 Task: Look for space in Bahla', Oman from 8th August, 2023 to 15th August, 2023 for 9 adults in price range Rs.10000 to Rs.14000. Place can be shared room with 5 bedrooms having 9 beds and 5 bathrooms. Property type can be house, flat, guest house. Amenities needed are: wifi, TV, free parkinig on premises, gym, breakfast. Booking option can be shelf check-in. Required host language is English.
Action: Mouse moved to (539, 126)
Screenshot: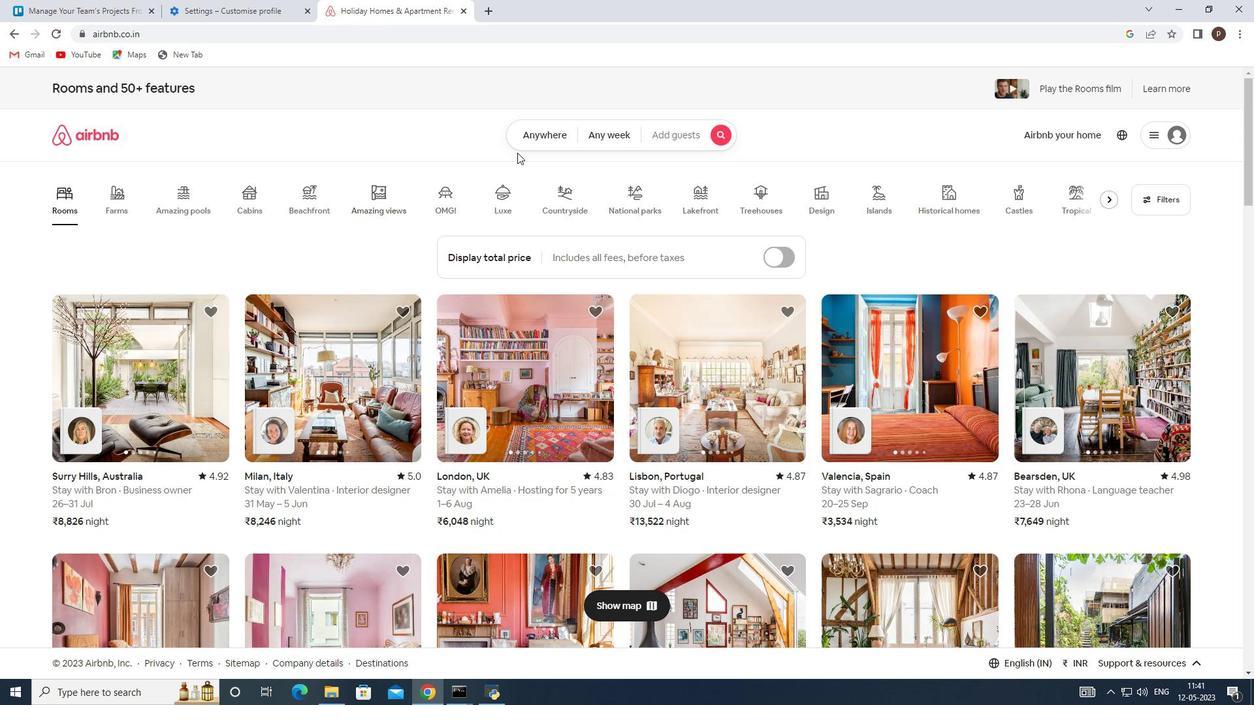 
Action: Mouse pressed left at (539, 126)
Screenshot: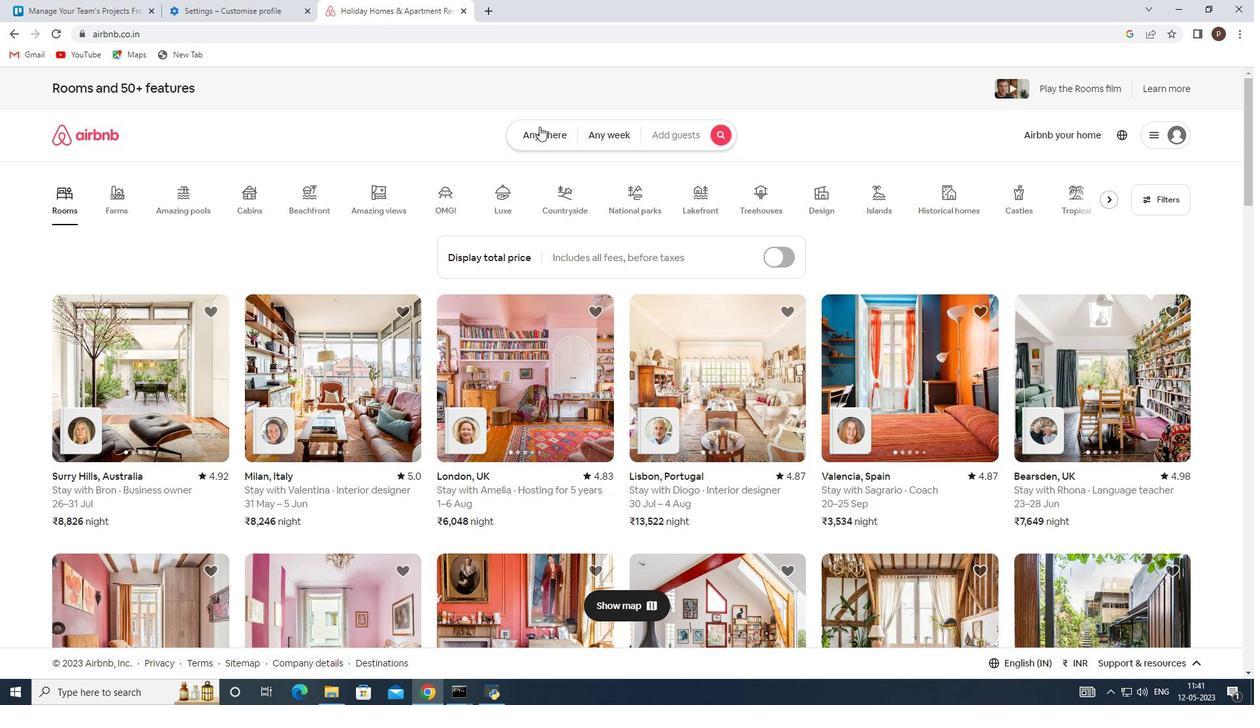 
Action: Mouse moved to (393, 191)
Screenshot: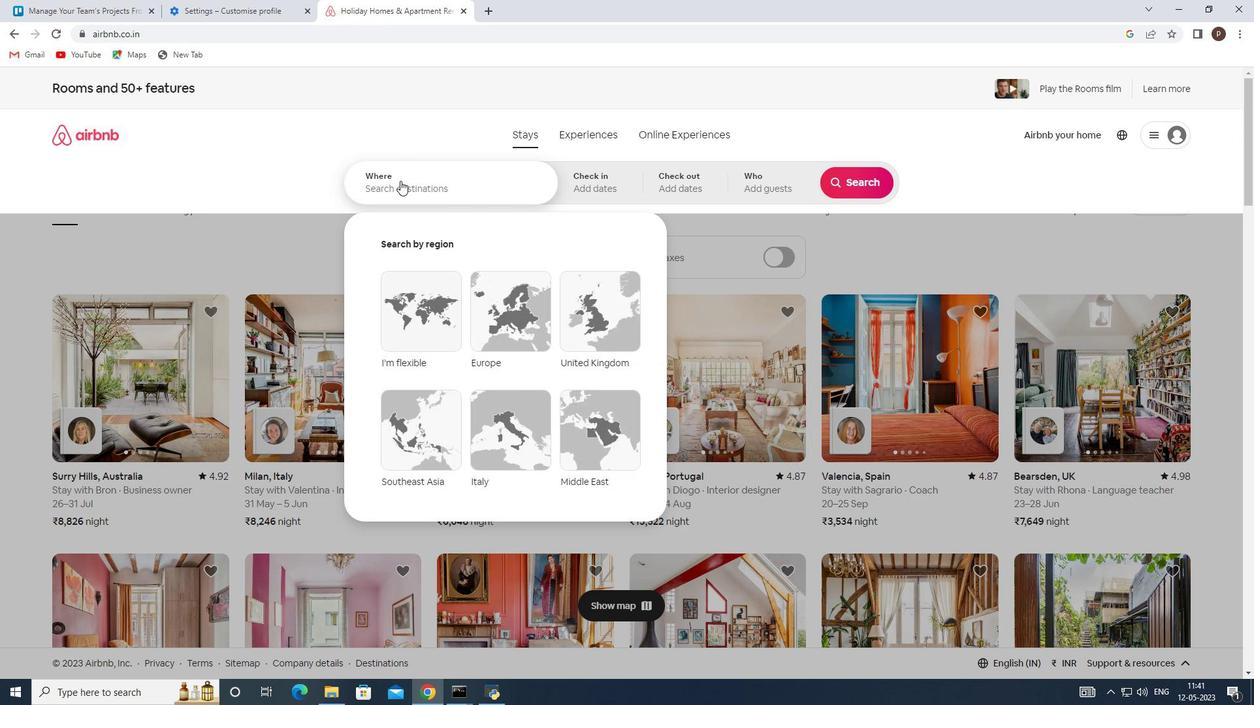 
Action: Mouse pressed left at (393, 191)
Screenshot: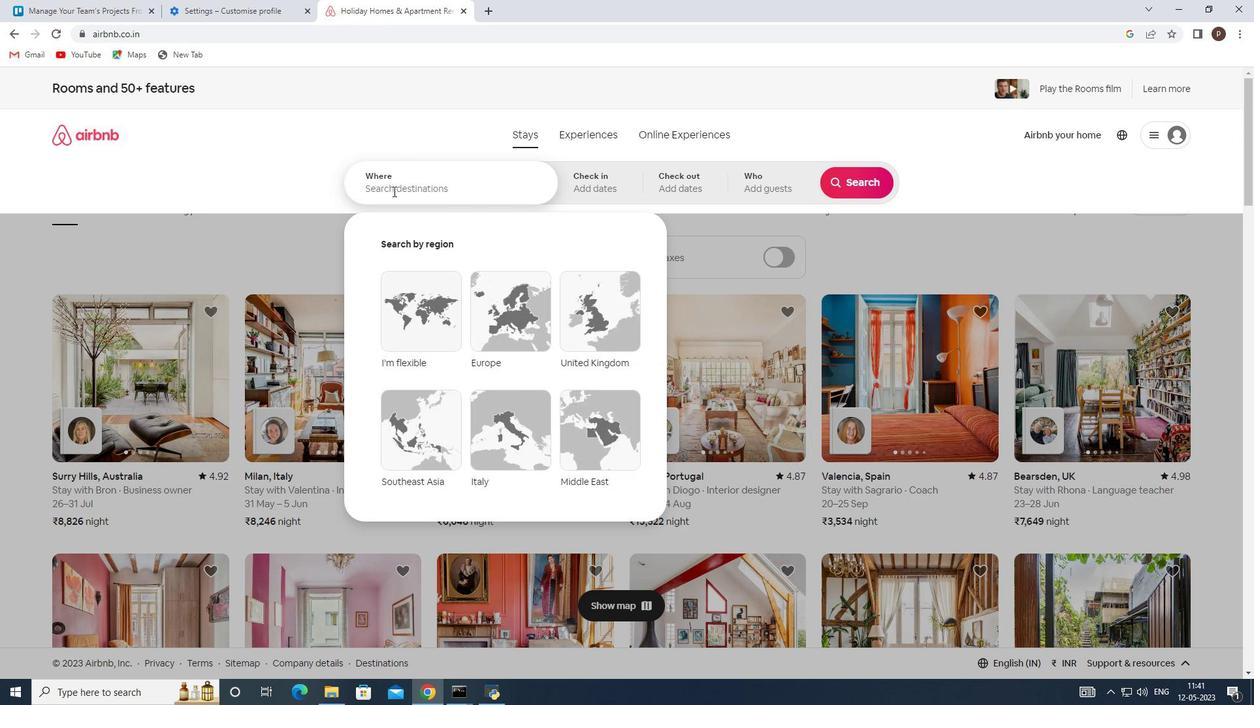 
Action: Key pressed <Key.caps_lock>B<Key.caps_lock>ahla,<Key.space><Key.caps_lock>O<Key.caps_lock>man
Screenshot: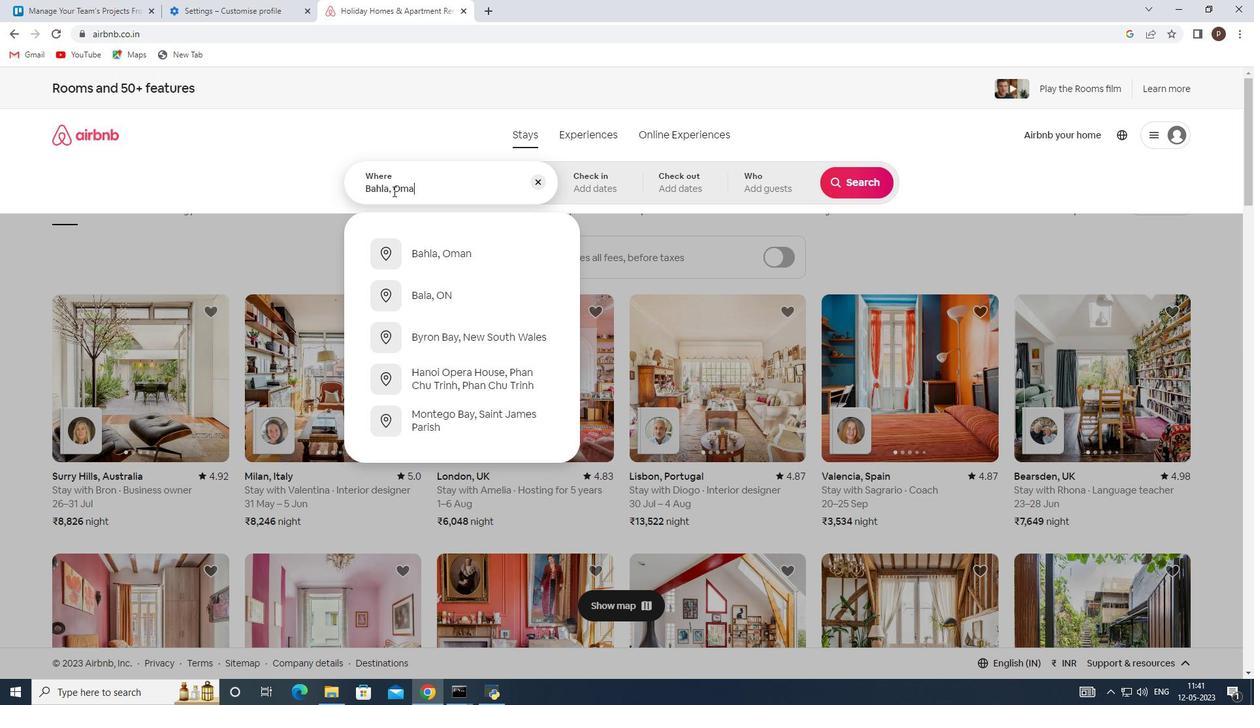 
Action: Mouse moved to (419, 252)
Screenshot: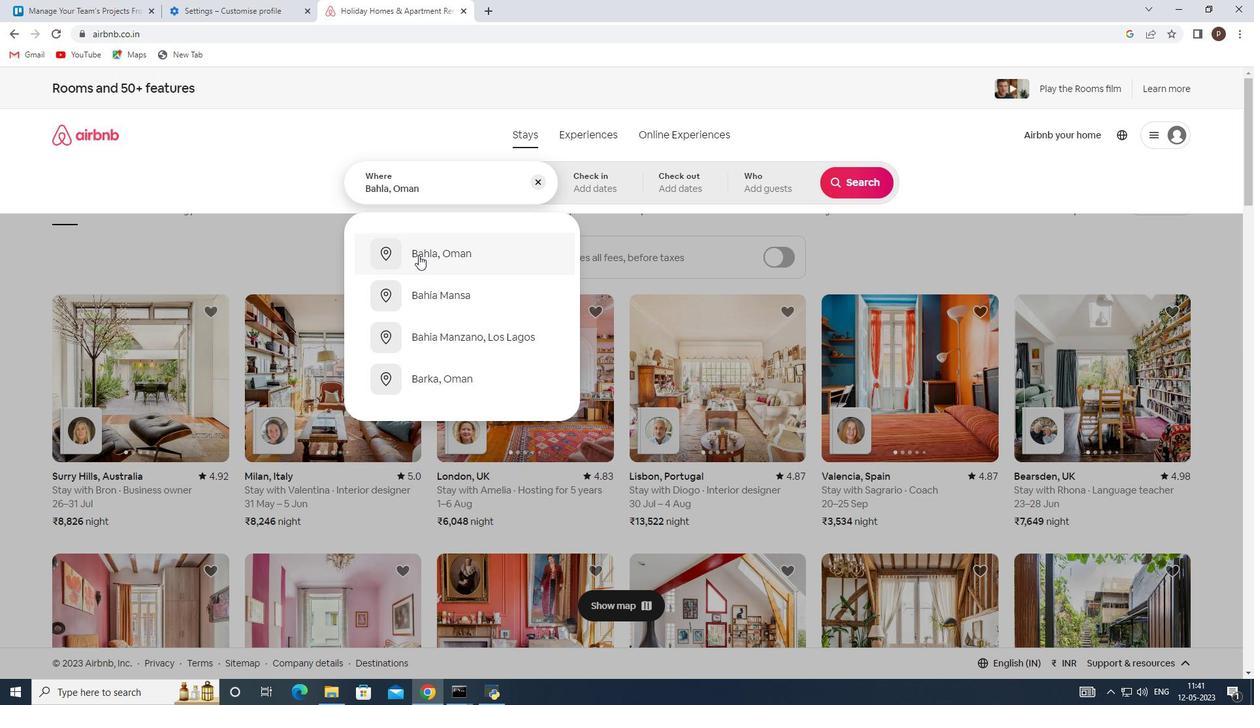 
Action: Mouse pressed left at (419, 252)
Screenshot: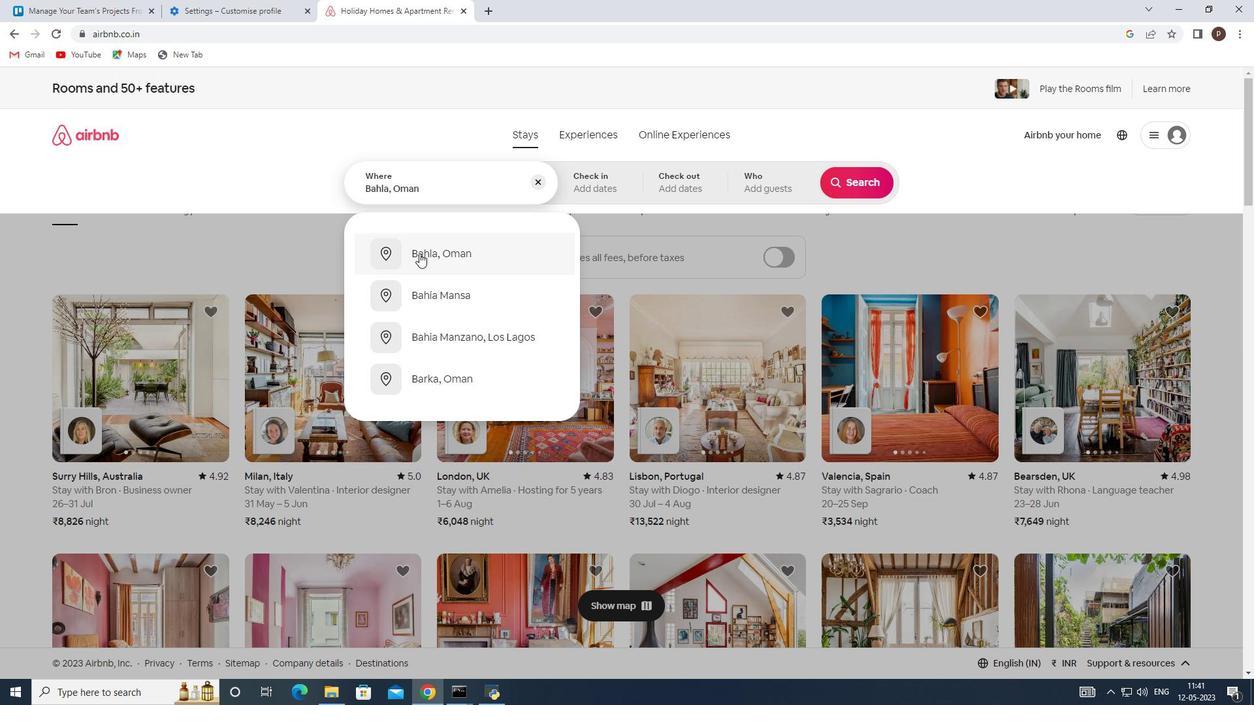 
Action: Mouse moved to (854, 287)
Screenshot: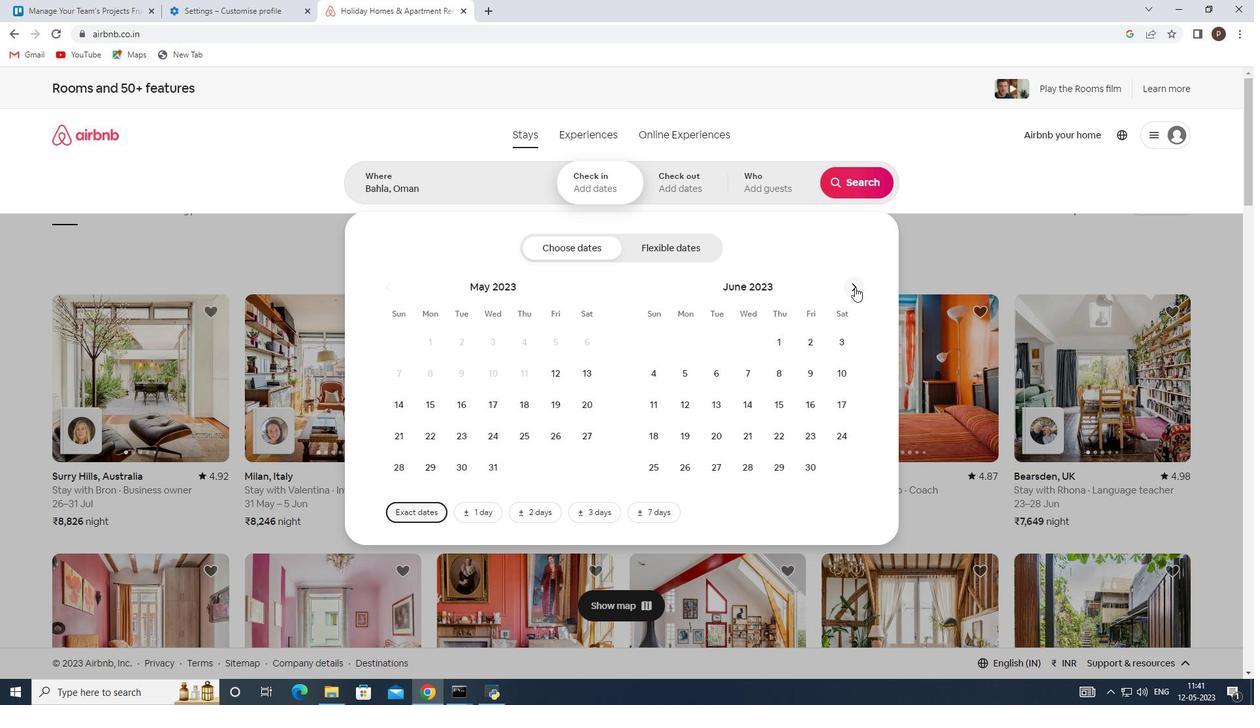 
Action: Mouse pressed left at (854, 287)
Screenshot: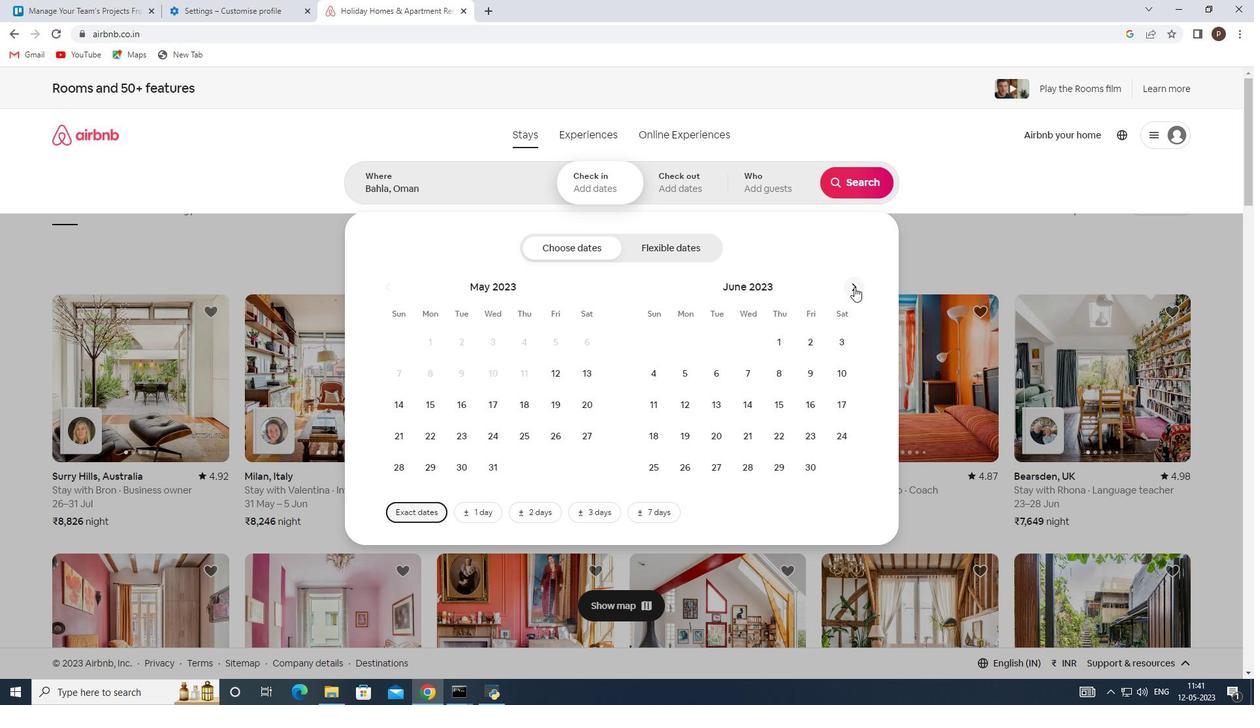 
Action: Mouse pressed left at (854, 287)
Screenshot: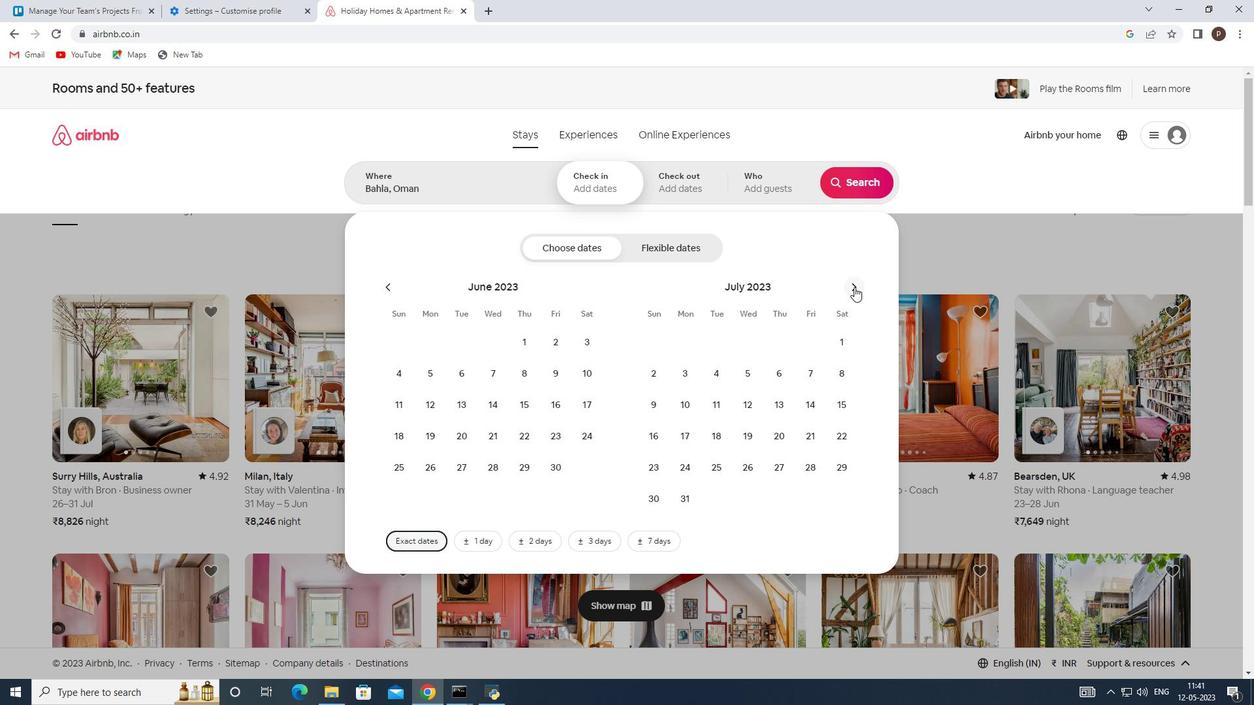 
Action: Mouse moved to (710, 375)
Screenshot: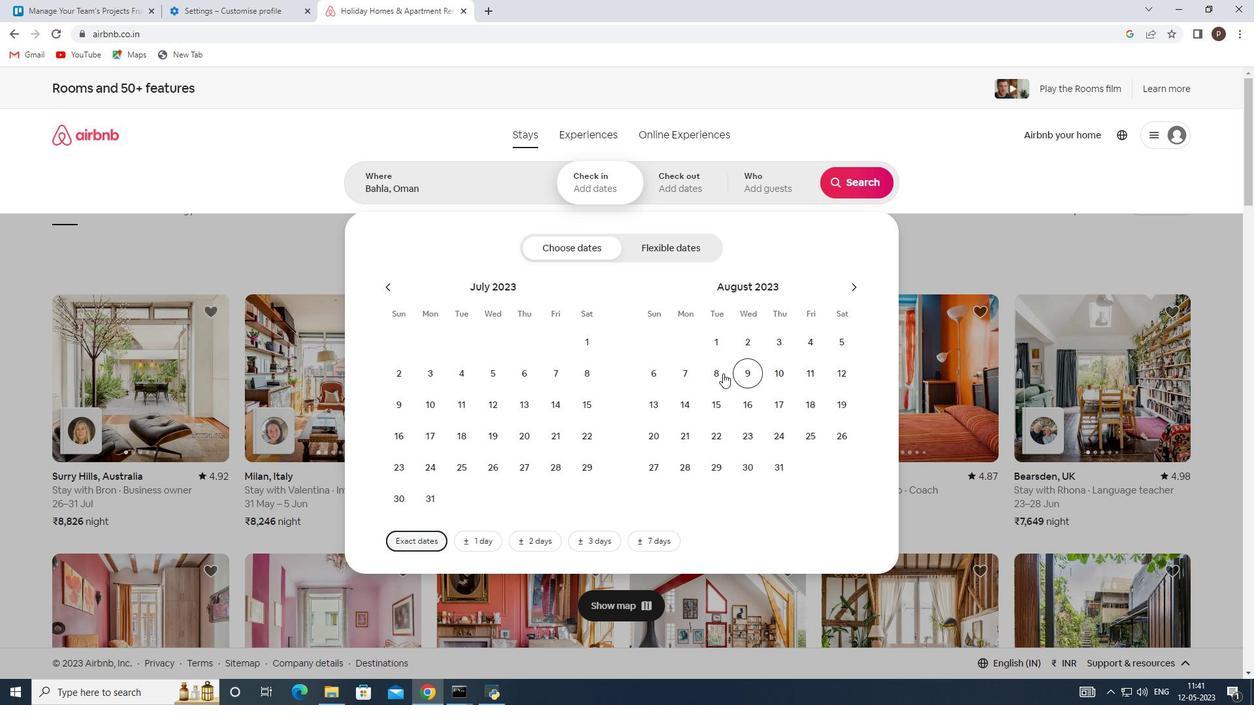 
Action: Mouse pressed left at (710, 375)
Screenshot: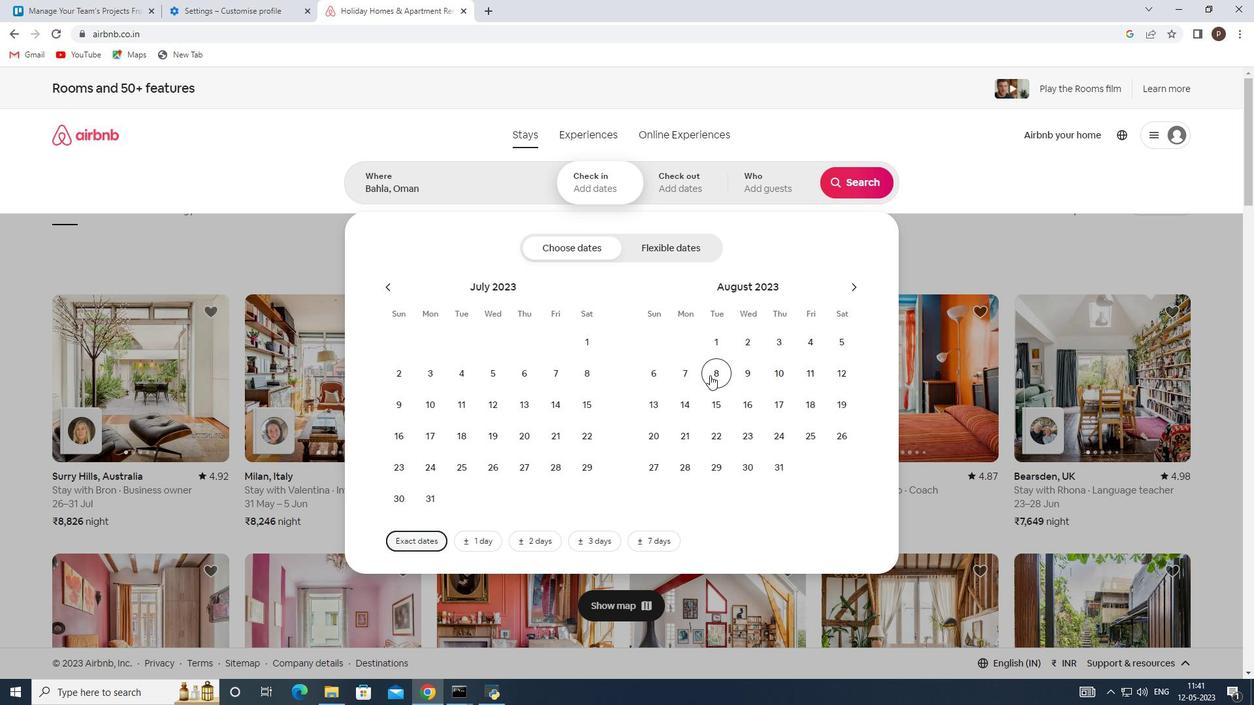 
Action: Mouse moved to (711, 403)
Screenshot: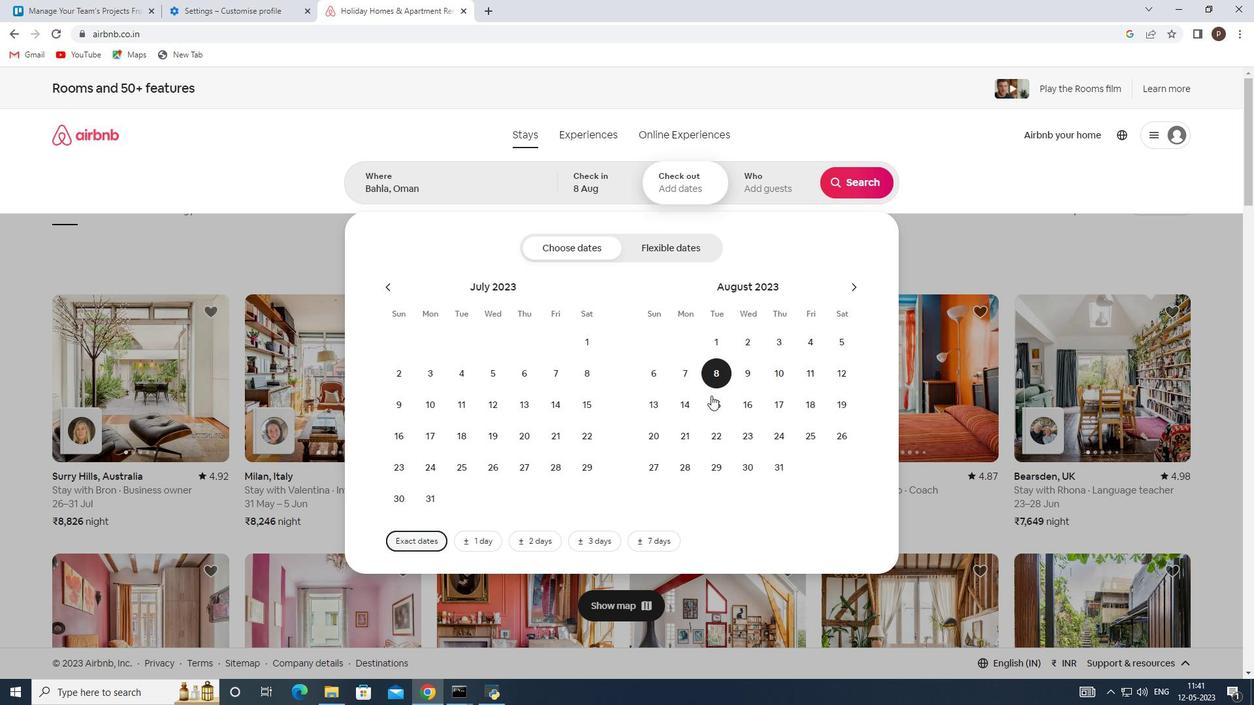 
Action: Mouse pressed left at (711, 403)
Screenshot: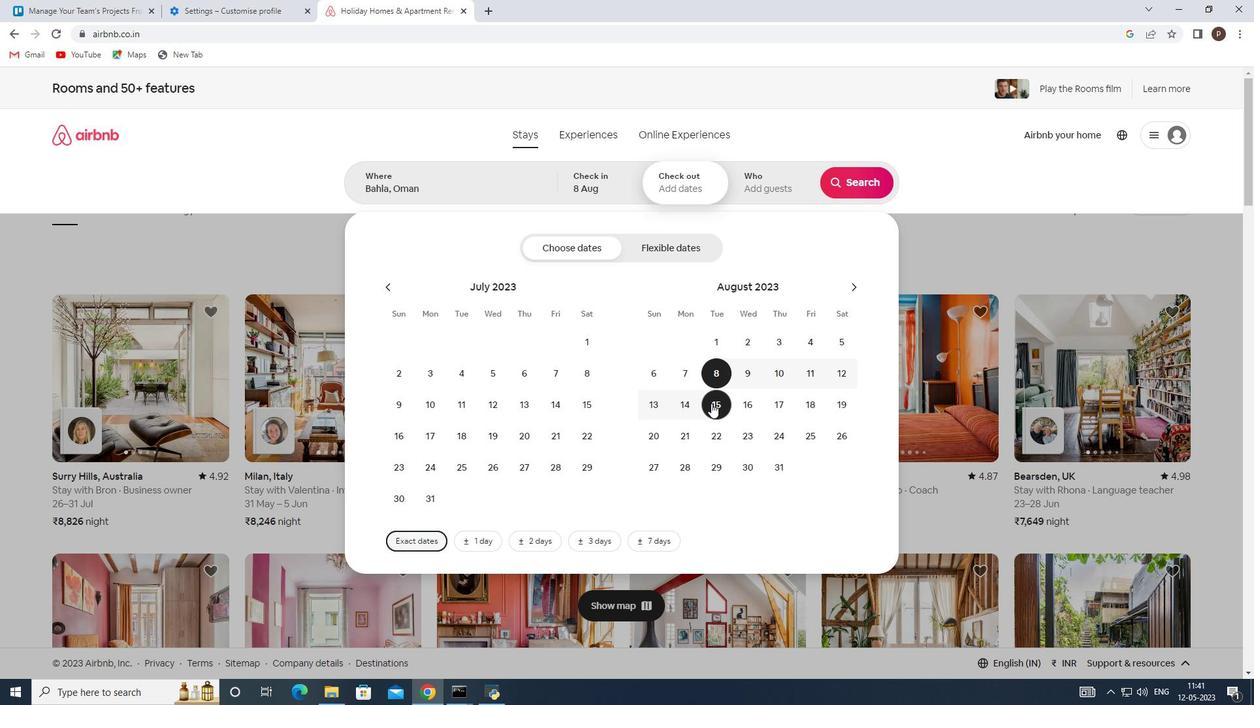 
Action: Mouse moved to (755, 185)
Screenshot: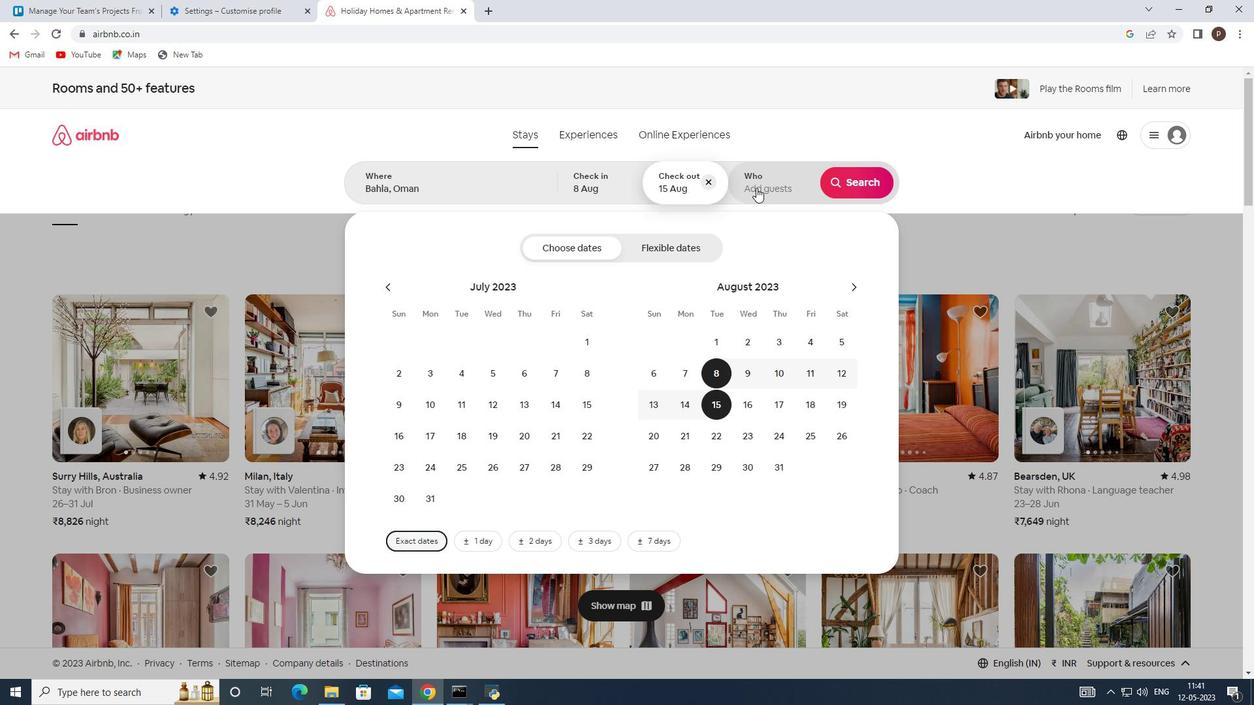 
Action: Mouse pressed left at (755, 185)
Screenshot: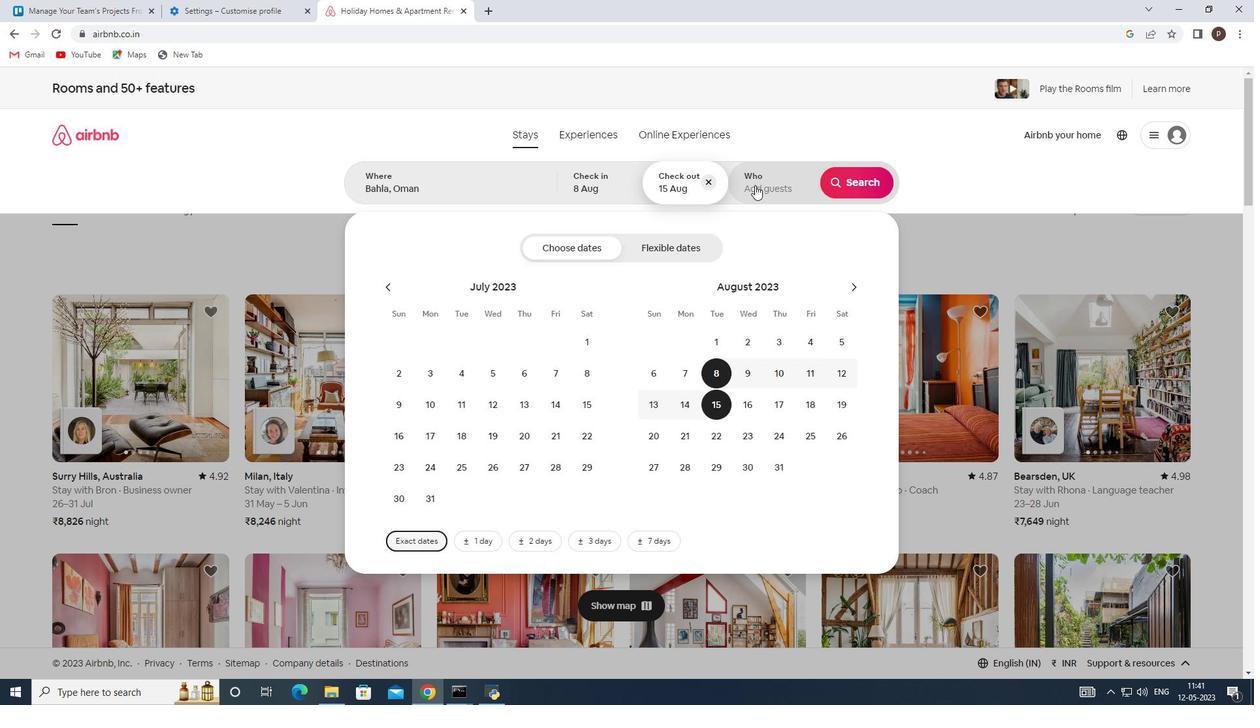 
Action: Mouse moved to (856, 255)
Screenshot: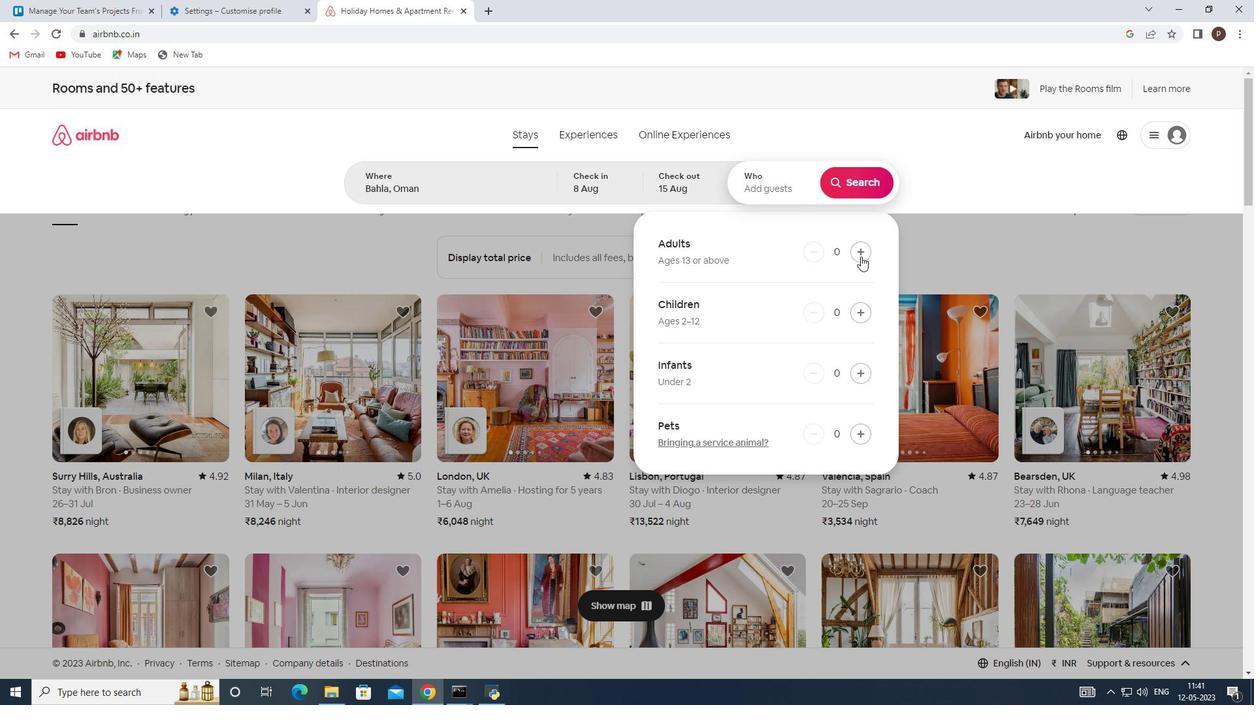 
Action: Mouse pressed left at (856, 255)
Screenshot: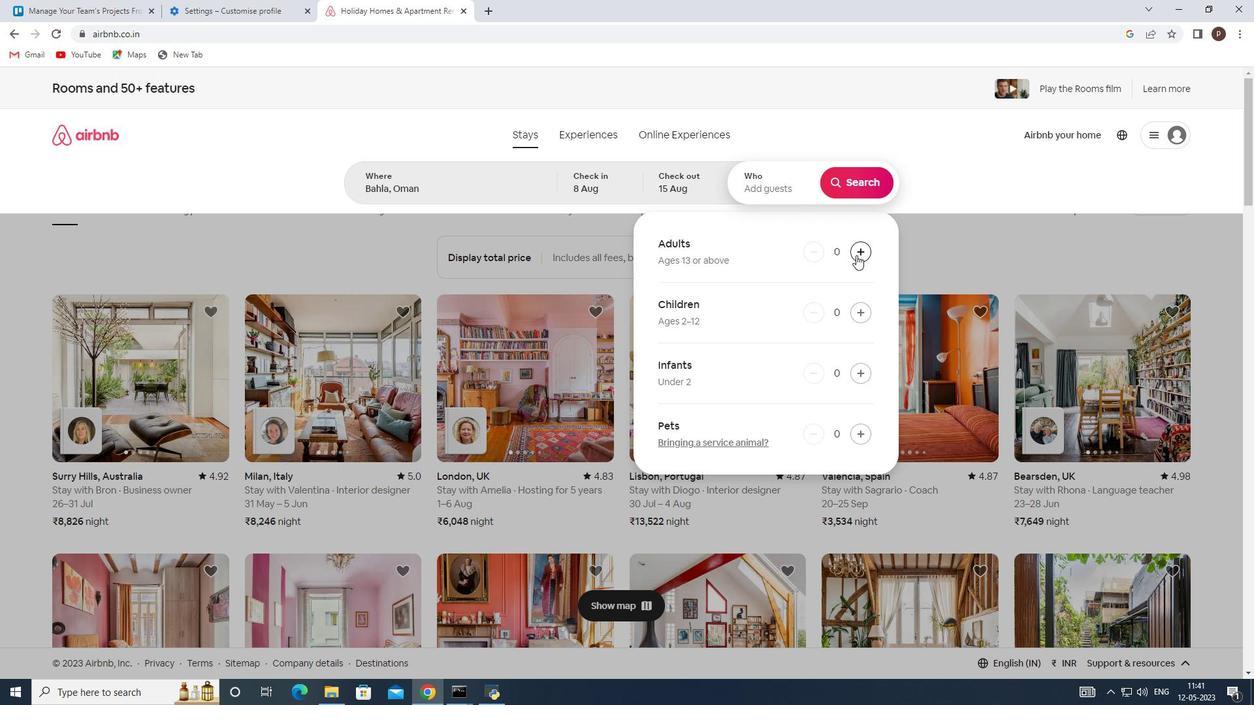 
Action: Mouse pressed left at (856, 255)
Screenshot: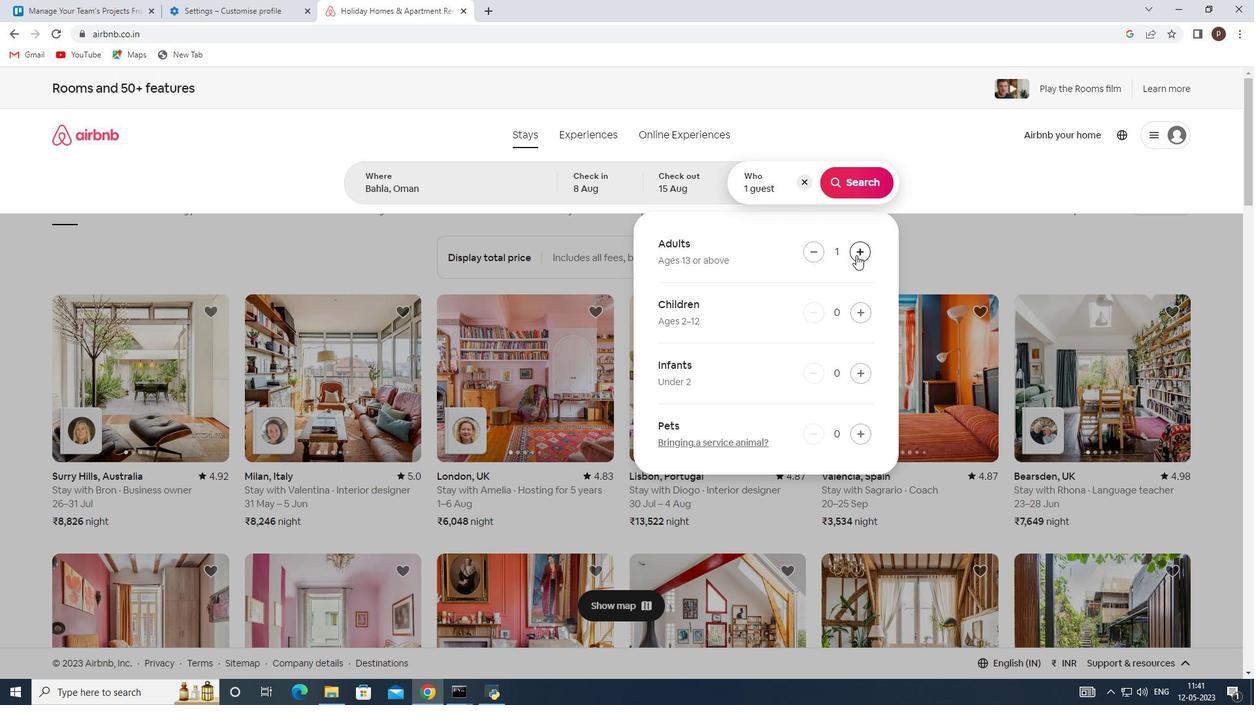 
Action: Mouse pressed left at (856, 255)
Screenshot: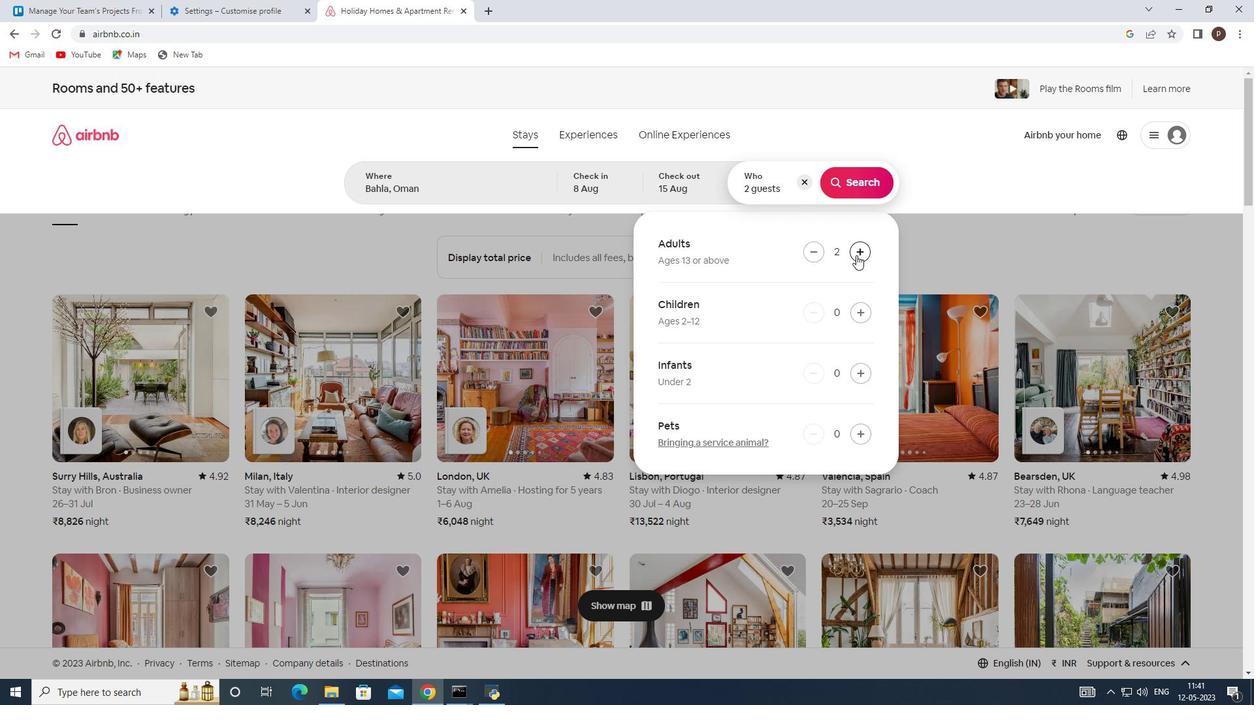 
Action: Mouse pressed left at (856, 255)
Screenshot: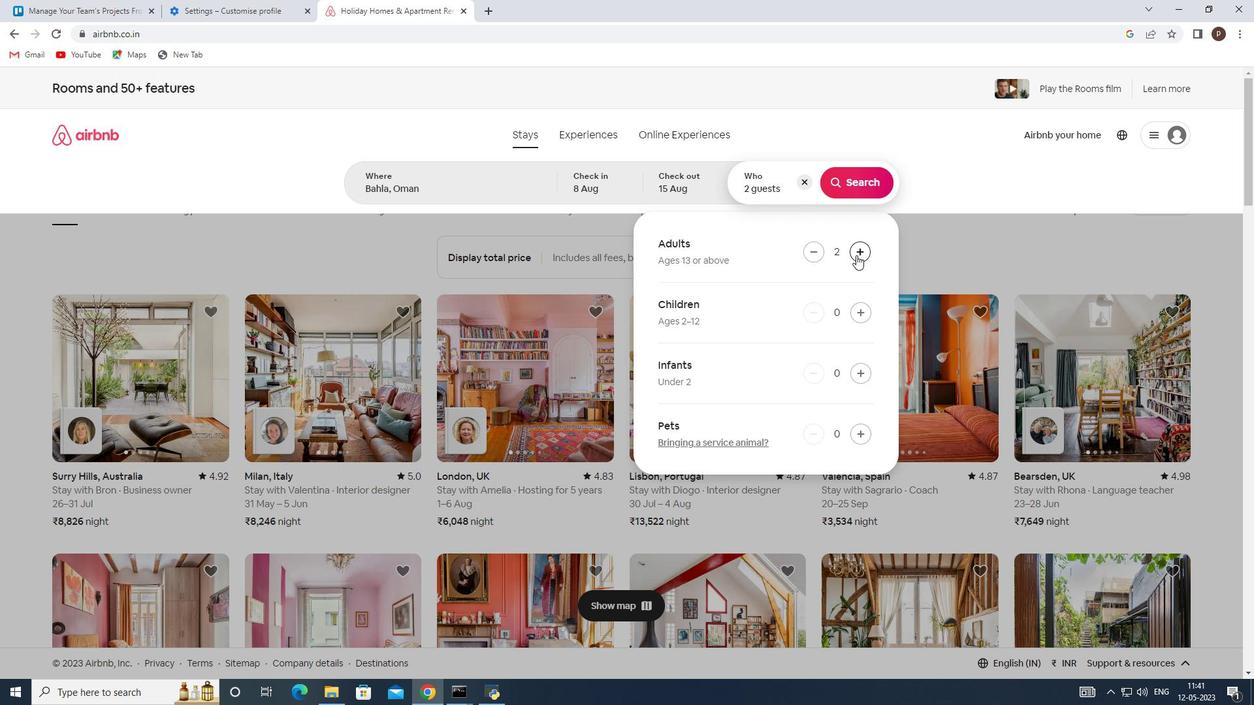 
Action: Mouse pressed left at (856, 255)
Screenshot: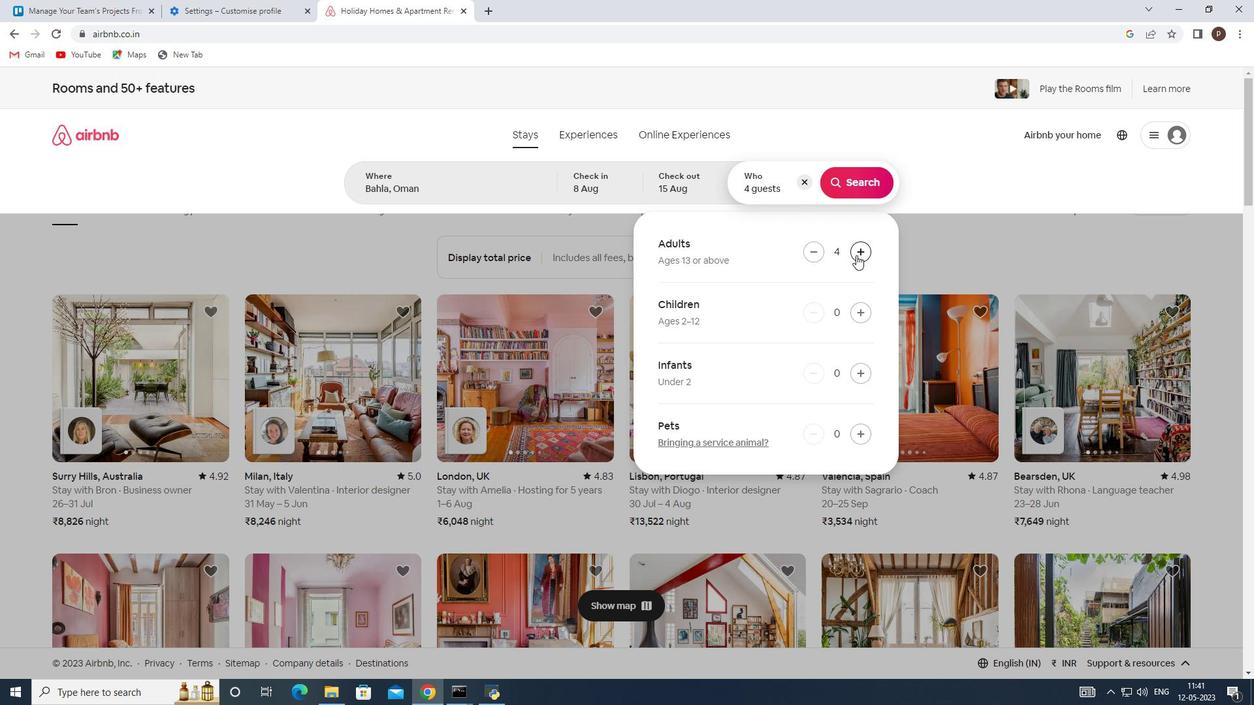 
Action: Mouse pressed left at (856, 255)
Screenshot: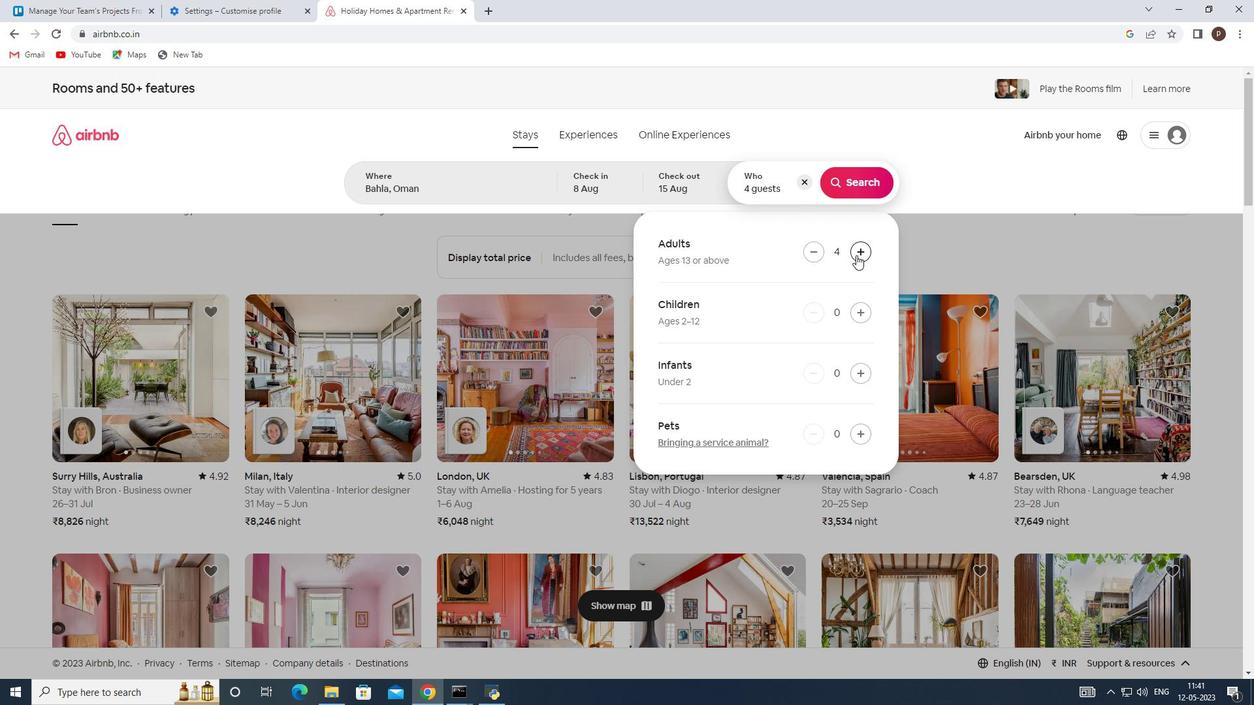 
Action: Mouse pressed left at (856, 255)
Screenshot: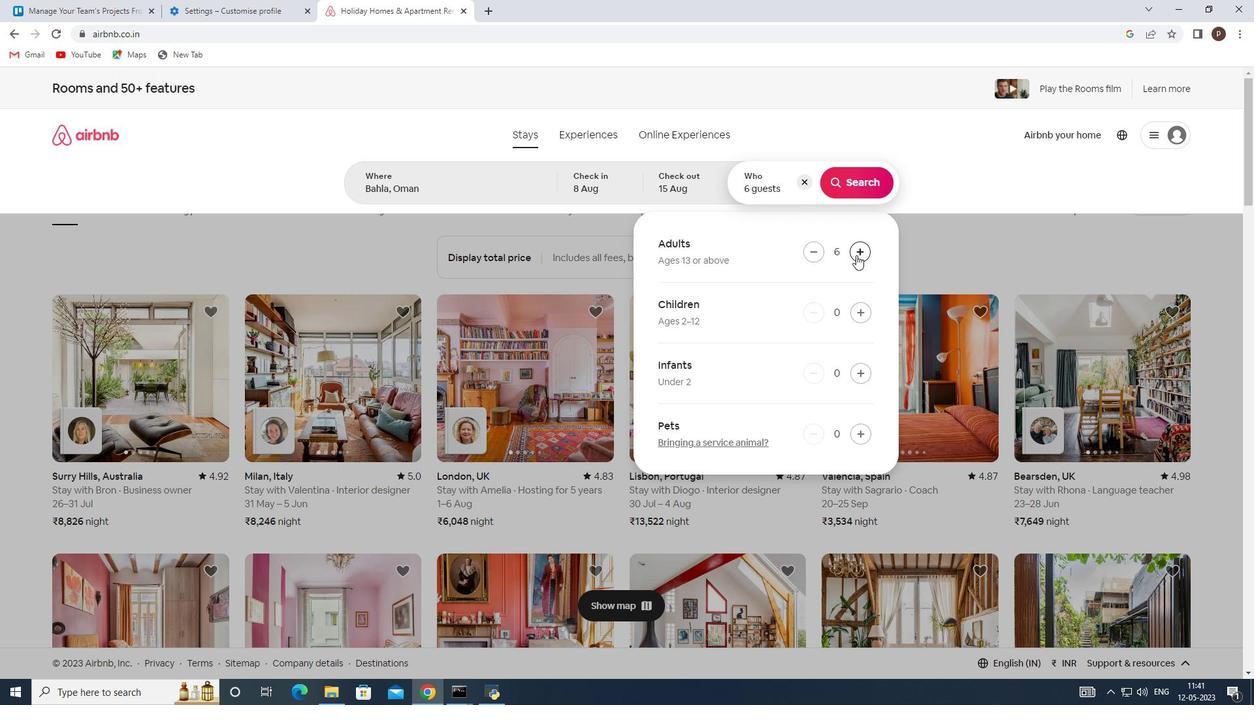 
Action: Mouse pressed left at (856, 255)
Screenshot: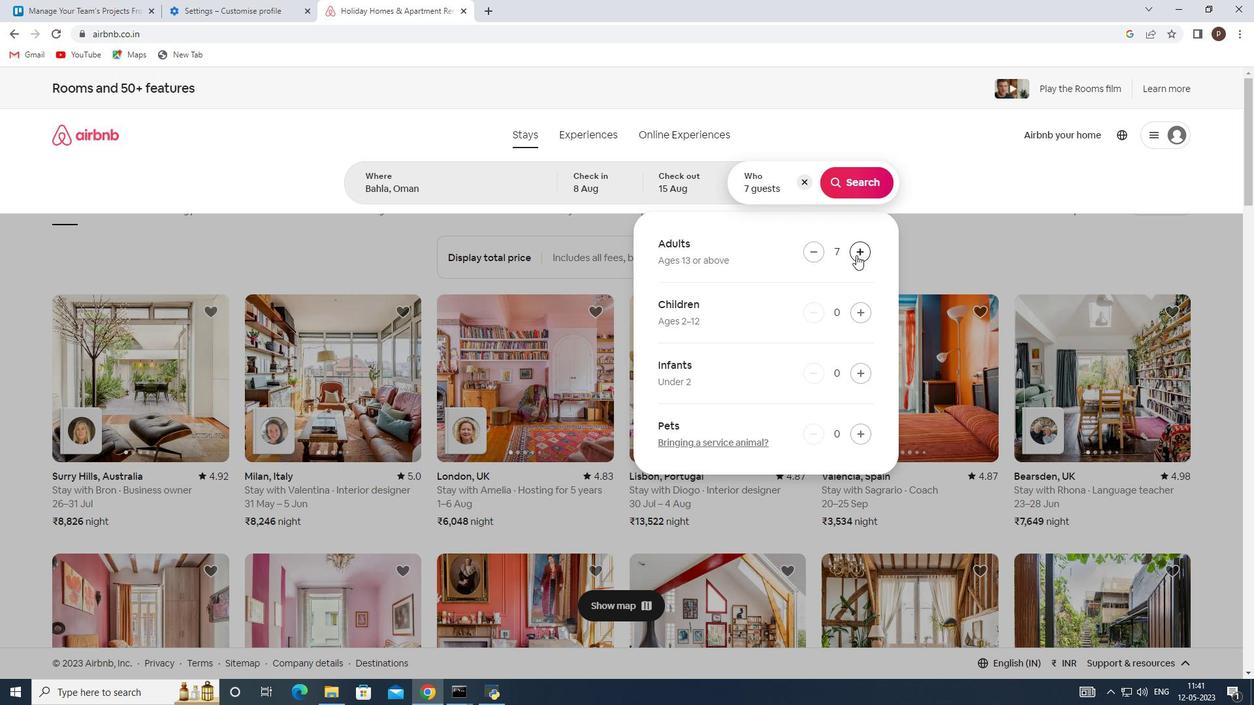 
Action: Mouse pressed left at (856, 255)
Screenshot: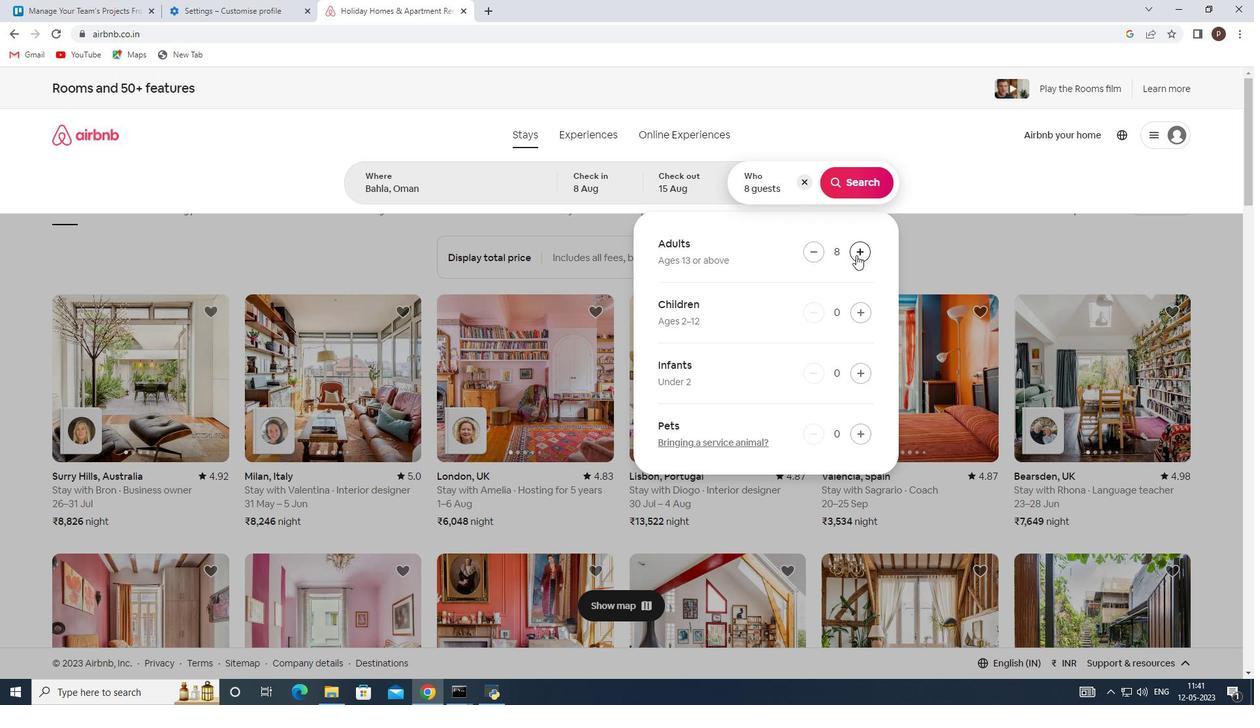 
Action: Mouse moved to (859, 180)
Screenshot: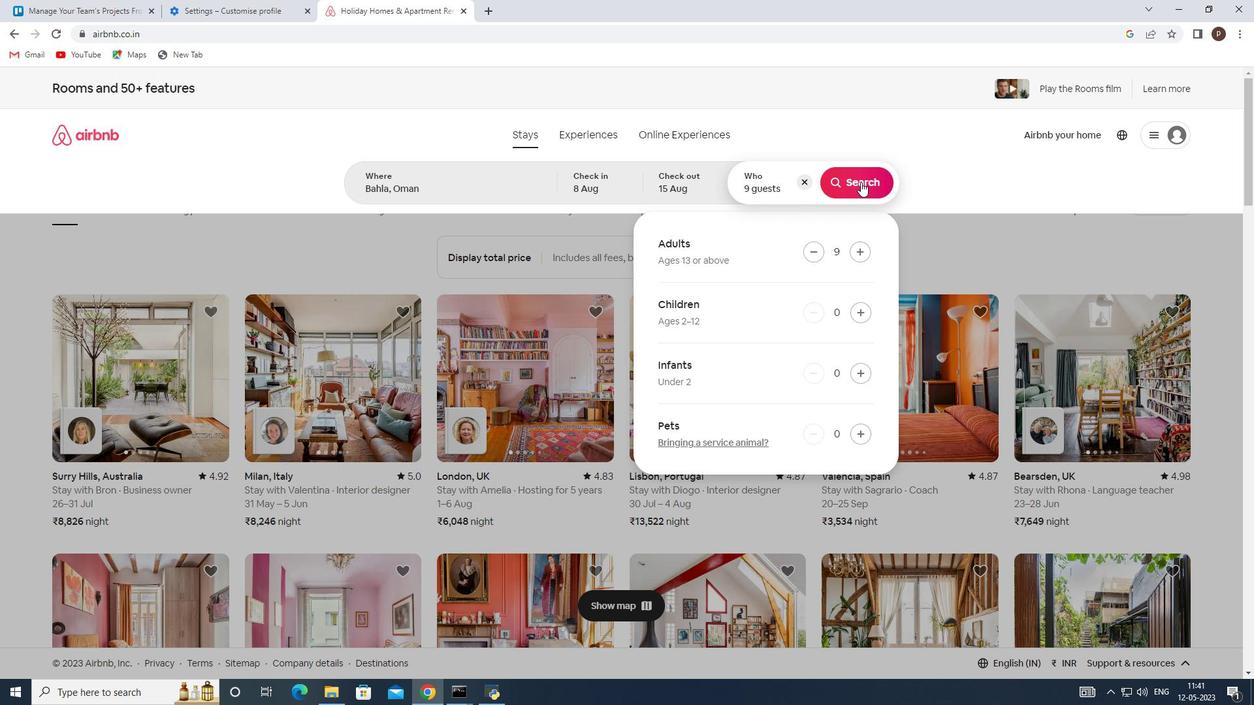 
Action: Mouse pressed left at (859, 180)
Screenshot: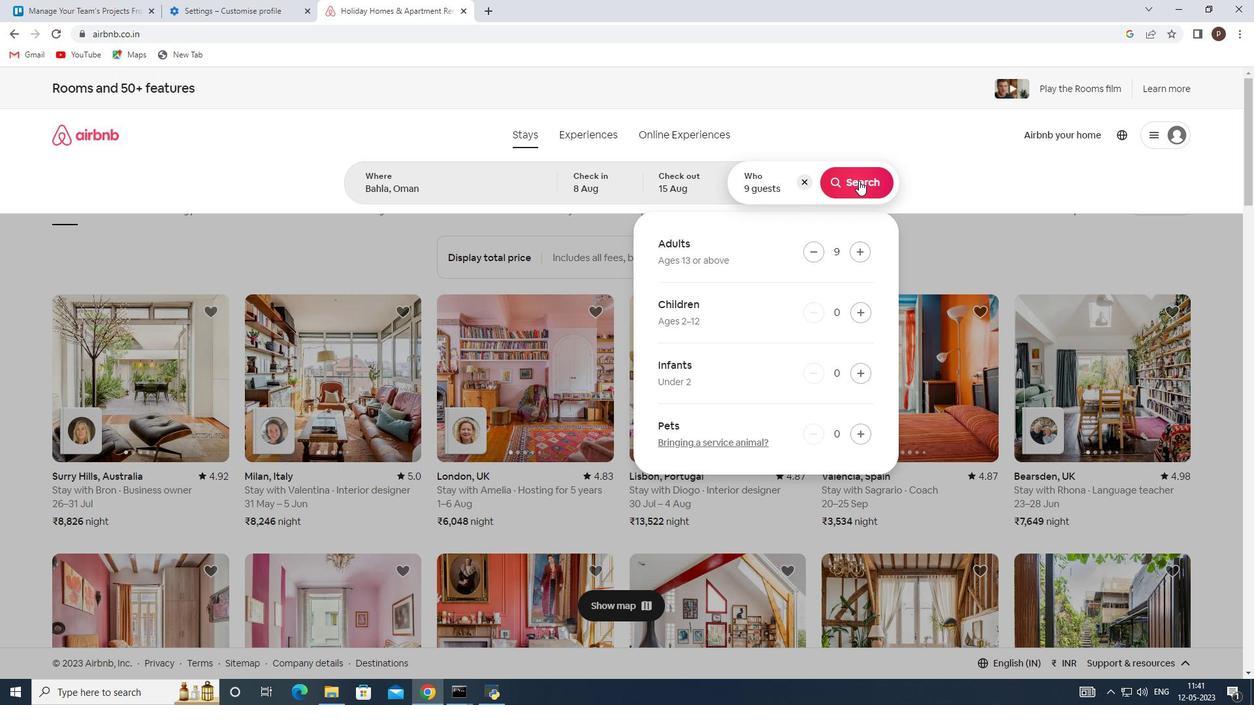 
Action: Mouse moved to (1181, 148)
Screenshot: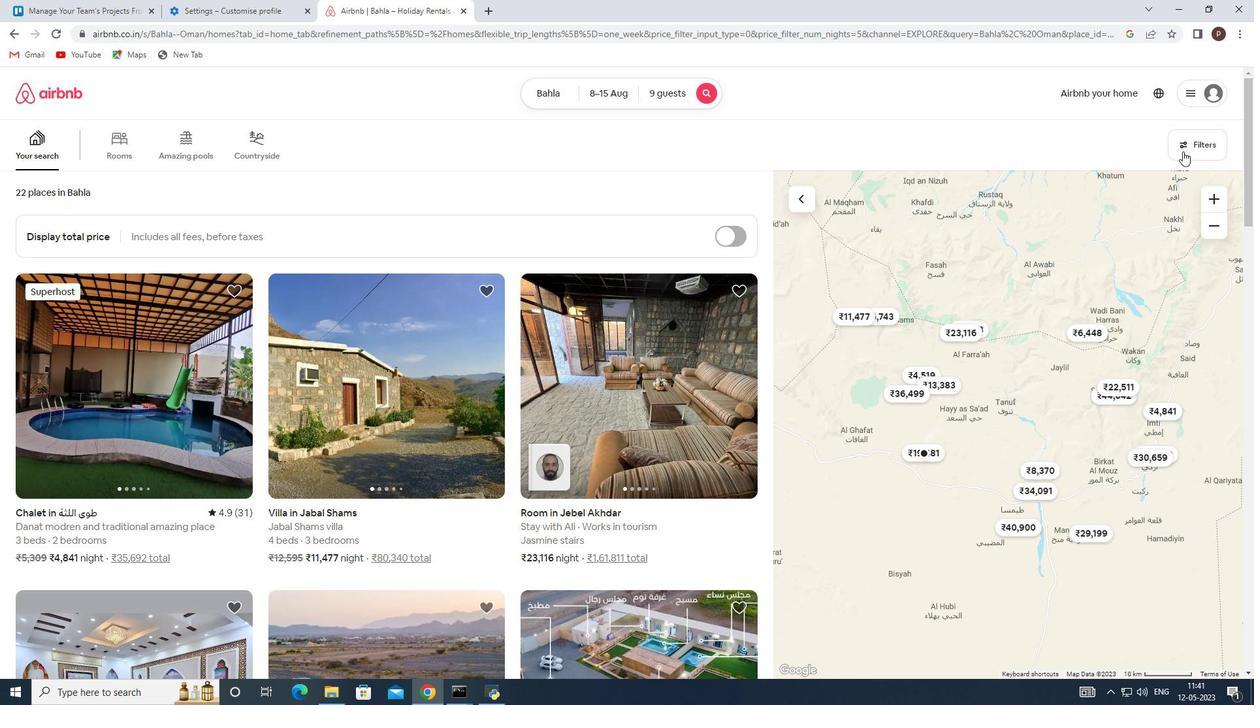 
Action: Mouse pressed left at (1181, 148)
Screenshot: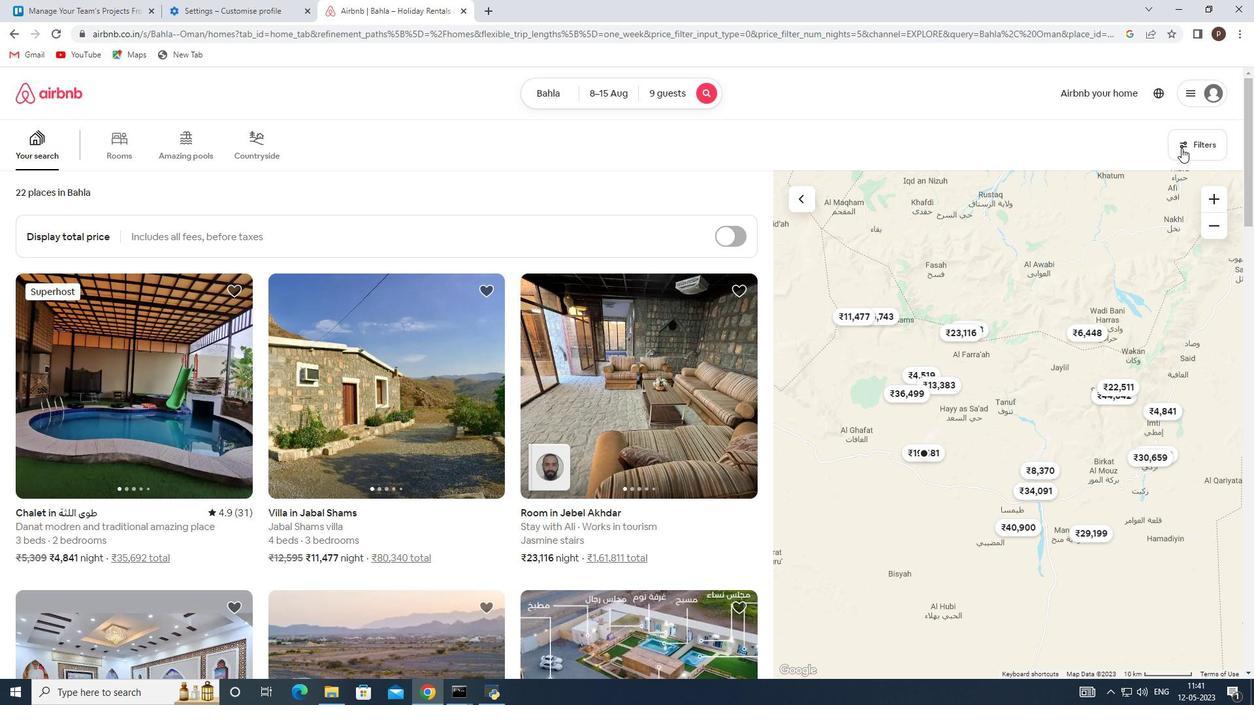 
Action: Mouse moved to (431, 465)
Screenshot: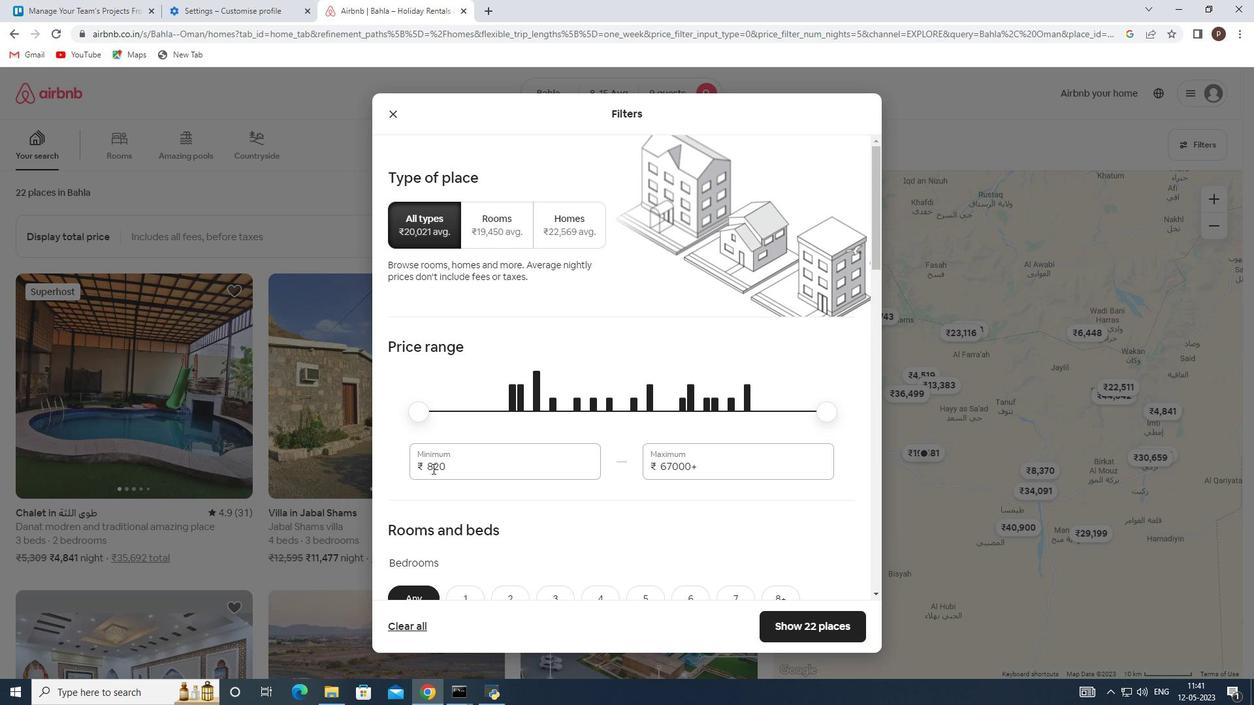 
Action: Mouse pressed left at (431, 465)
Screenshot: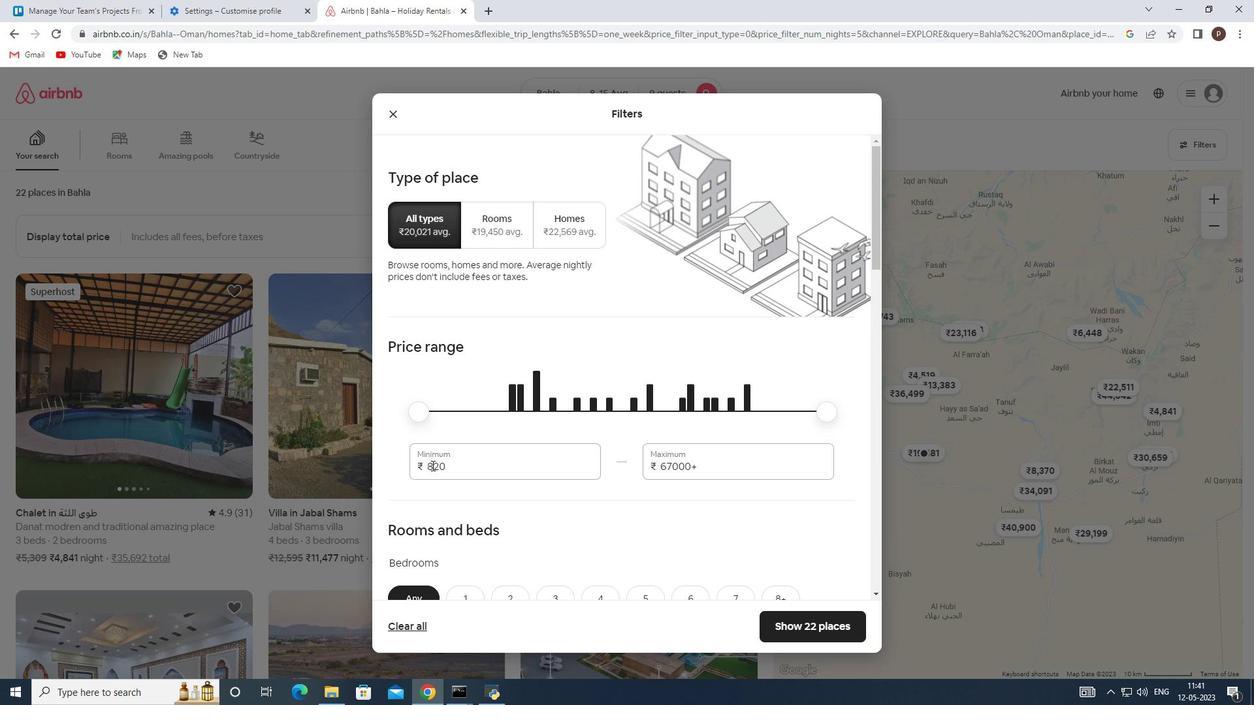 
Action: Mouse pressed left at (431, 465)
Screenshot: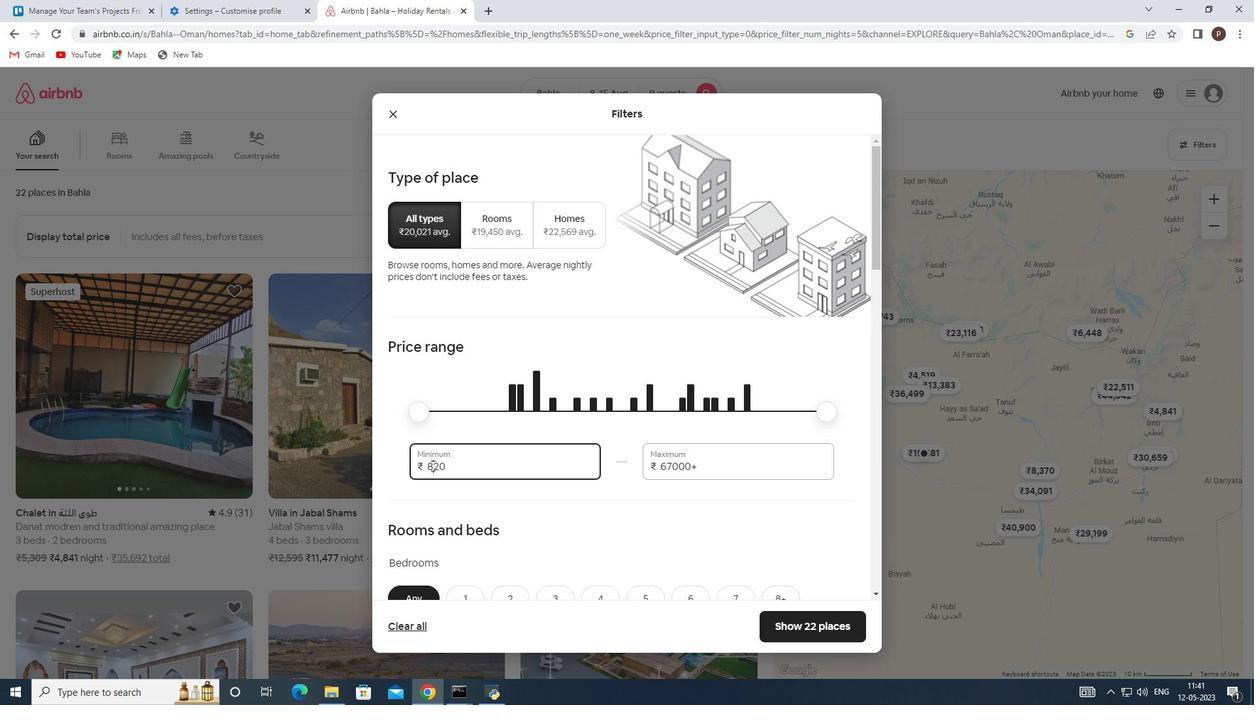 
Action: Key pressed 10000<Key.tab>14000
Screenshot: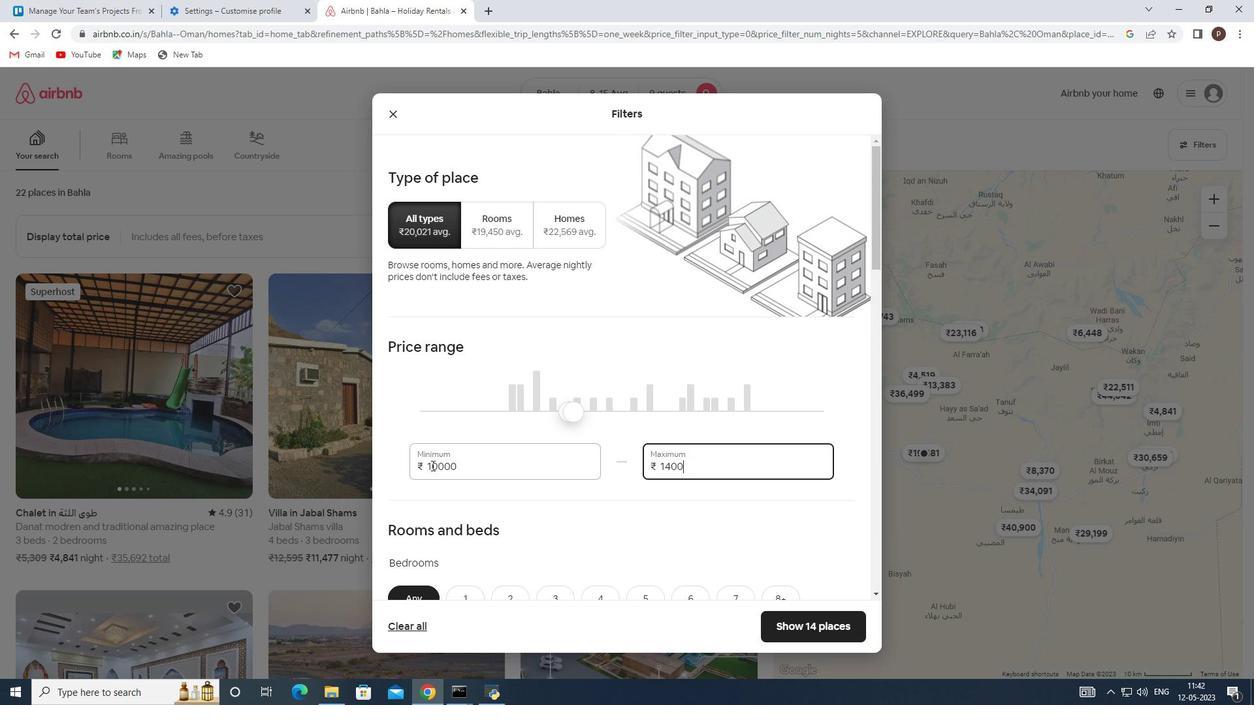 
Action: Mouse moved to (469, 505)
Screenshot: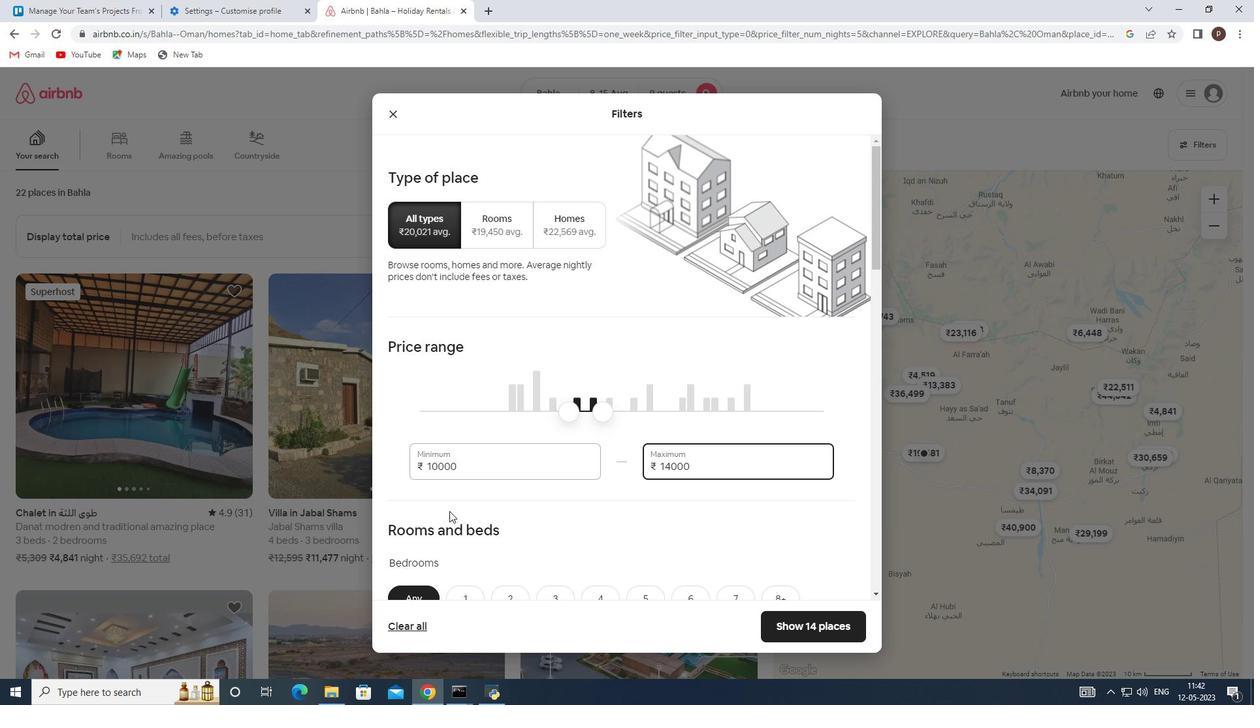 
Action: Mouse scrolled (469, 504) with delta (0, 0)
Screenshot: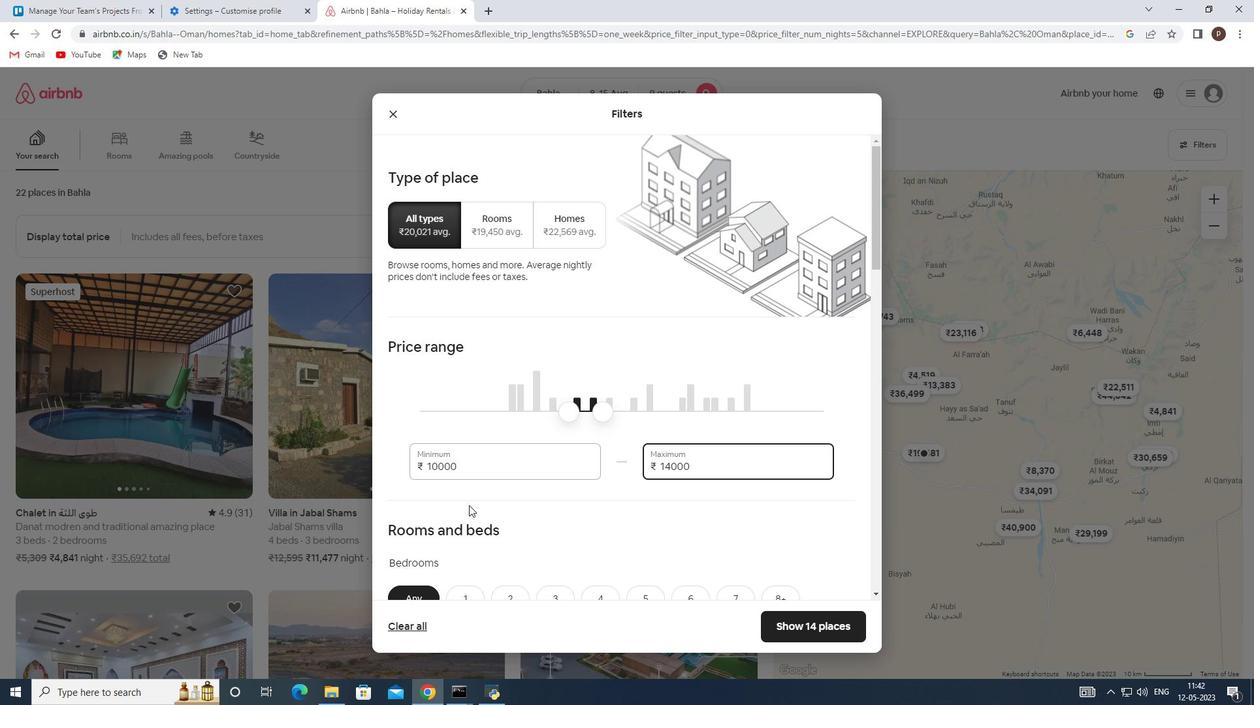 
Action: Mouse moved to (467, 484)
Screenshot: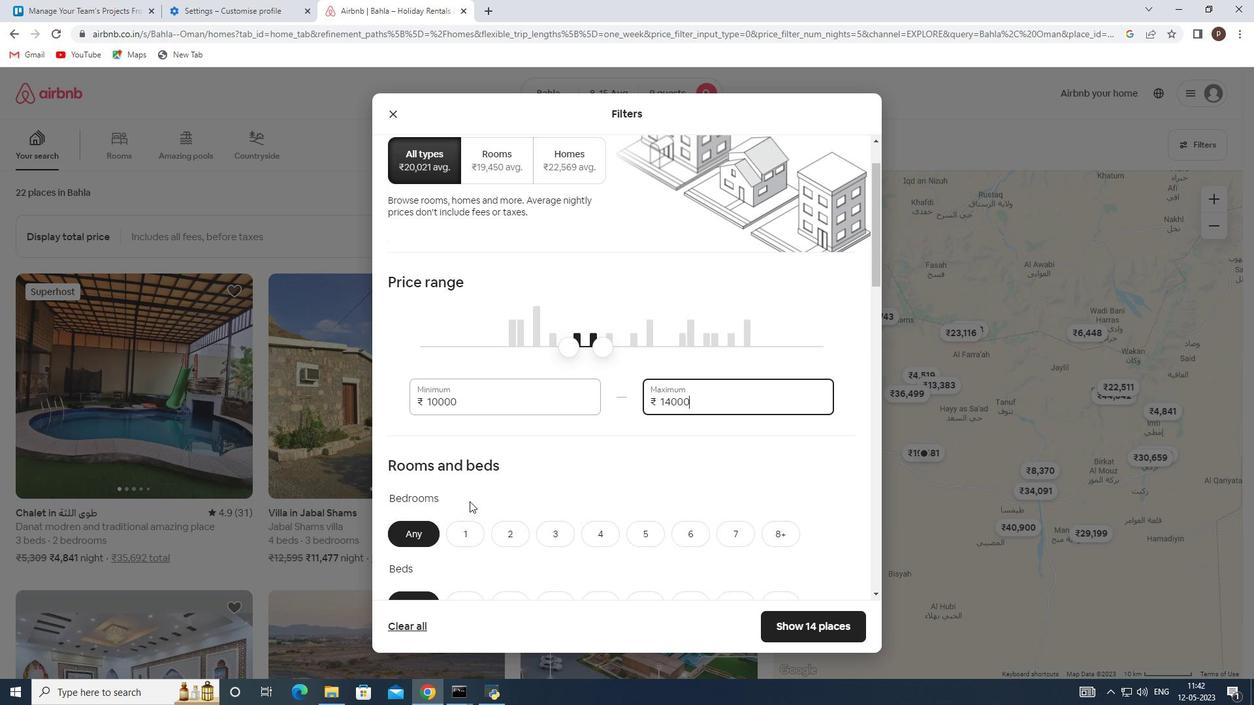 
Action: Mouse scrolled (467, 484) with delta (0, 0)
Screenshot: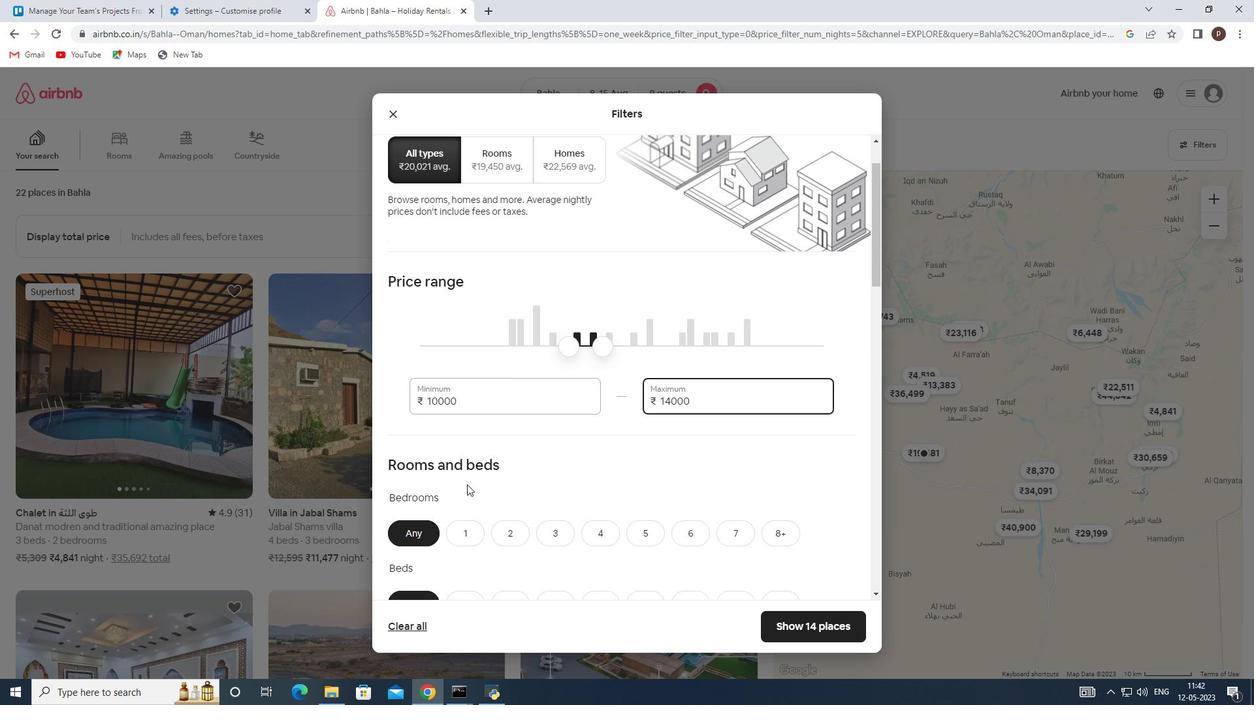 
Action: Mouse moved to (641, 468)
Screenshot: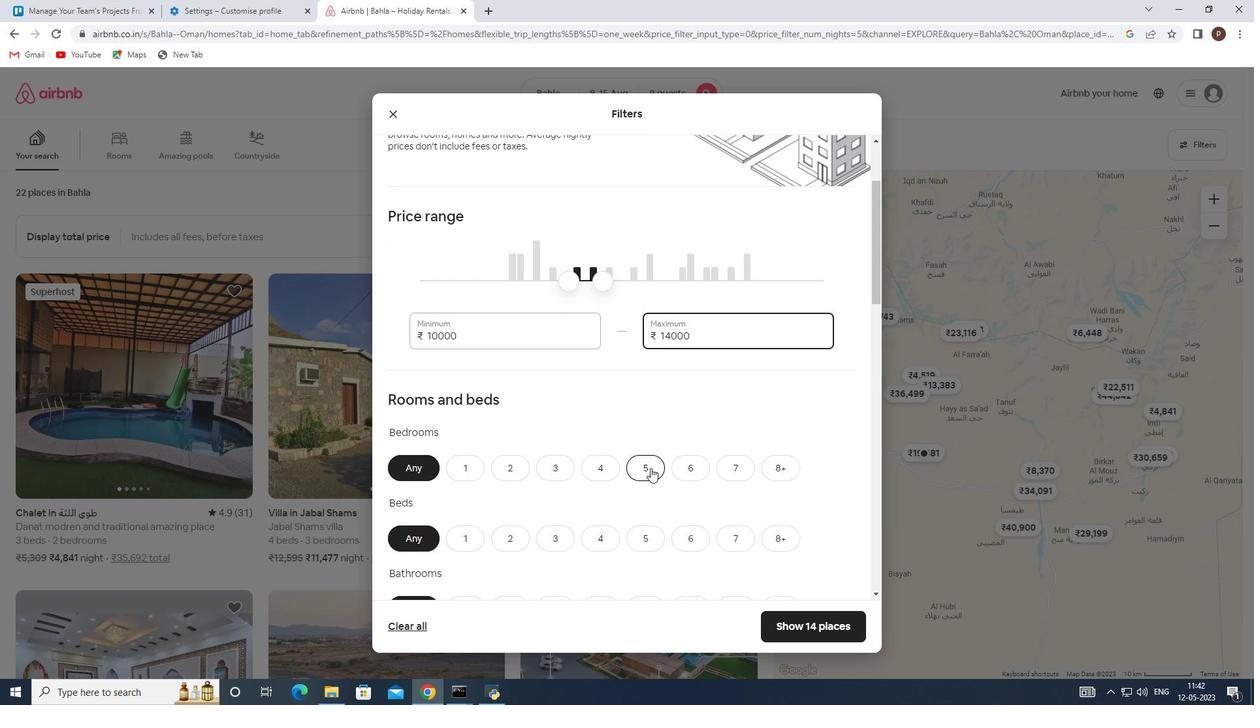 
Action: Mouse pressed left at (641, 468)
Screenshot: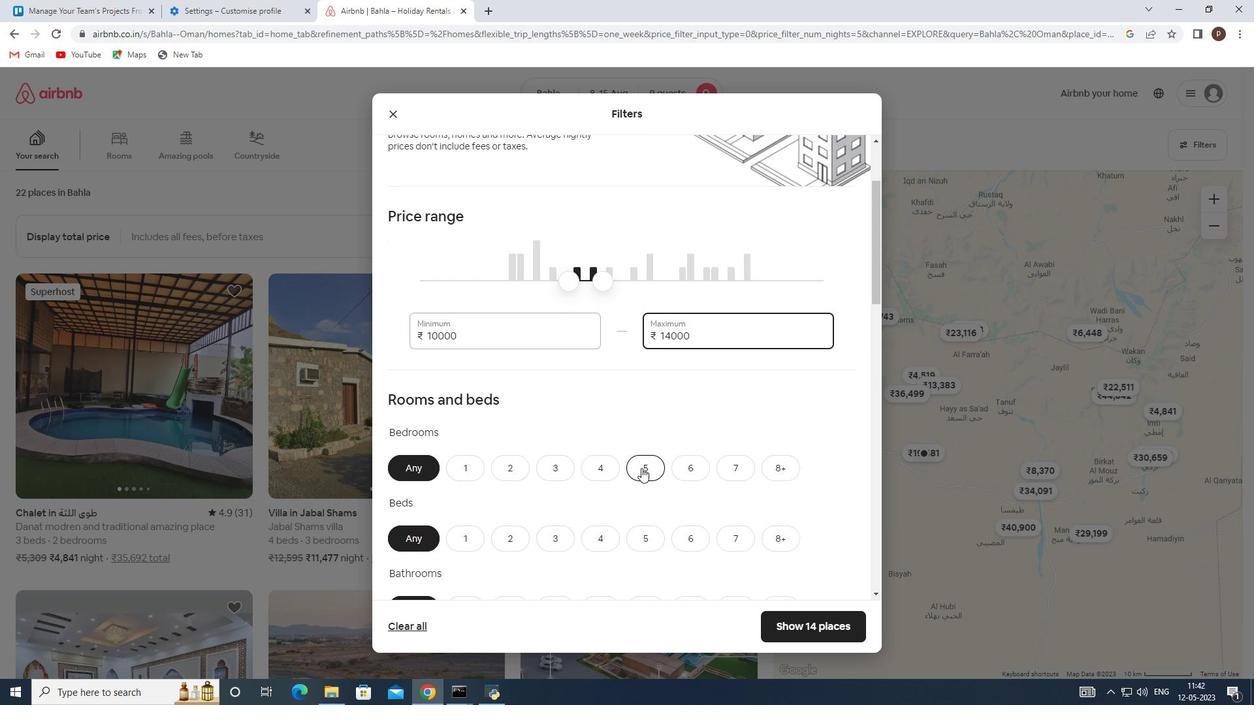 
Action: Mouse moved to (773, 533)
Screenshot: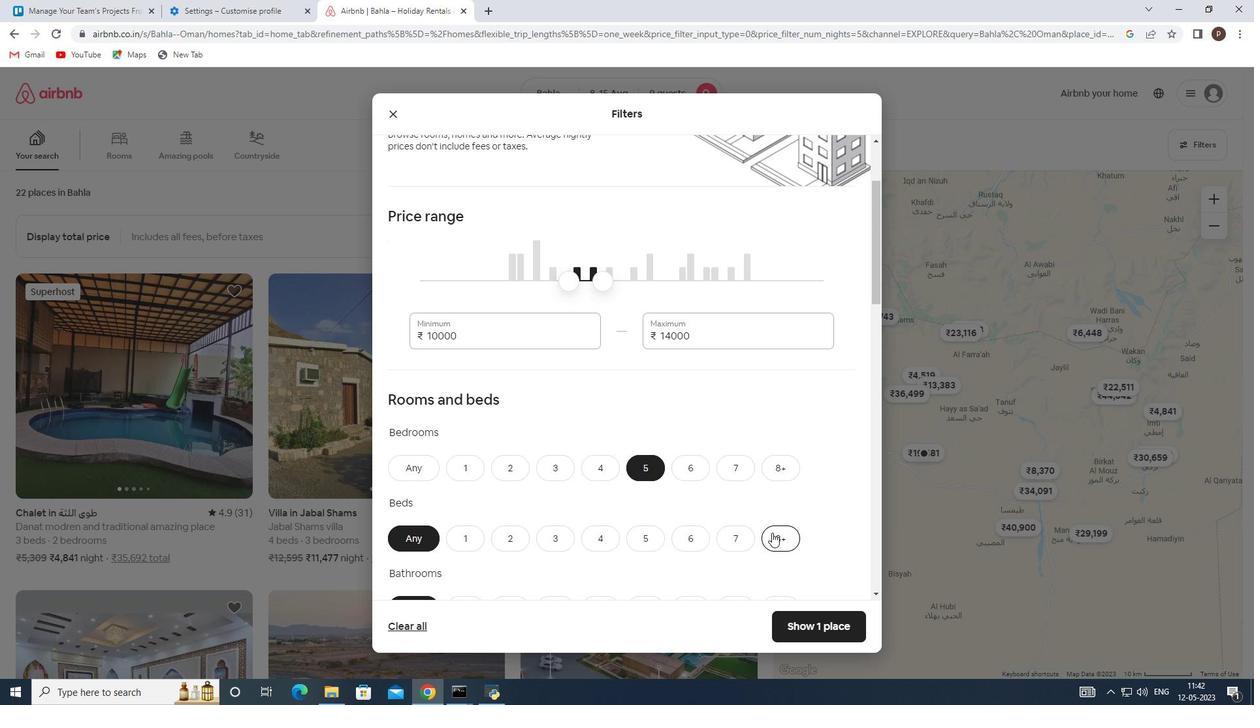
Action: Mouse pressed left at (773, 533)
Screenshot: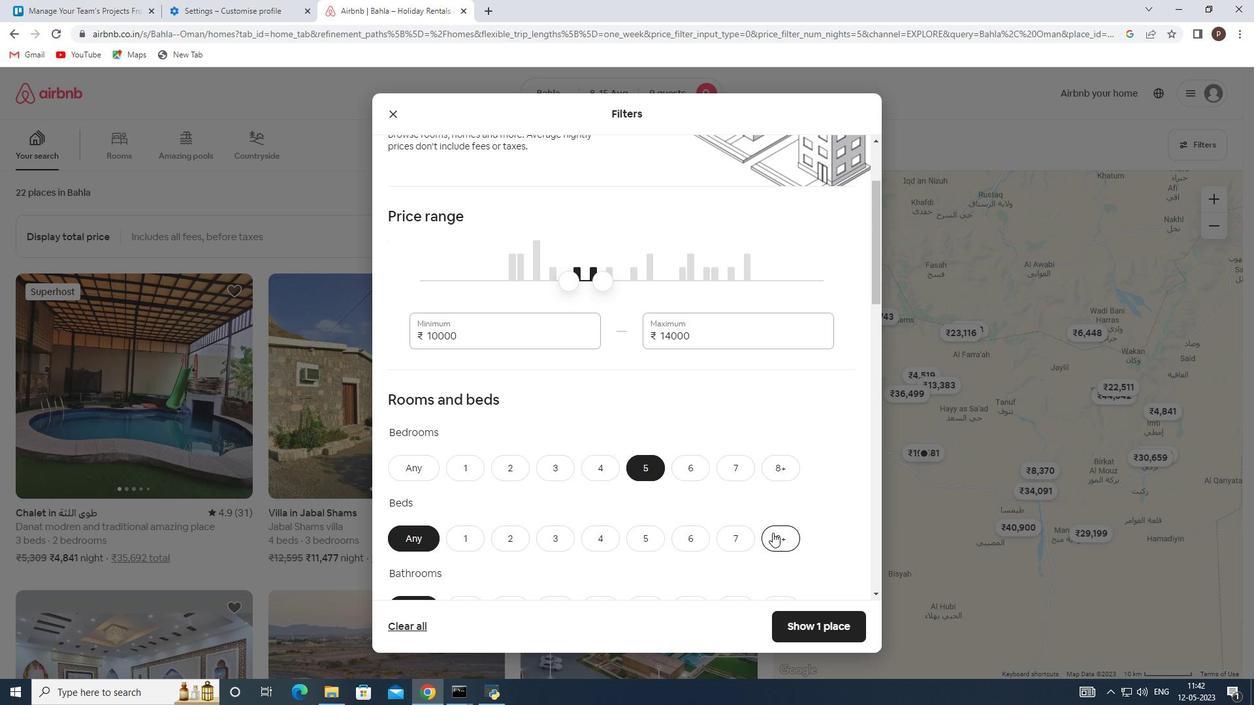 
Action: Mouse moved to (740, 522)
Screenshot: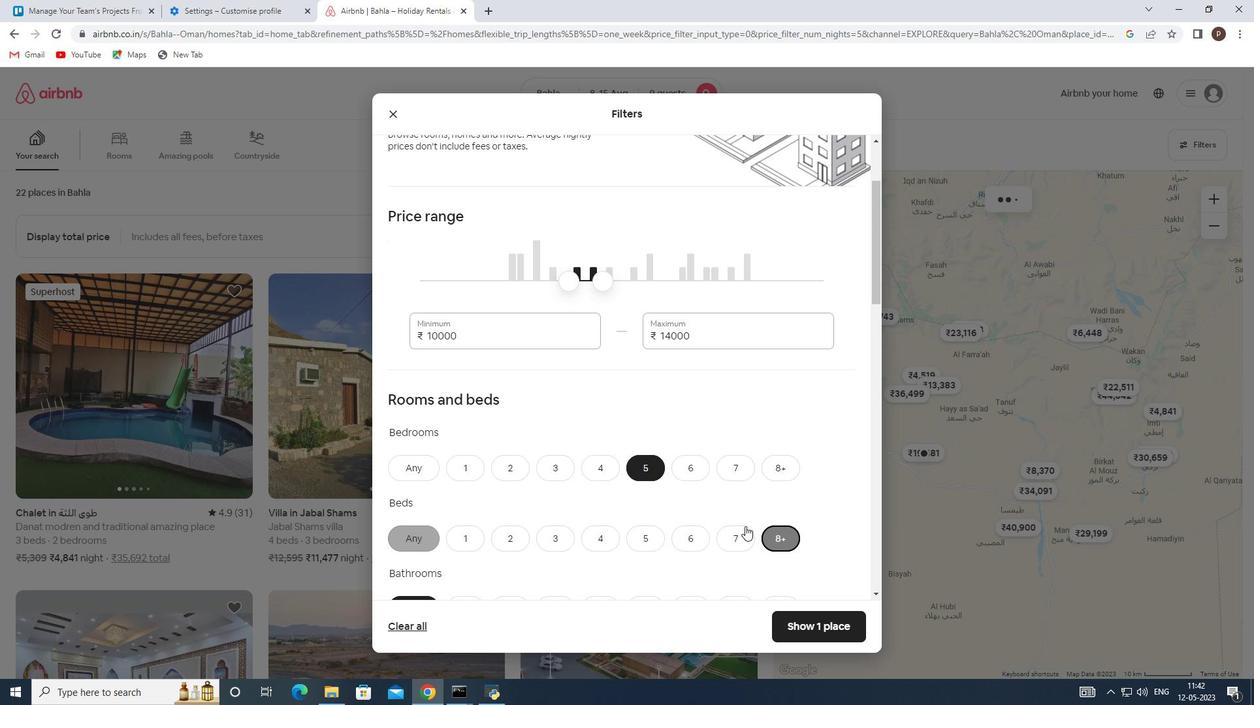 
Action: Mouse scrolled (740, 521) with delta (0, 0)
Screenshot: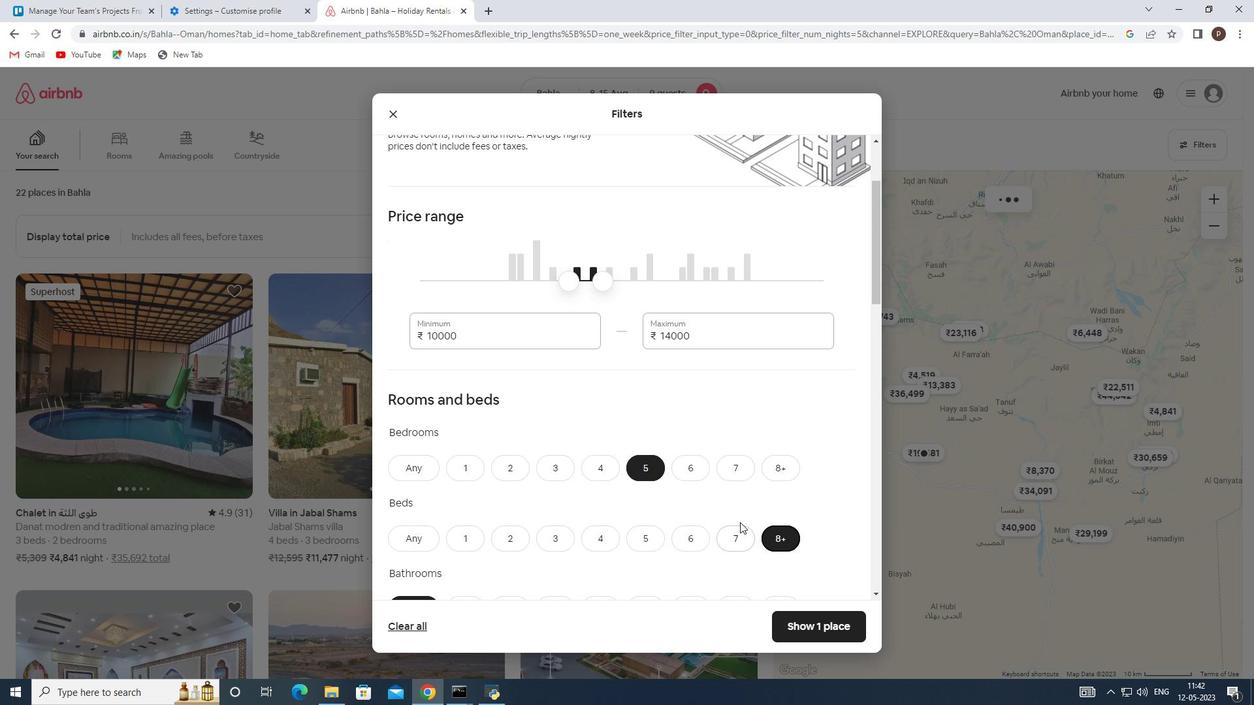 
Action: Mouse moved to (739, 521)
Screenshot: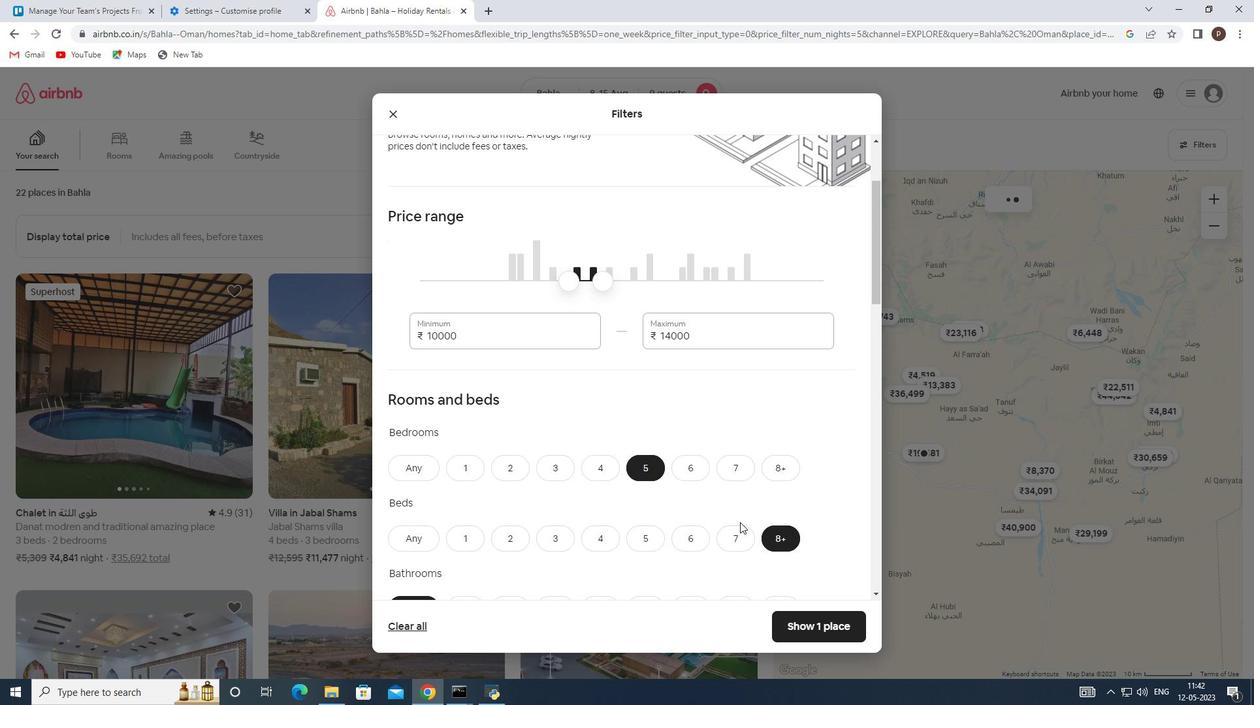 
Action: Mouse scrolled (739, 521) with delta (0, 0)
Screenshot: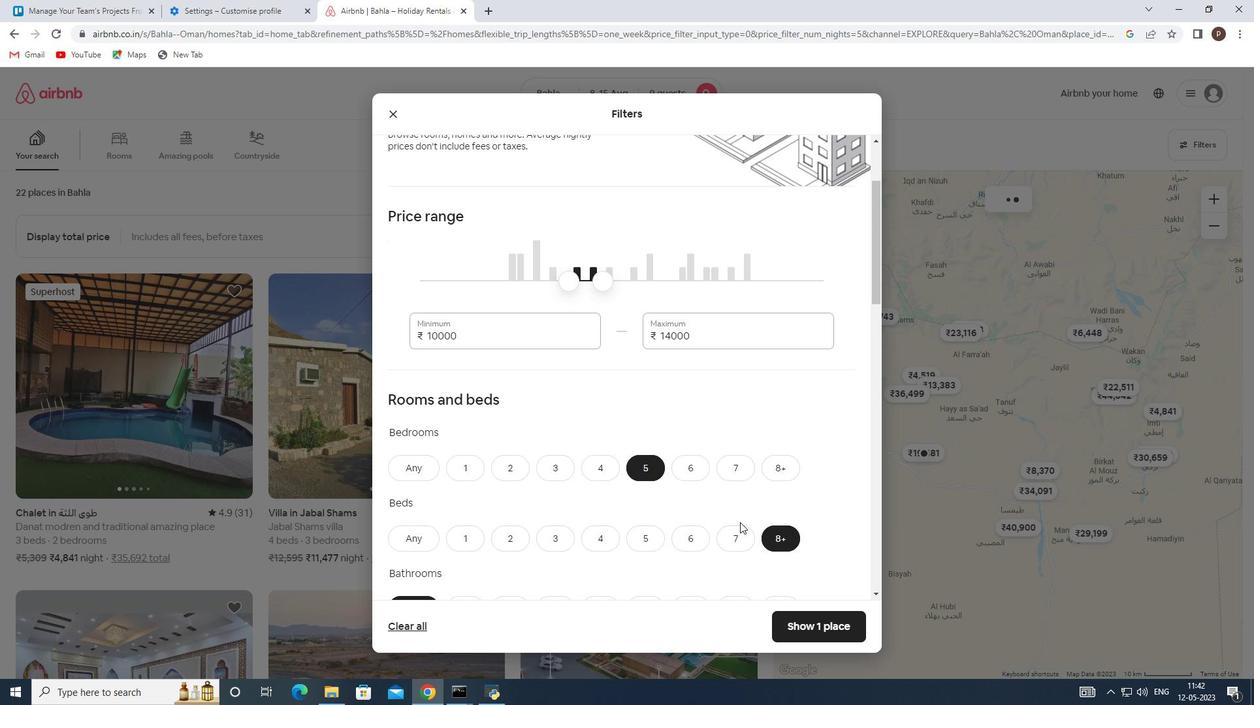 
Action: Mouse moved to (648, 478)
Screenshot: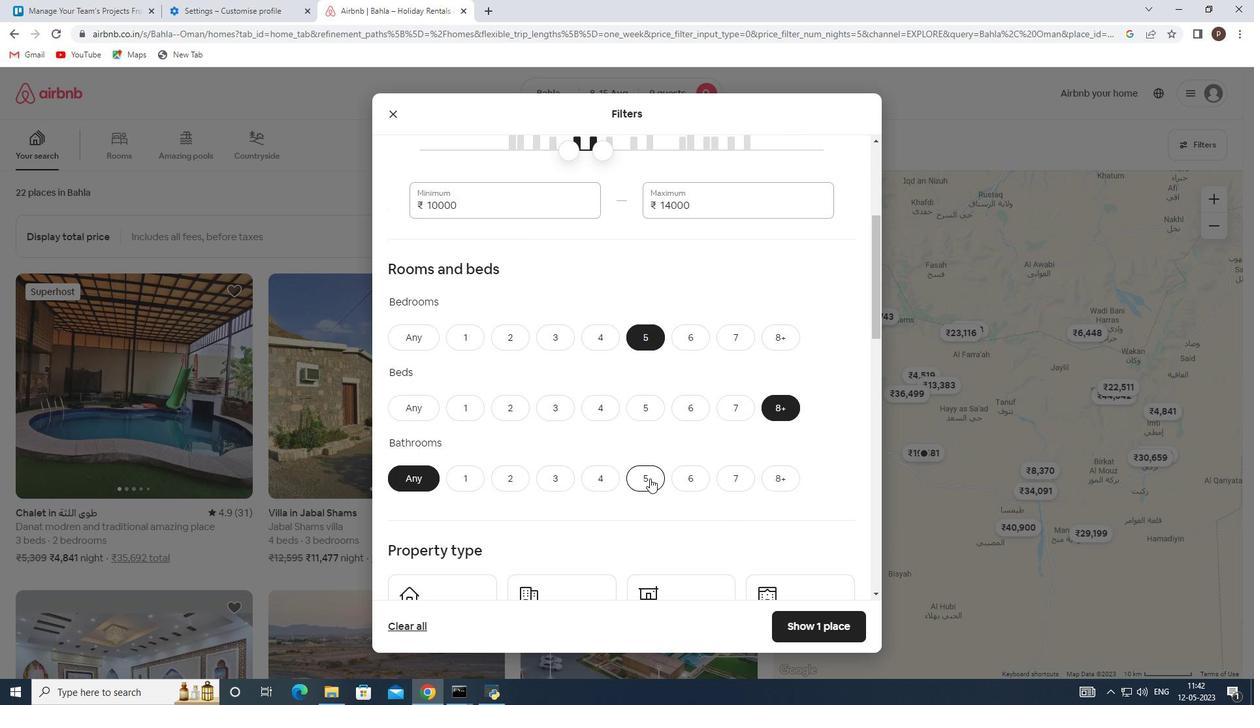 
Action: Mouse pressed left at (648, 478)
Screenshot: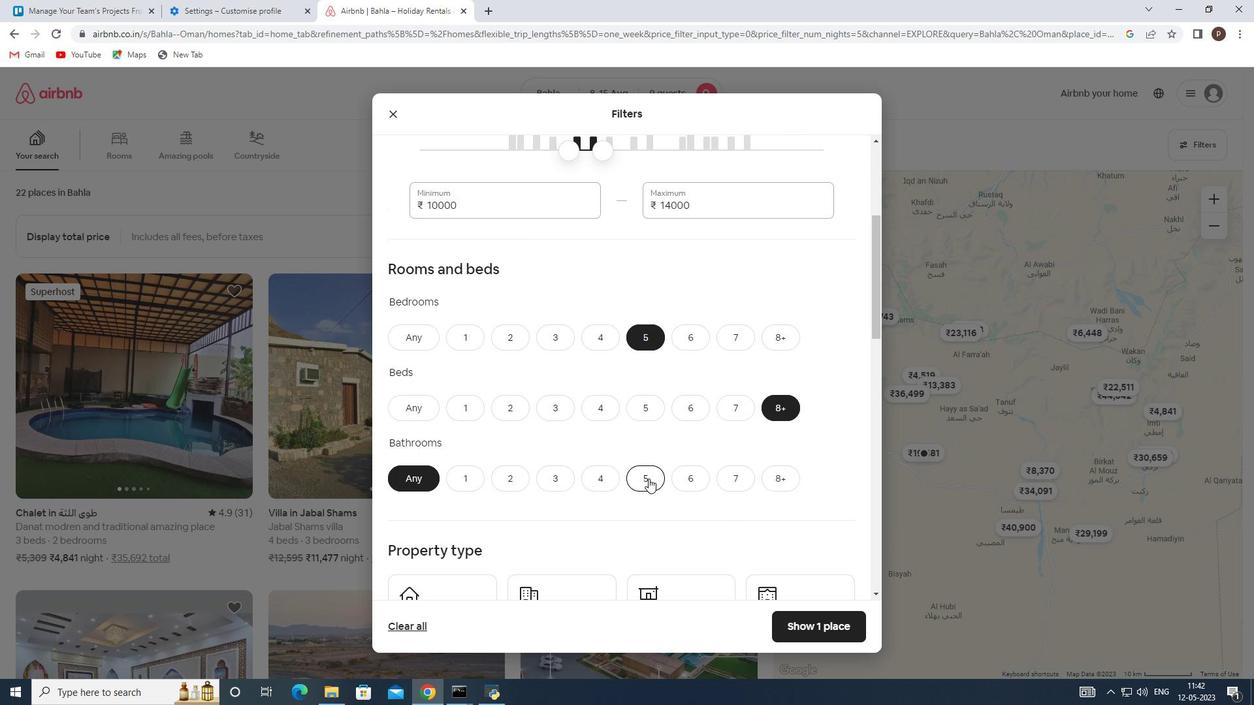 
Action: Mouse moved to (648, 476)
Screenshot: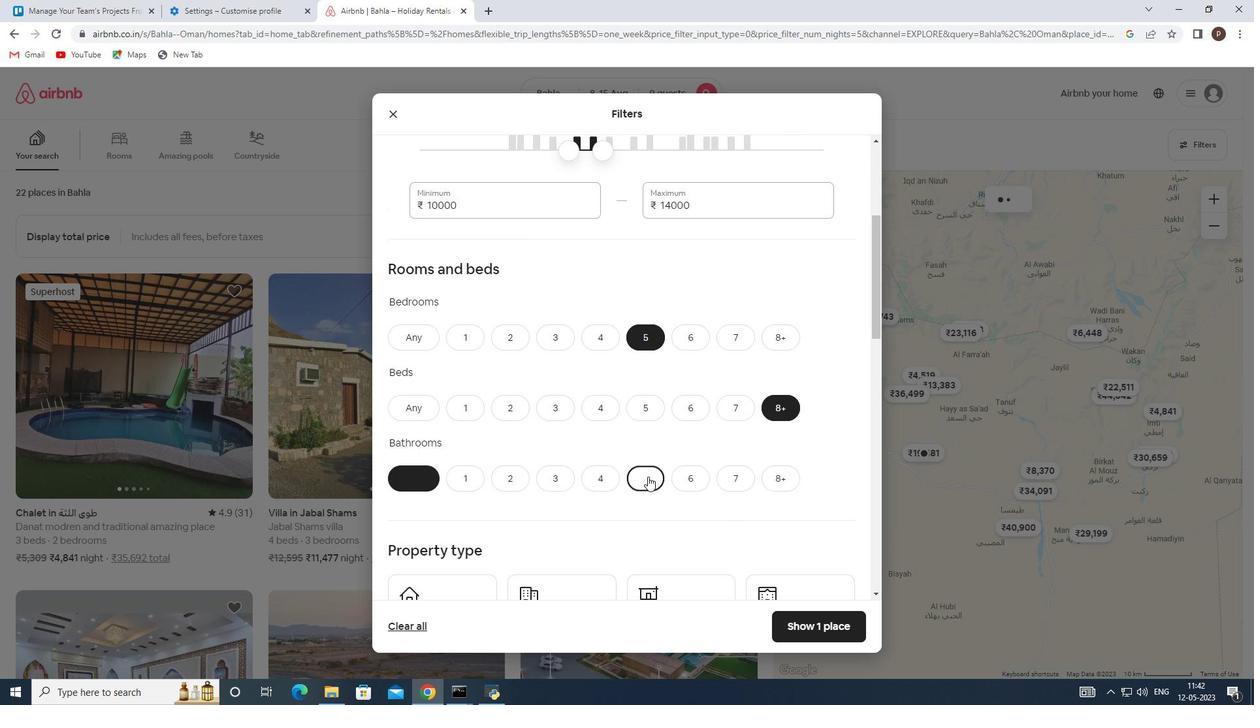 
Action: Mouse scrolled (648, 476) with delta (0, 0)
Screenshot: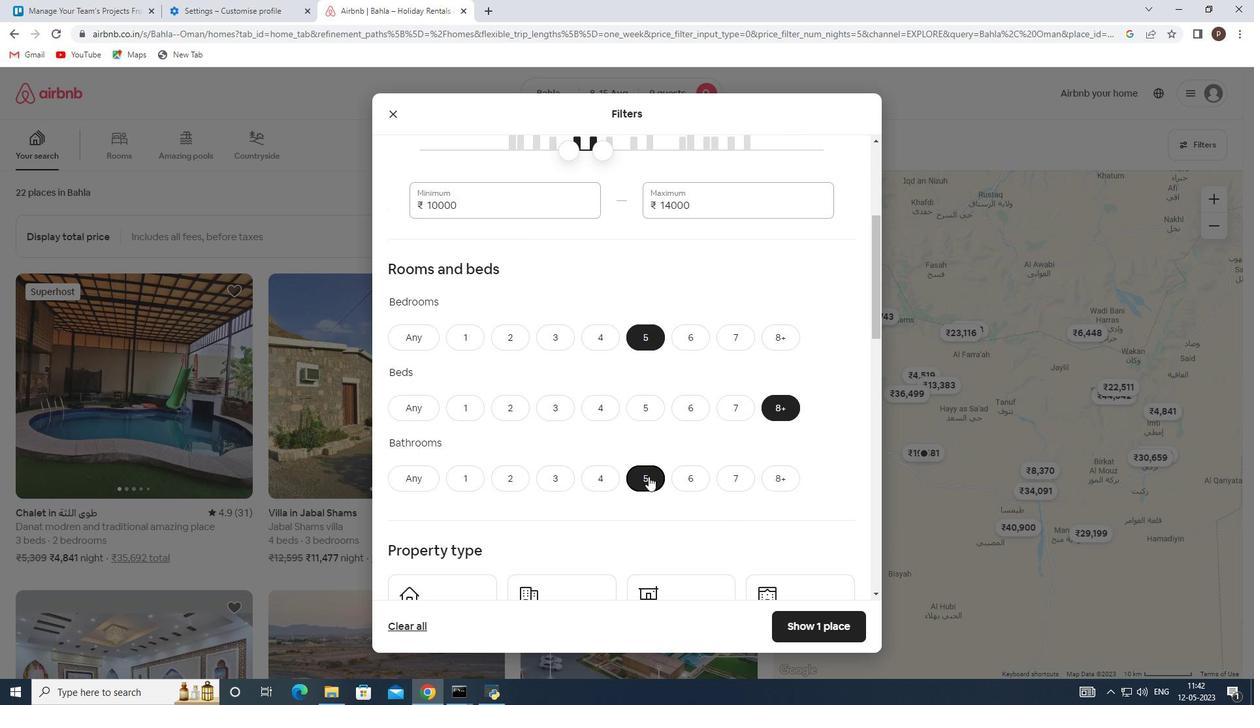 
Action: Mouse moved to (648, 474)
Screenshot: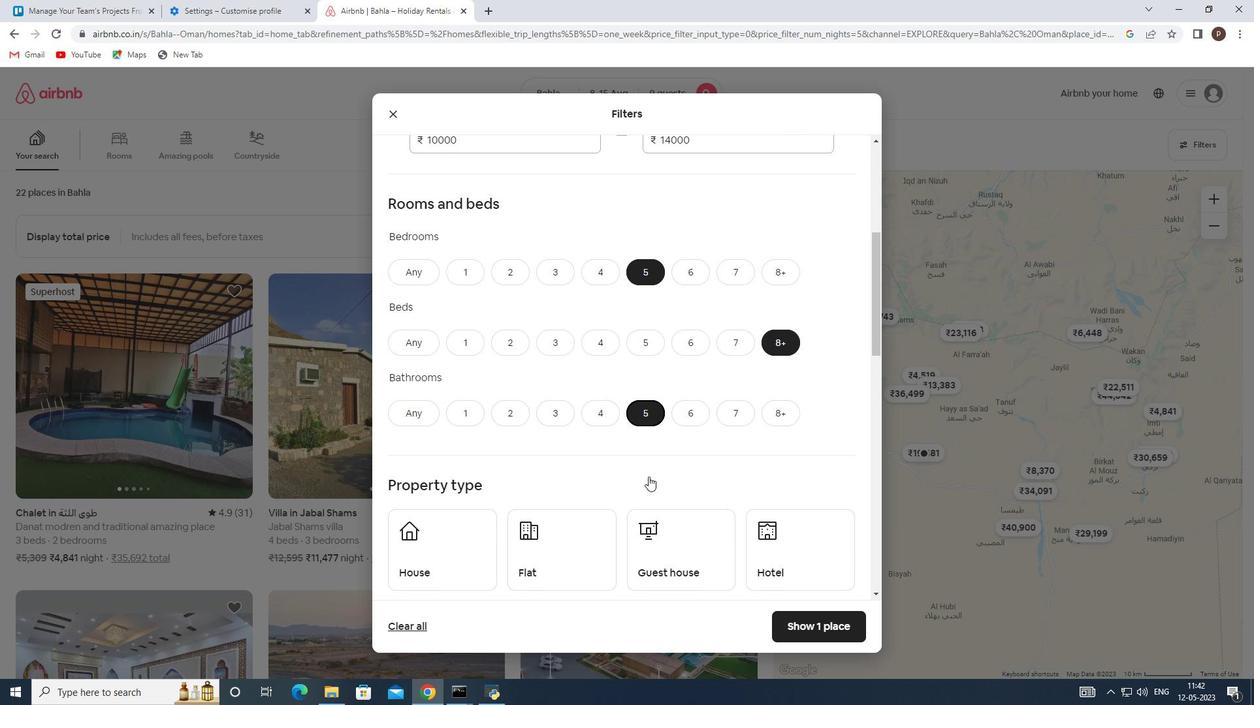 
Action: Mouse scrolled (648, 474) with delta (0, 0)
Screenshot: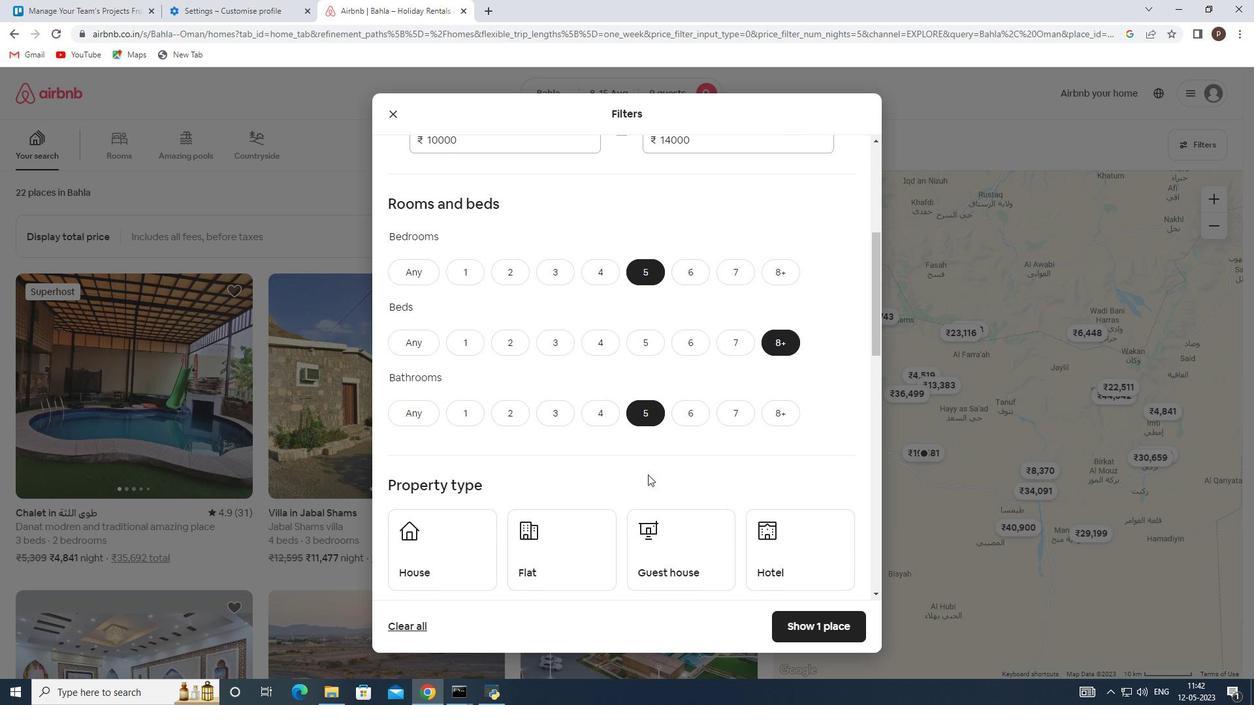 
Action: Mouse moved to (496, 492)
Screenshot: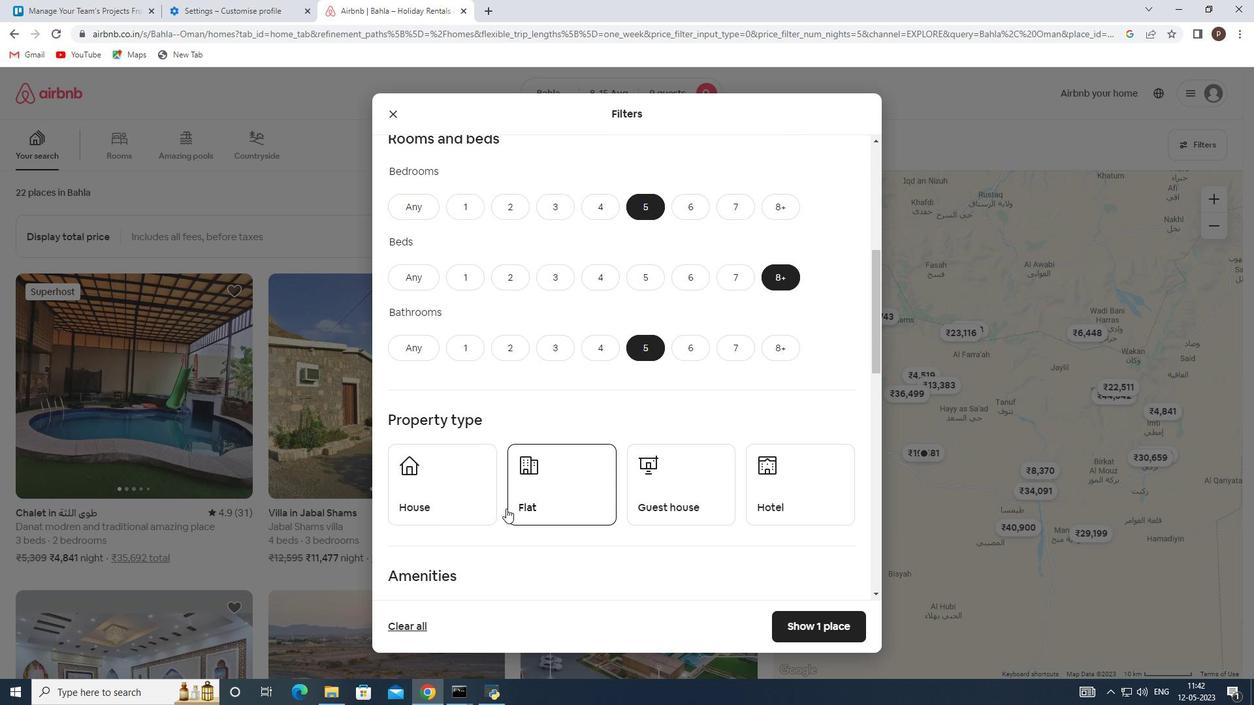 
Action: Mouse pressed left at (496, 492)
Screenshot: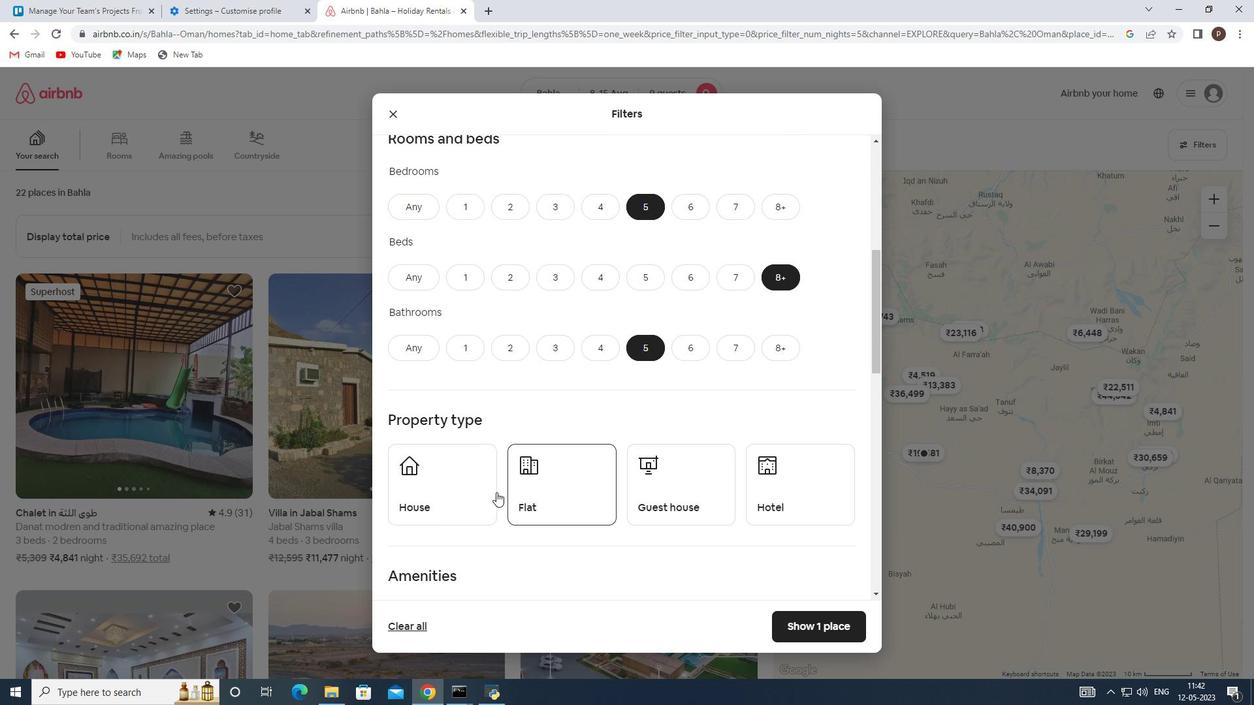 
Action: Mouse moved to (567, 486)
Screenshot: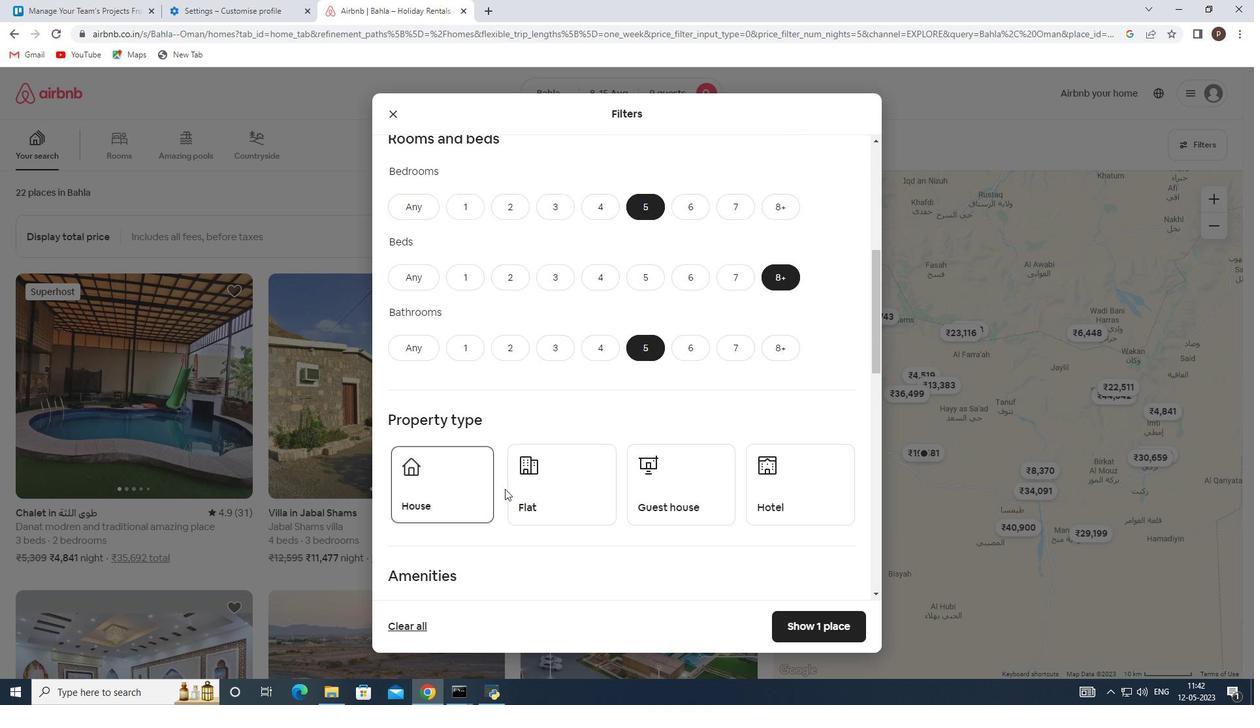 
Action: Mouse pressed left at (567, 486)
Screenshot: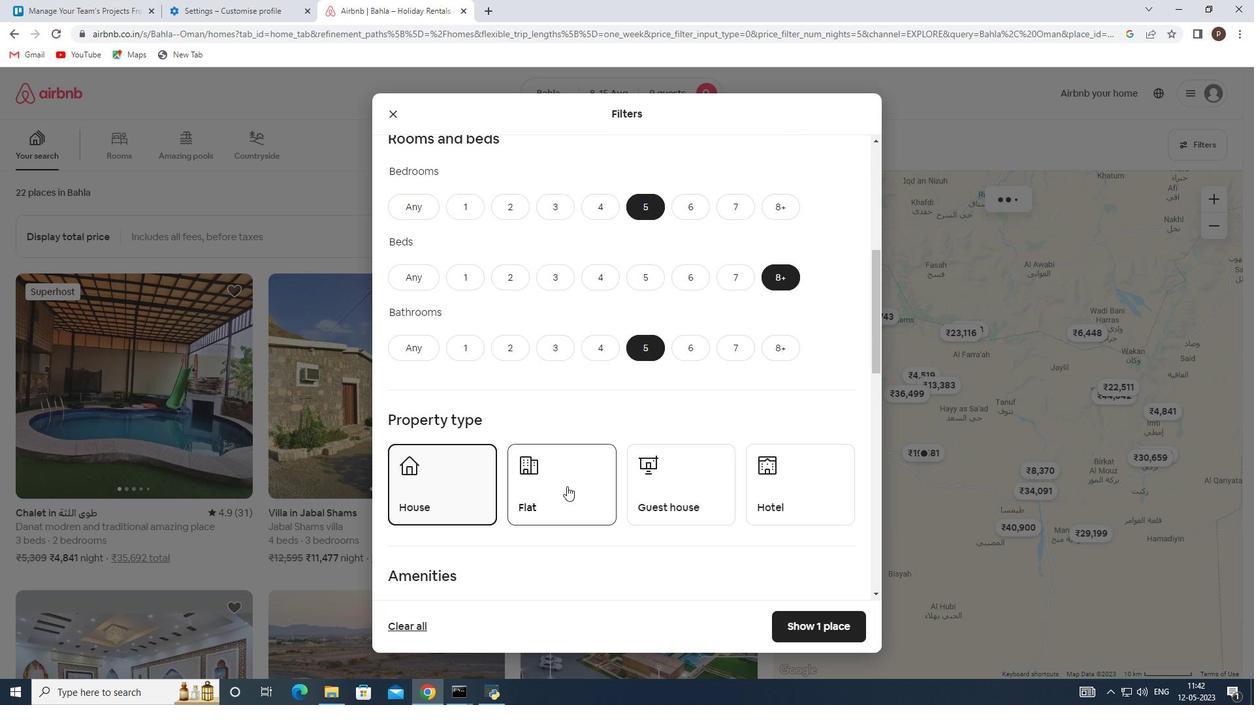 
Action: Mouse moved to (678, 486)
Screenshot: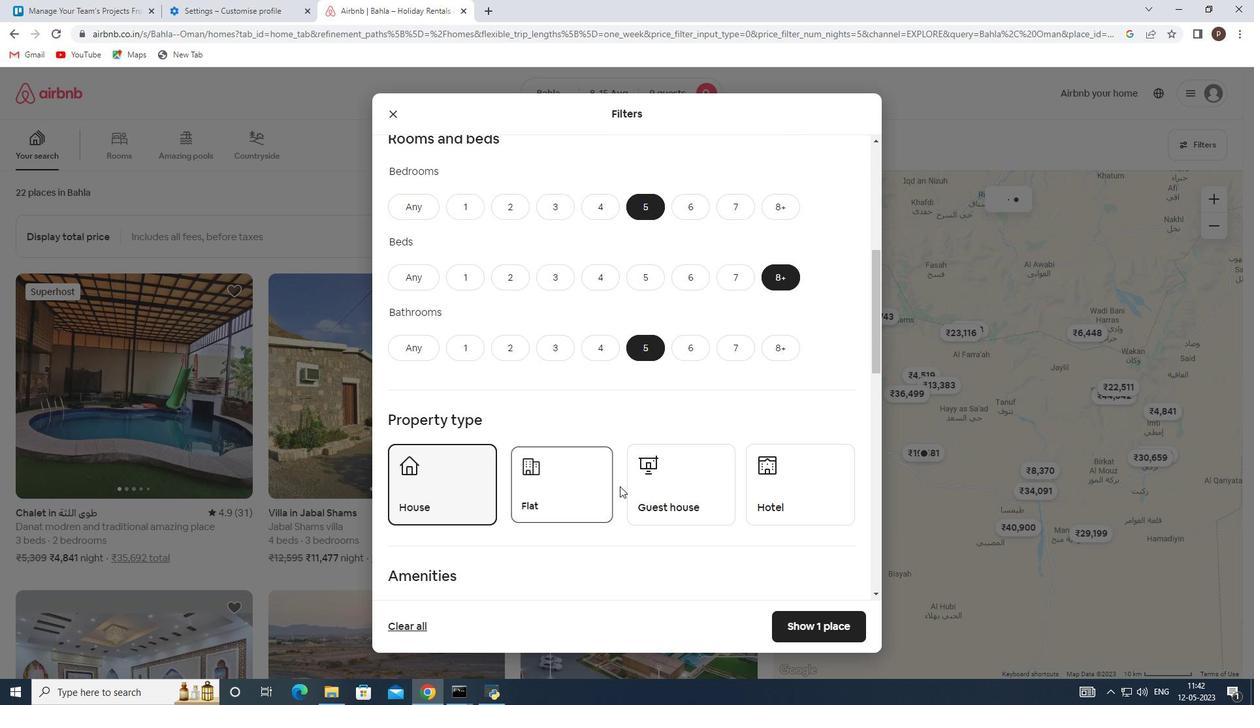 
Action: Mouse pressed left at (678, 486)
Screenshot: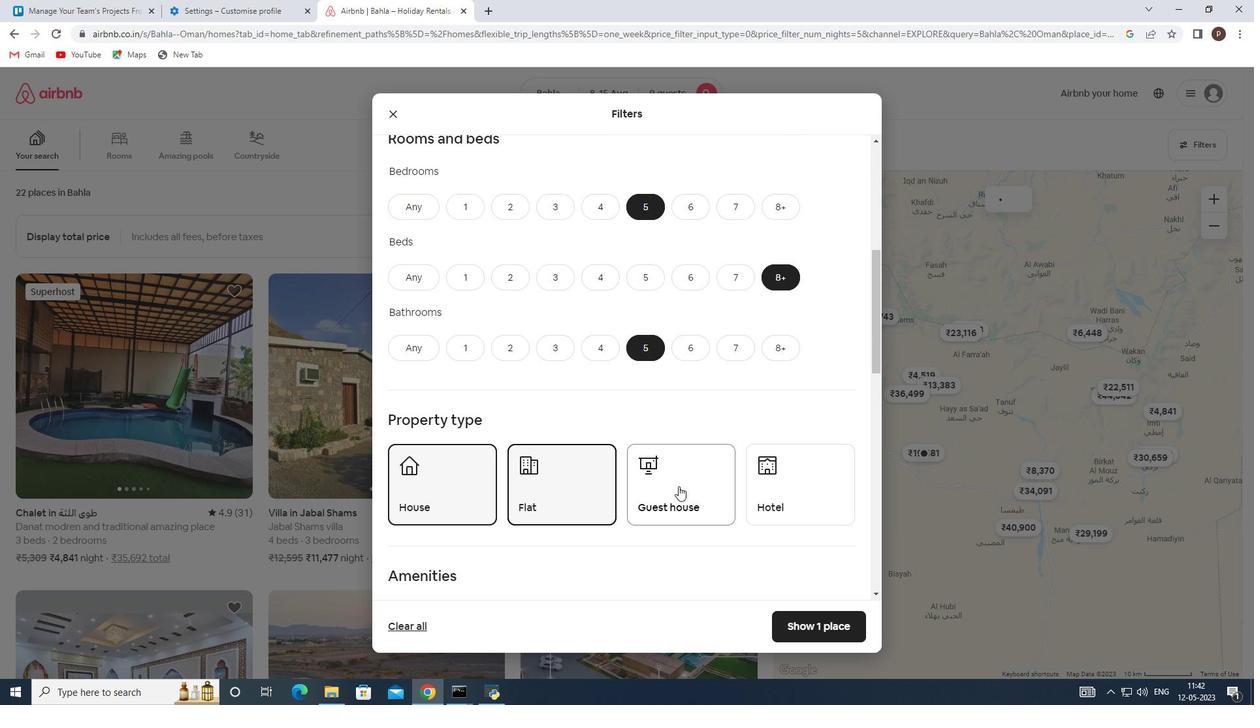
Action: Mouse moved to (630, 486)
Screenshot: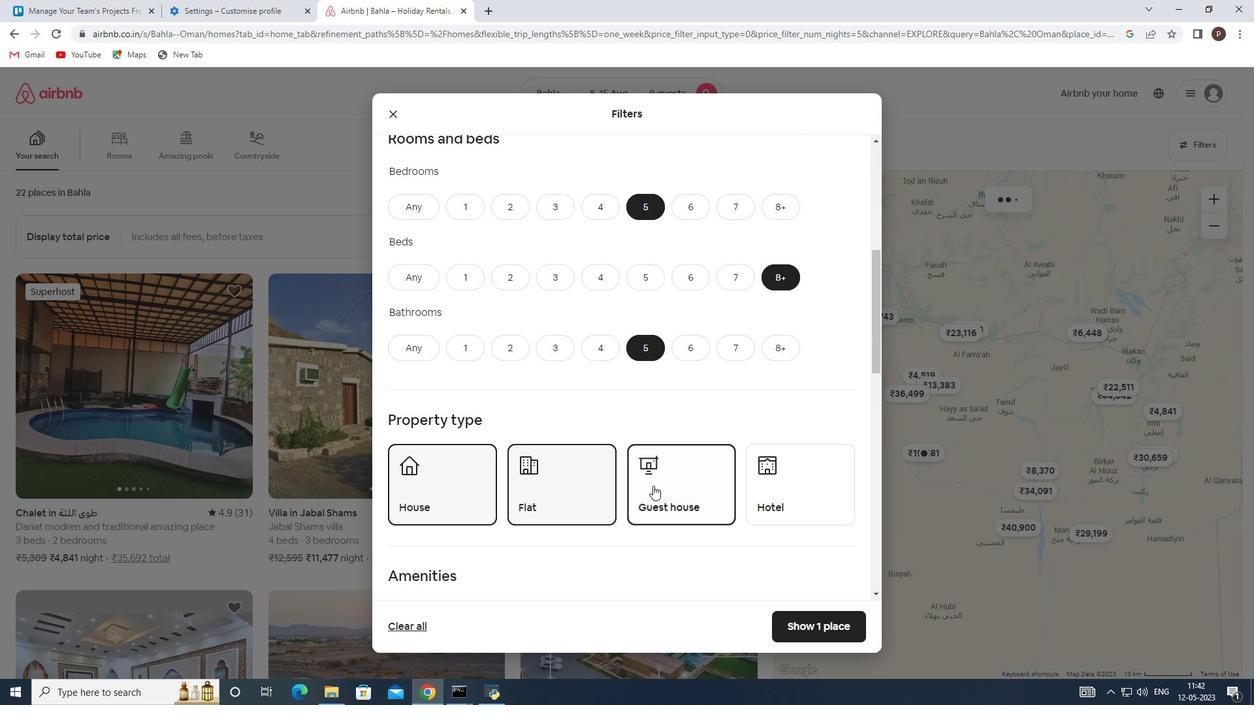 
Action: Mouse scrolled (630, 485) with delta (0, 0)
Screenshot: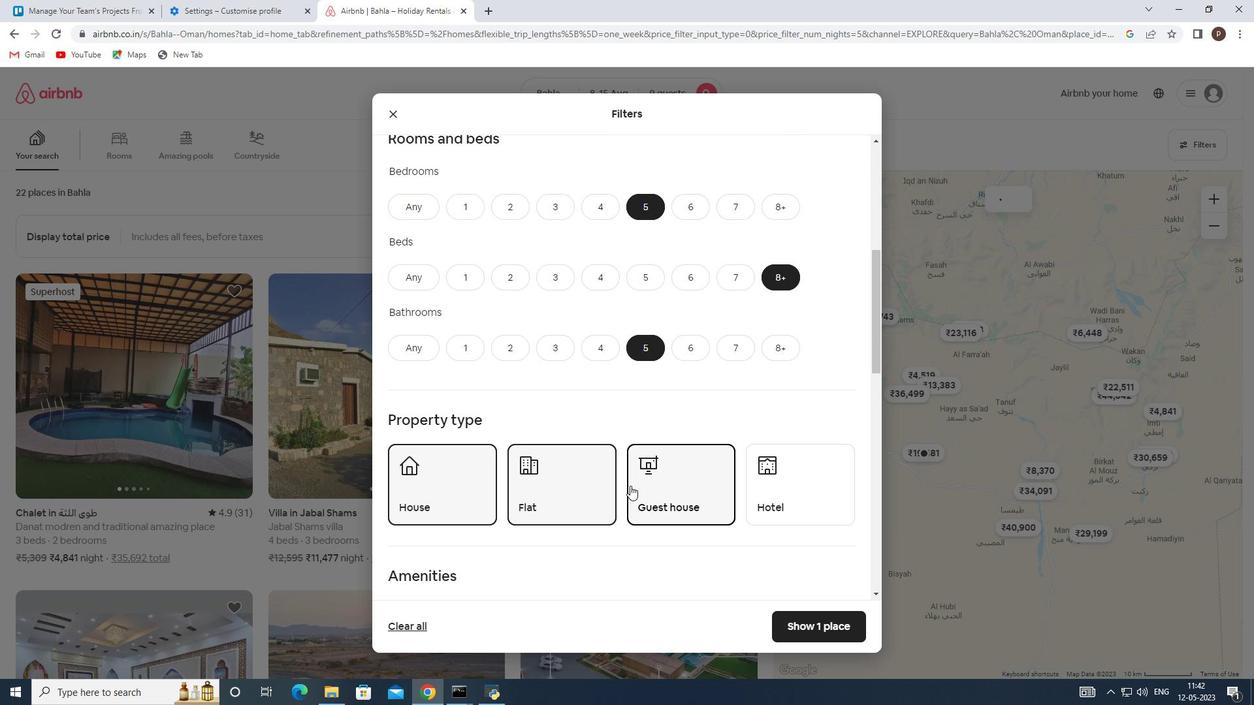 
Action: Mouse moved to (606, 478)
Screenshot: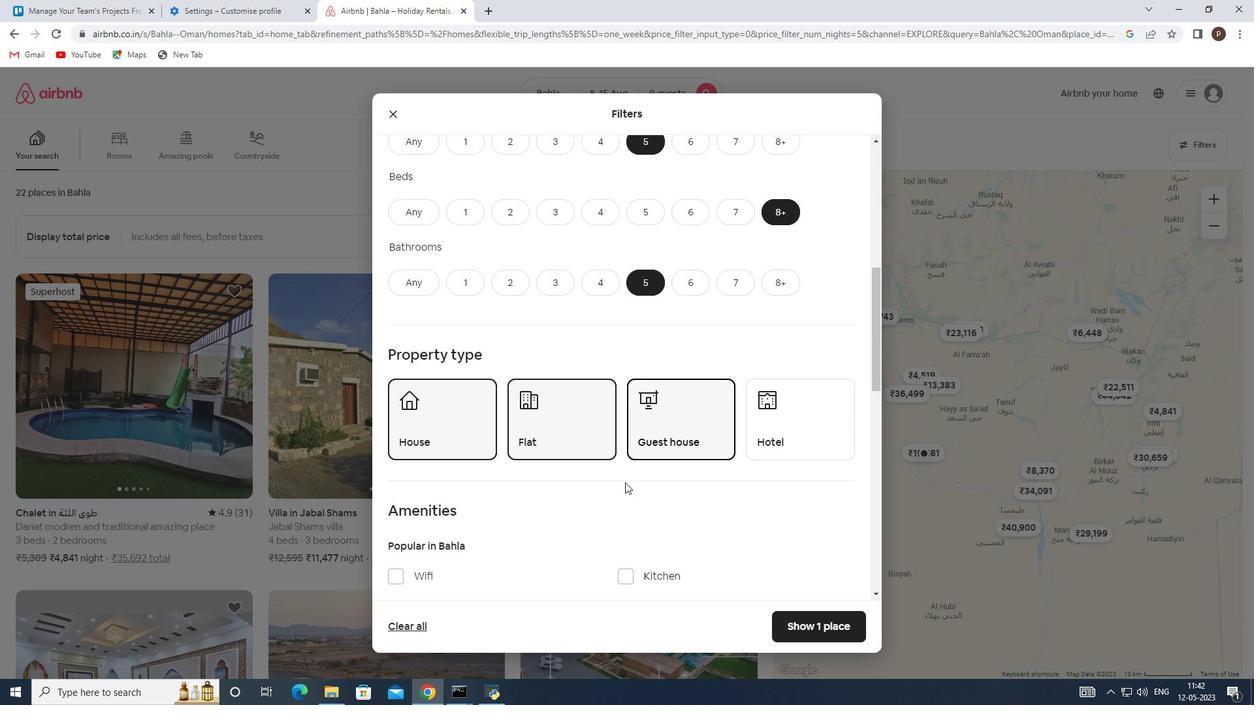 
Action: Mouse scrolled (606, 477) with delta (0, 0)
Screenshot: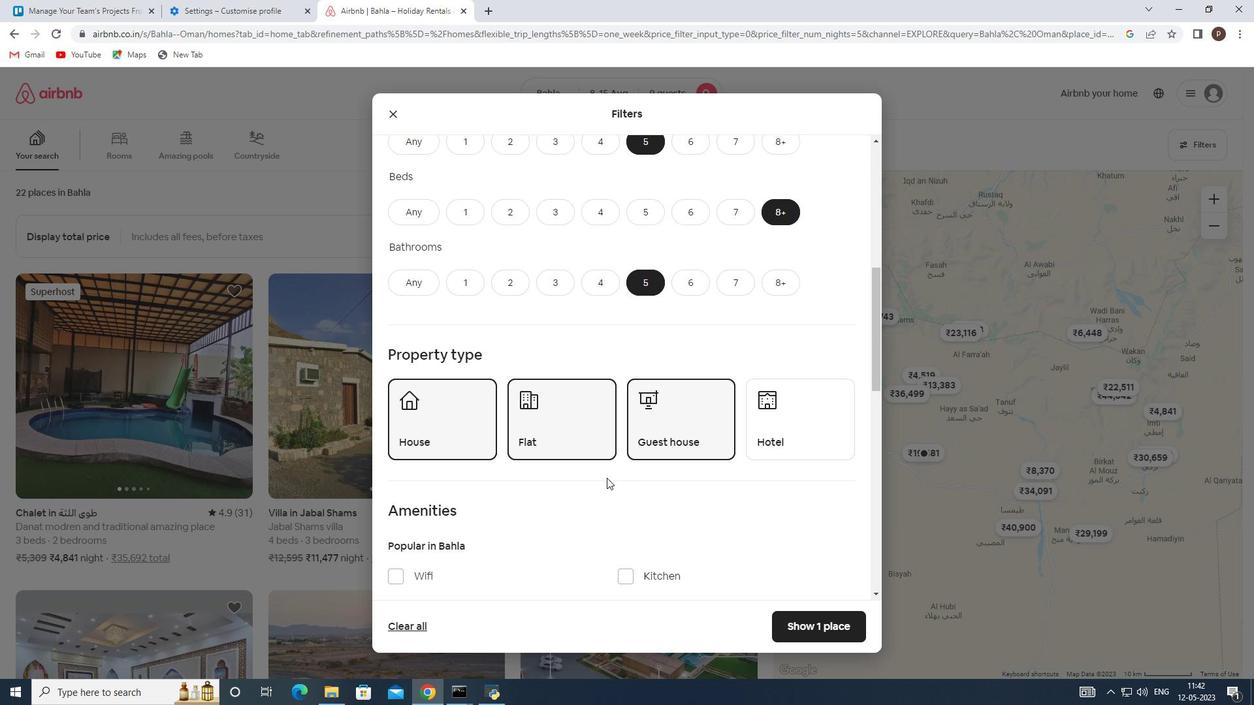 
Action: Mouse scrolled (606, 477) with delta (0, 0)
Screenshot: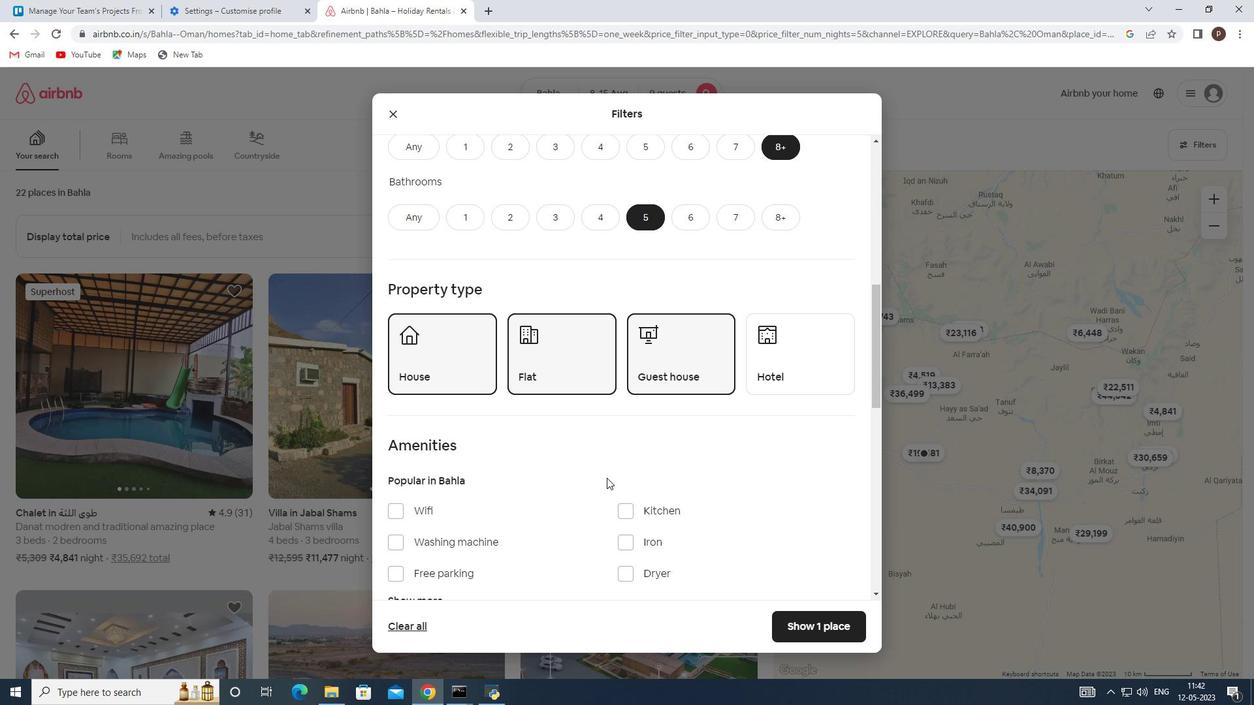 
Action: Mouse moved to (399, 442)
Screenshot: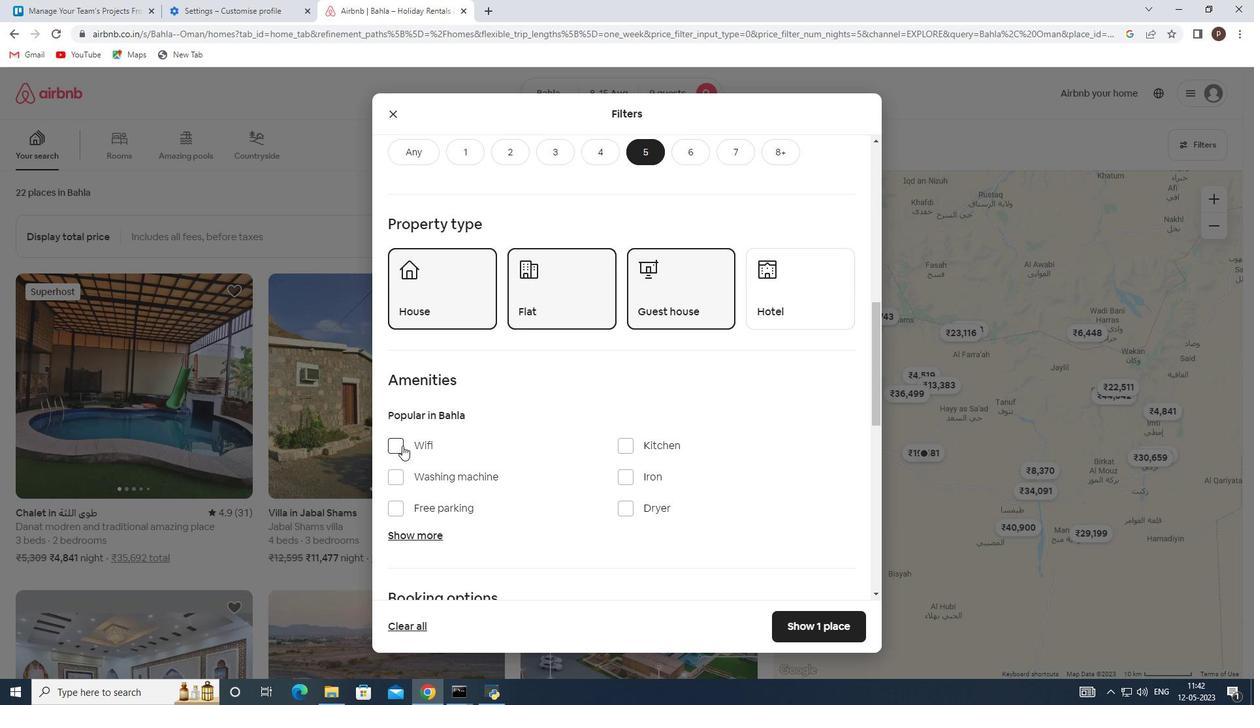 
Action: Mouse pressed left at (399, 442)
Screenshot: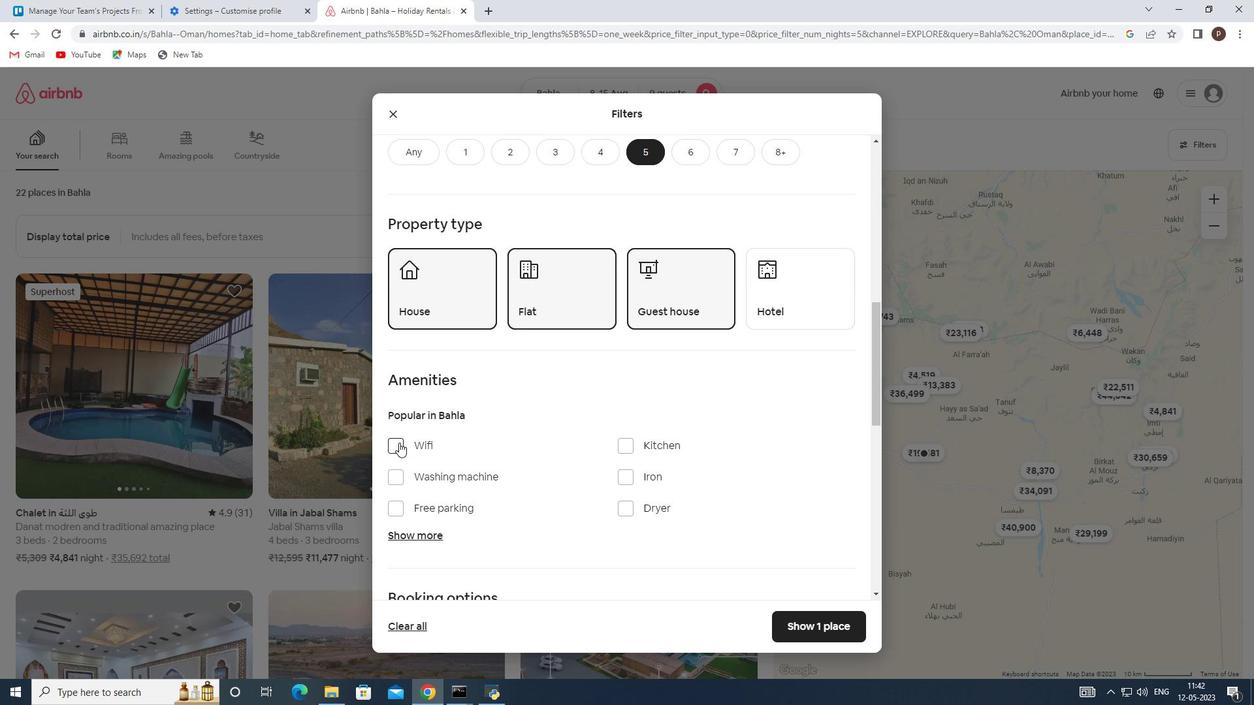 
Action: Mouse moved to (397, 504)
Screenshot: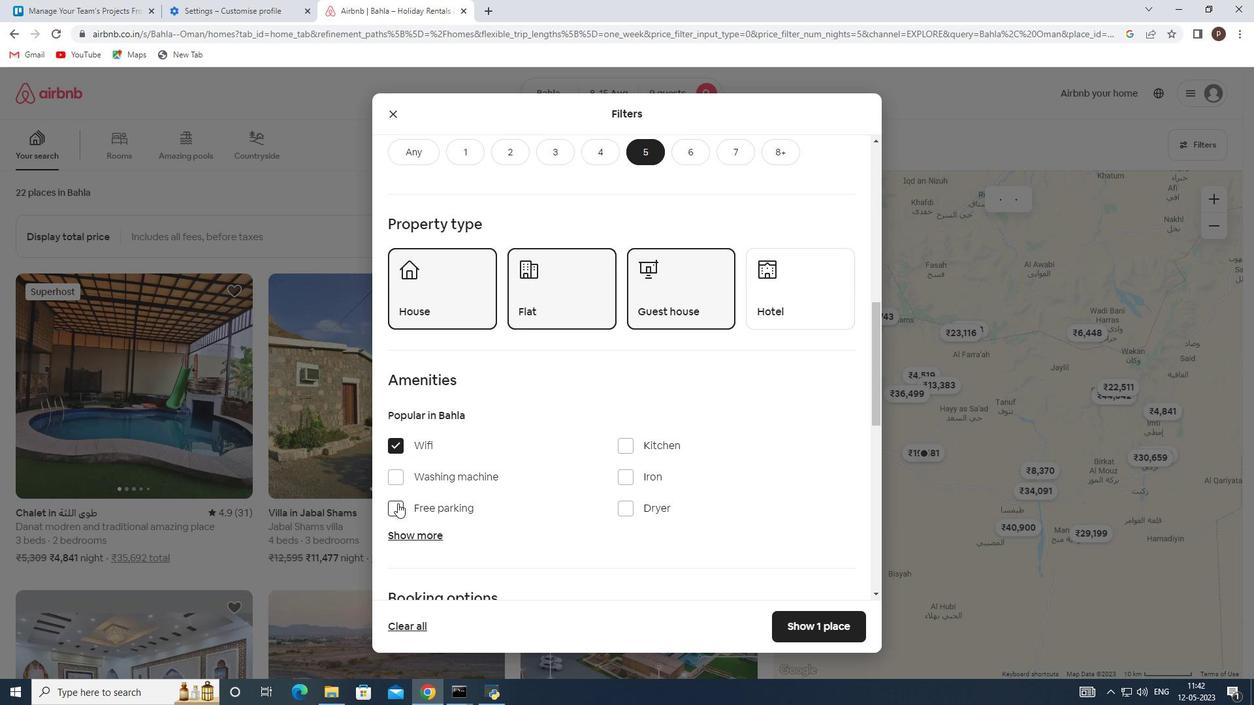 
Action: Mouse pressed left at (397, 504)
Screenshot: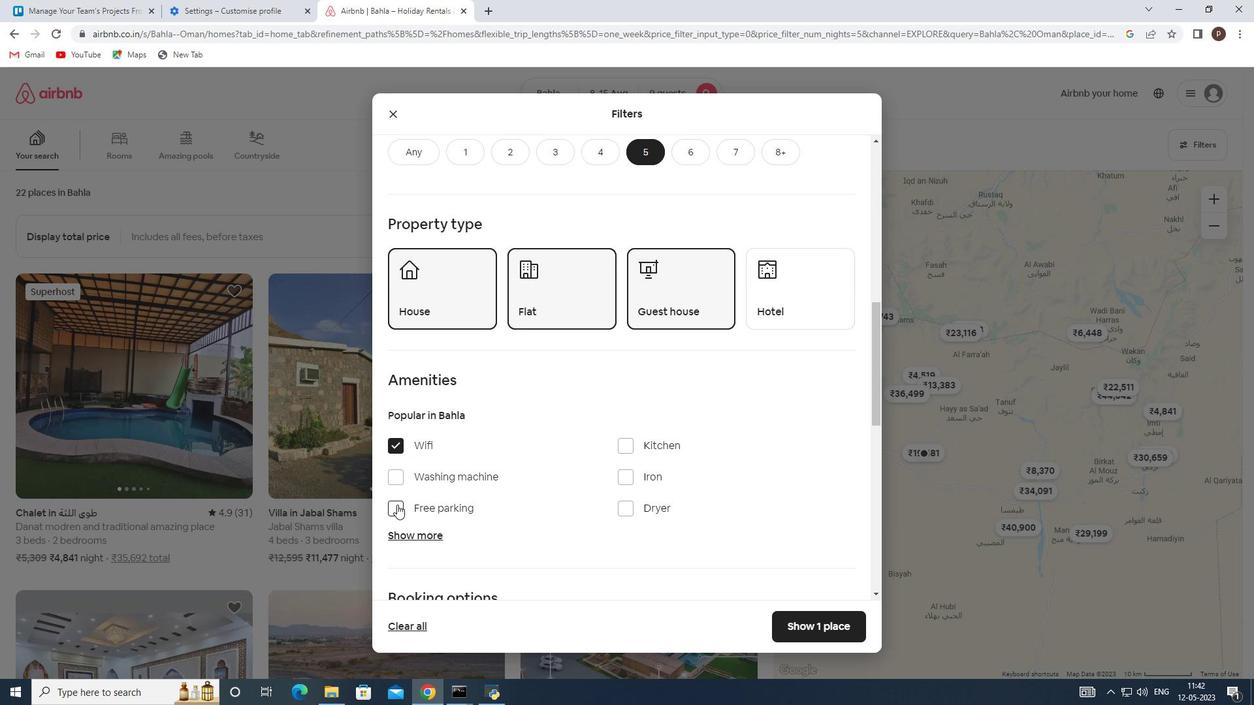 
Action: Mouse moved to (403, 539)
Screenshot: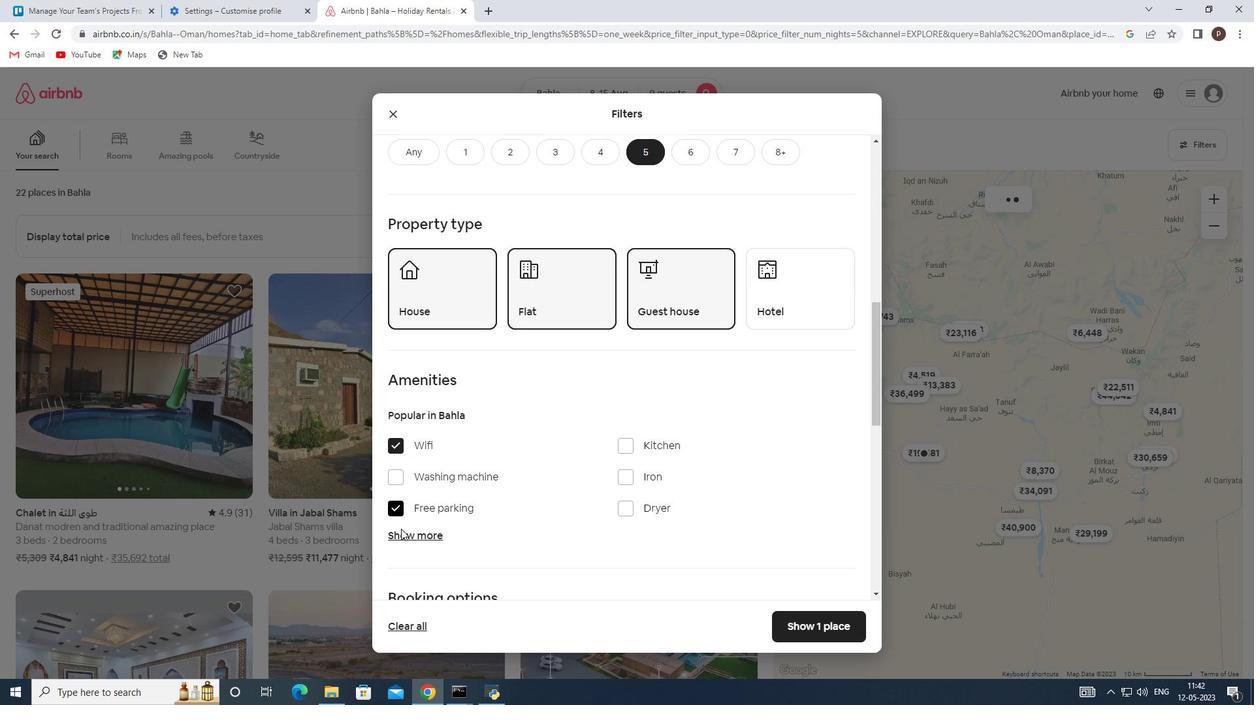 
Action: Mouse pressed left at (403, 539)
Screenshot: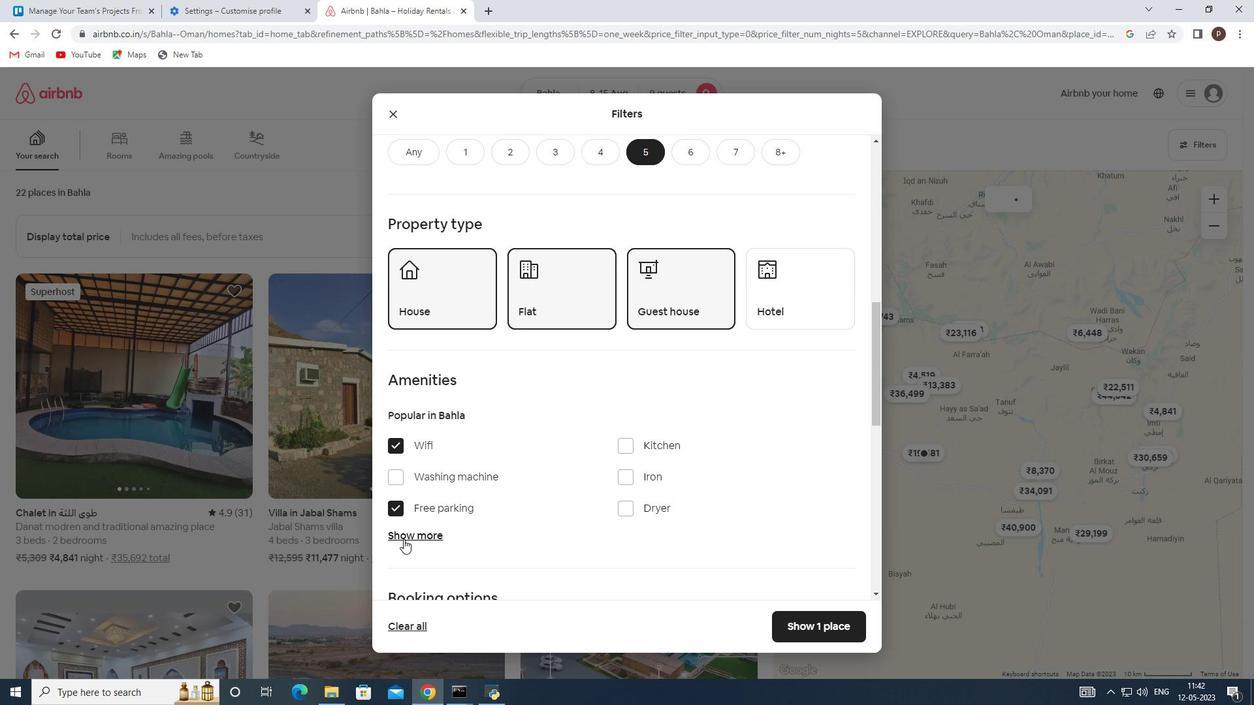 
Action: Mouse moved to (492, 527)
Screenshot: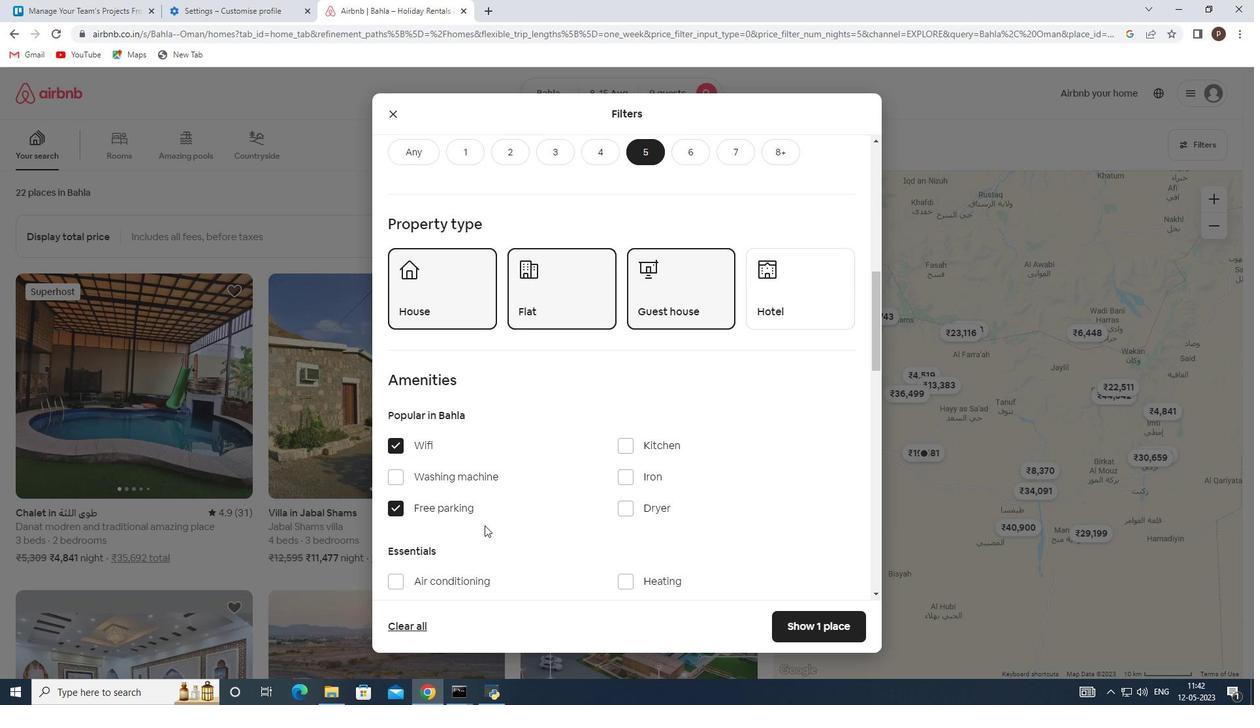 
Action: Mouse scrolled (492, 527) with delta (0, 0)
Screenshot: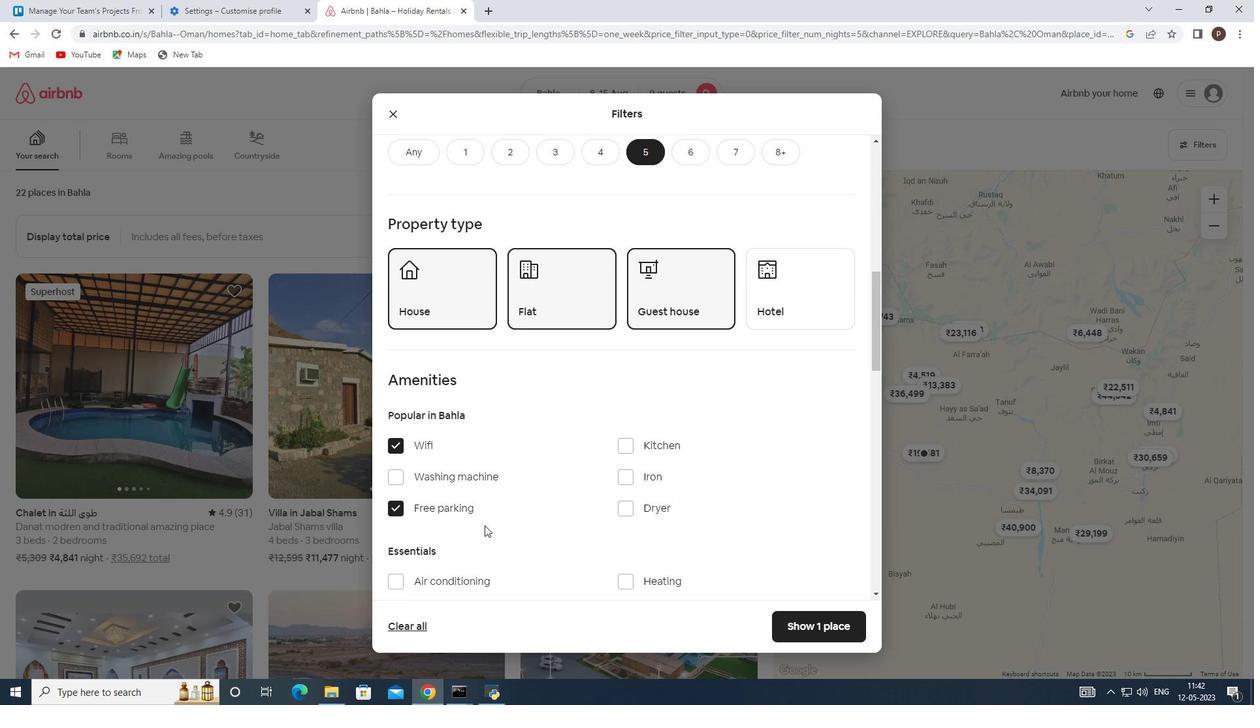 
Action: Mouse moved to (500, 527)
Screenshot: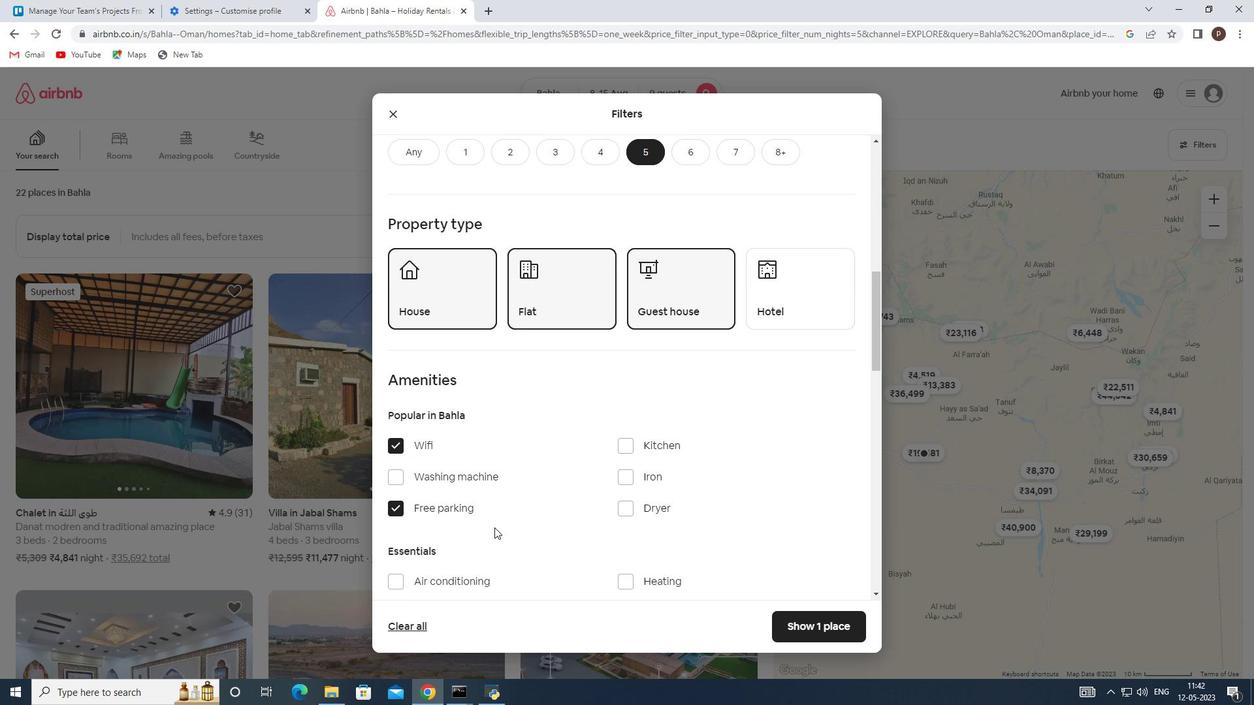 
Action: Mouse scrolled (499, 527) with delta (0, 0)
Screenshot: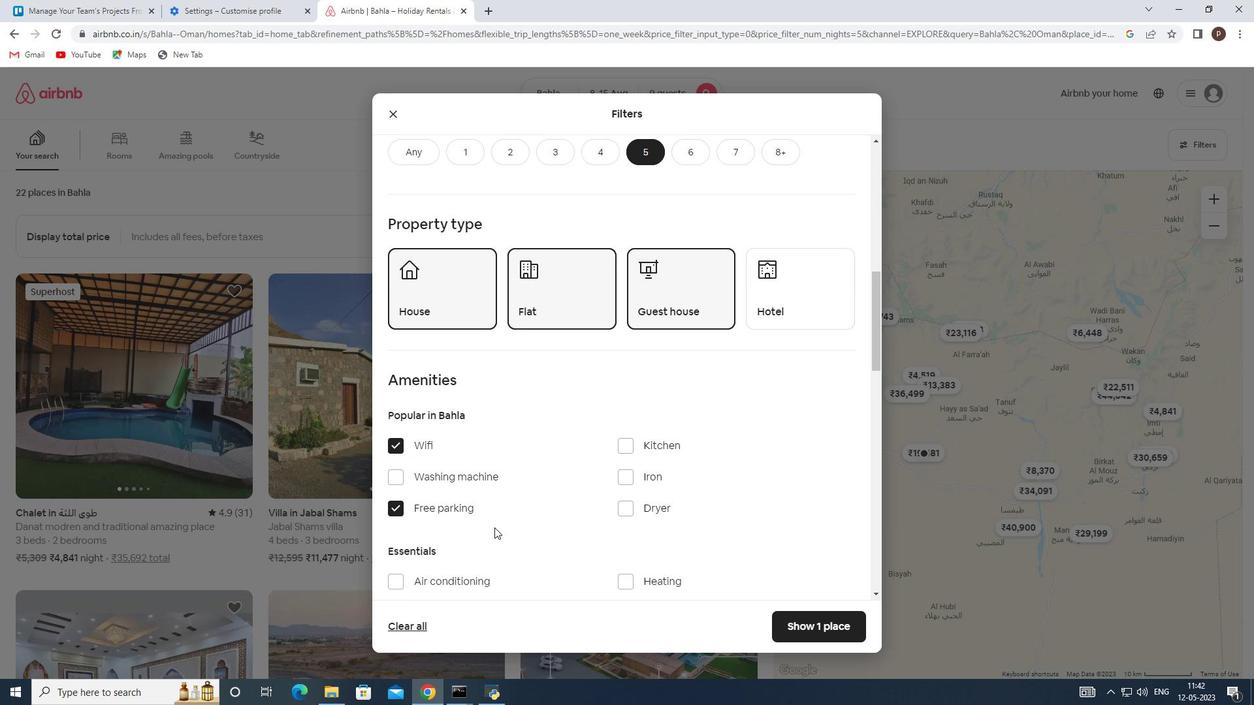 
Action: Mouse moved to (621, 483)
Screenshot: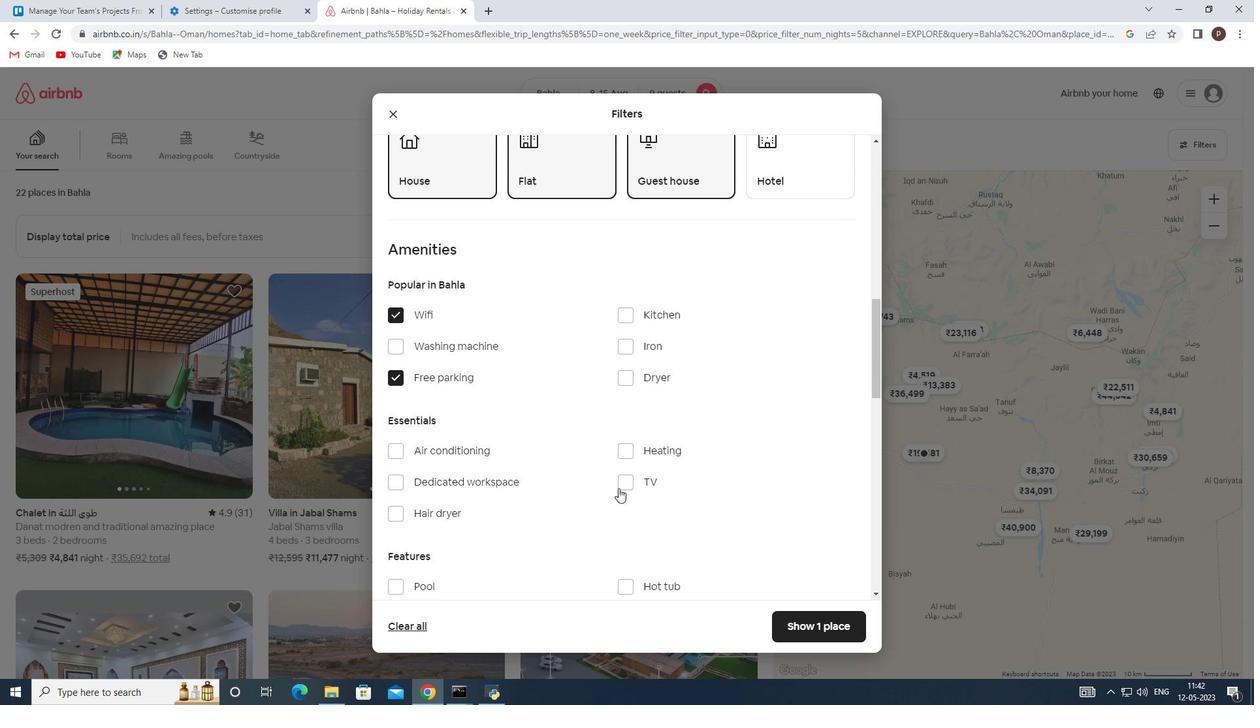 
Action: Mouse pressed left at (621, 483)
Screenshot: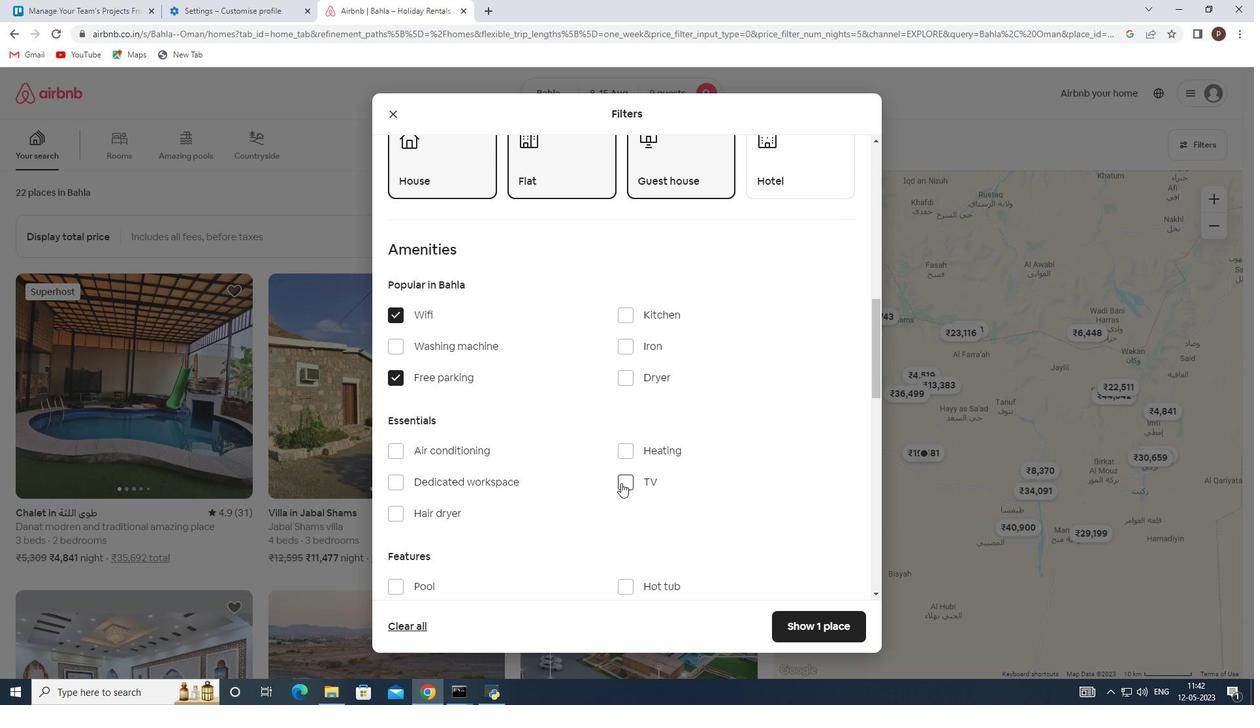 
Action: Mouse moved to (535, 489)
Screenshot: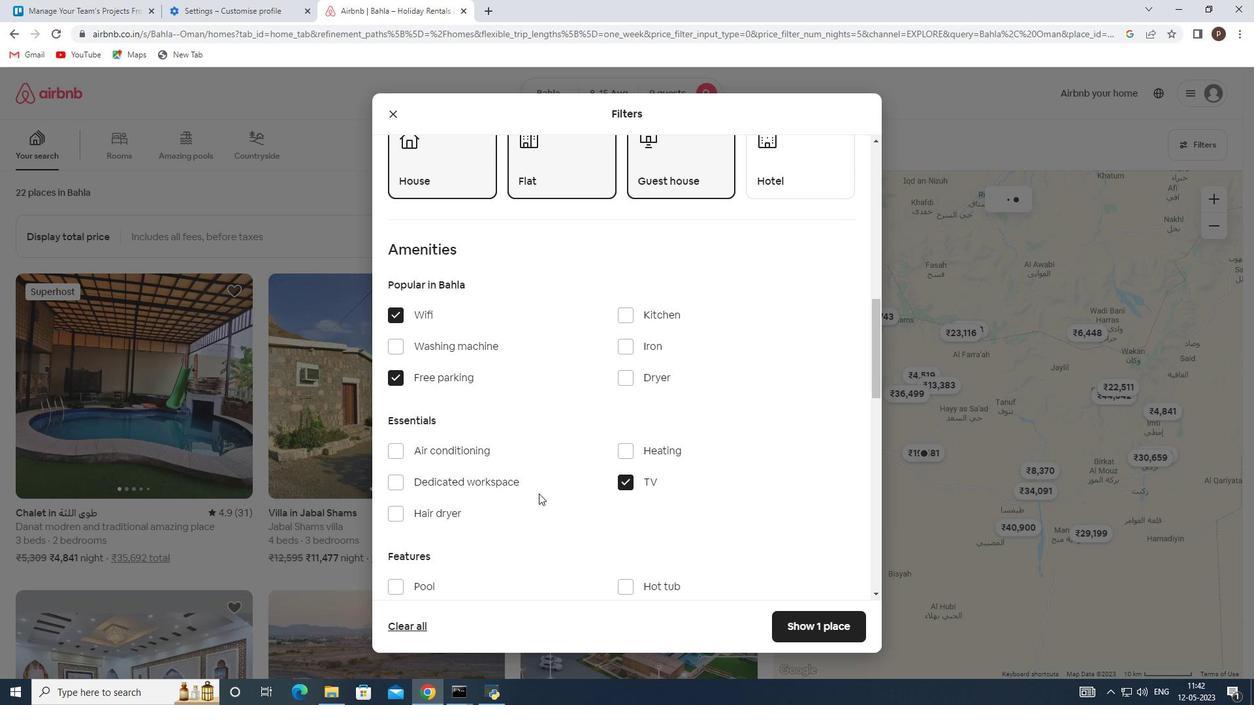 
Action: Mouse scrolled (535, 489) with delta (0, 0)
Screenshot: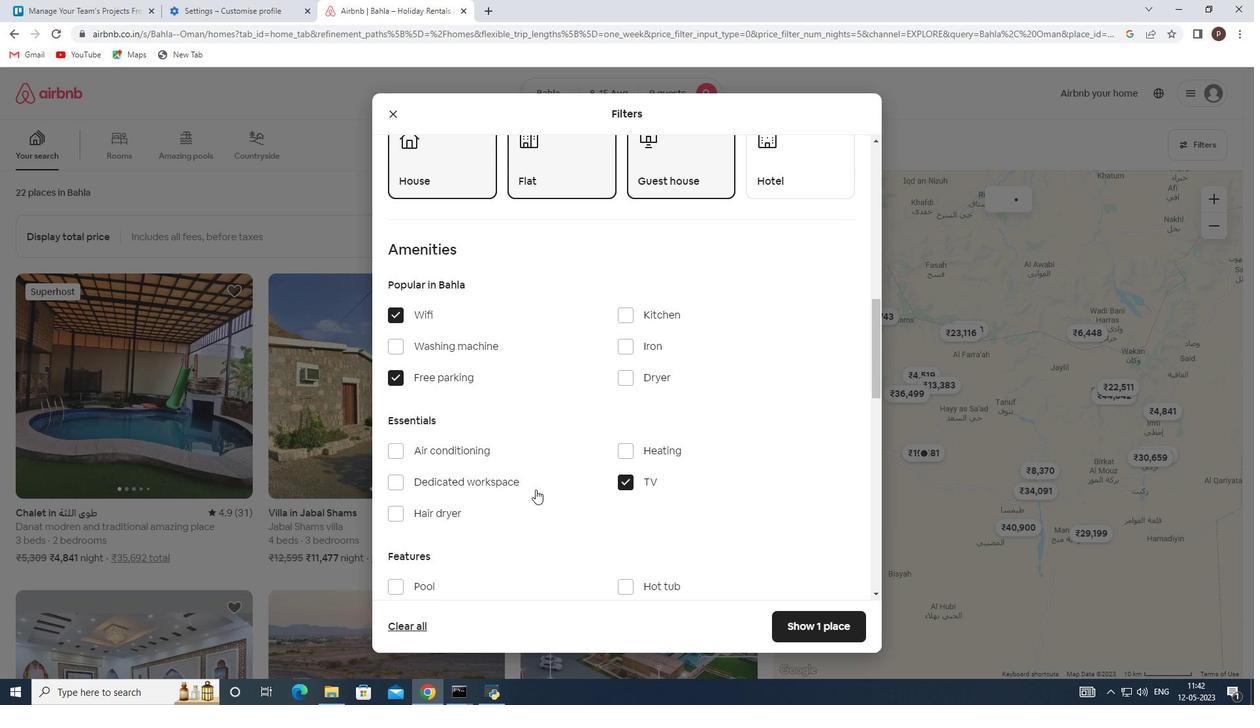 
Action: Mouse moved to (510, 477)
Screenshot: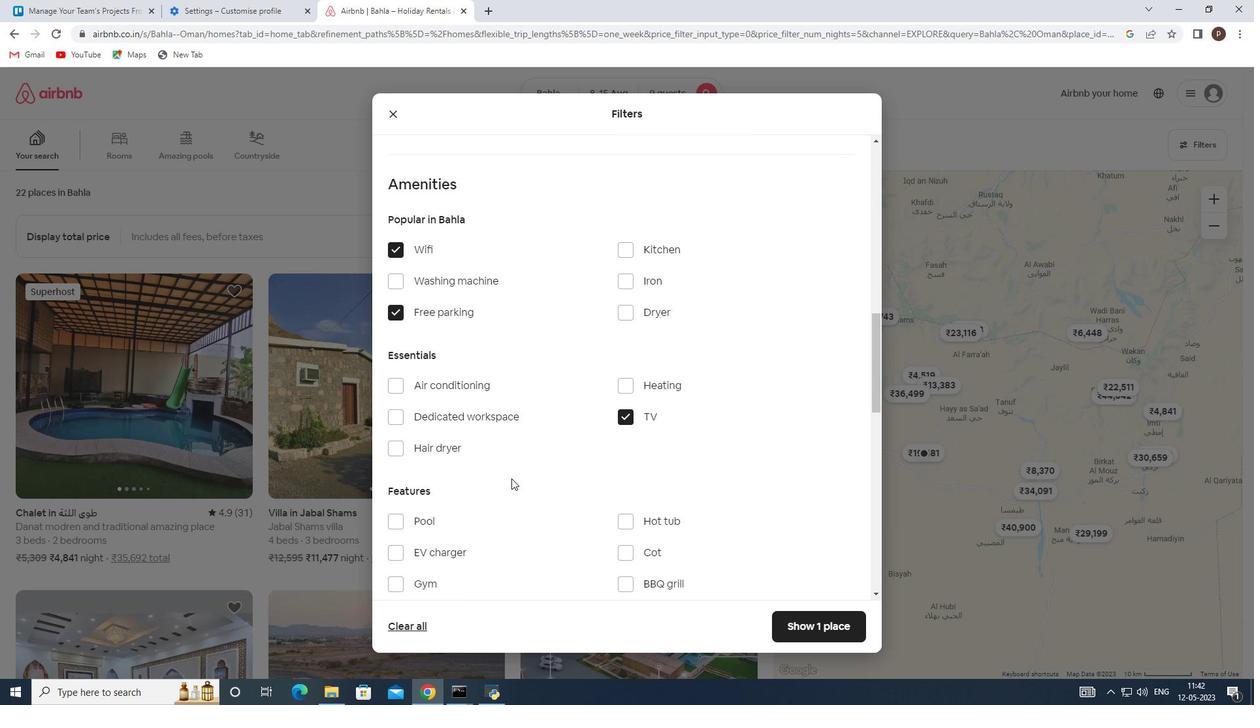 
Action: Mouse scrolled (510, 476) with delta (0, 0)
Screenshot: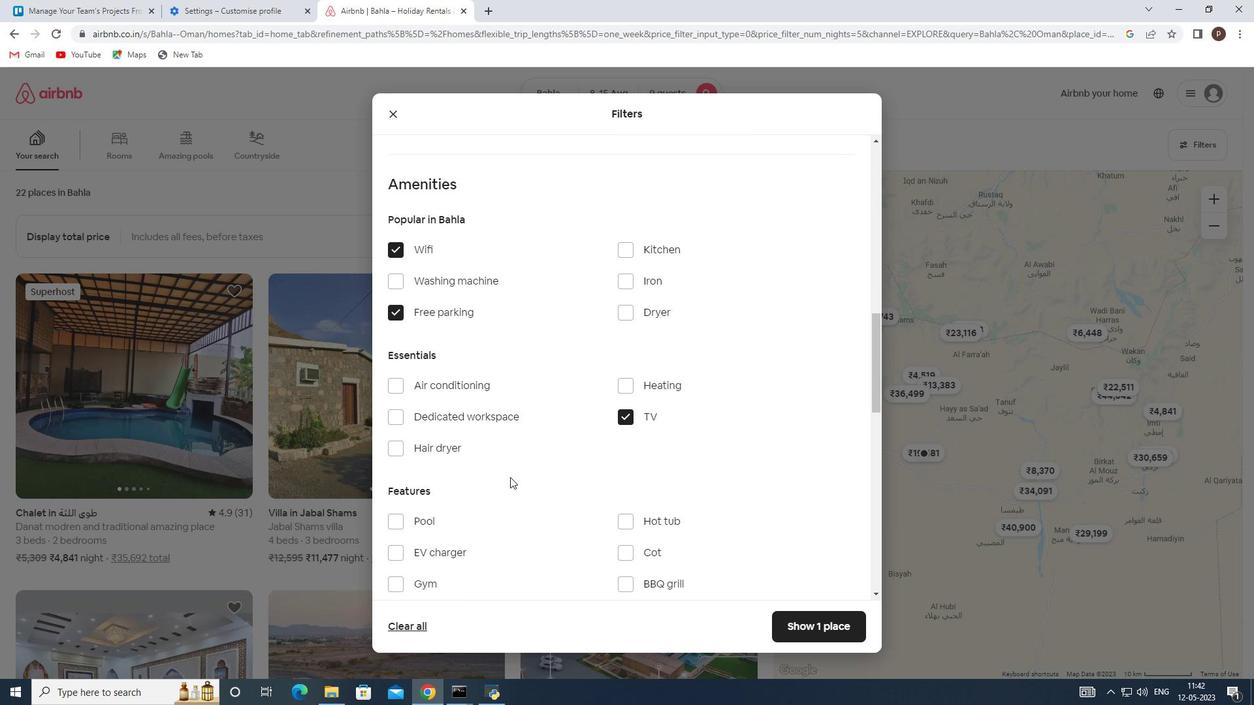 
Action: Mouse moved to (393, 520)
Screenshot: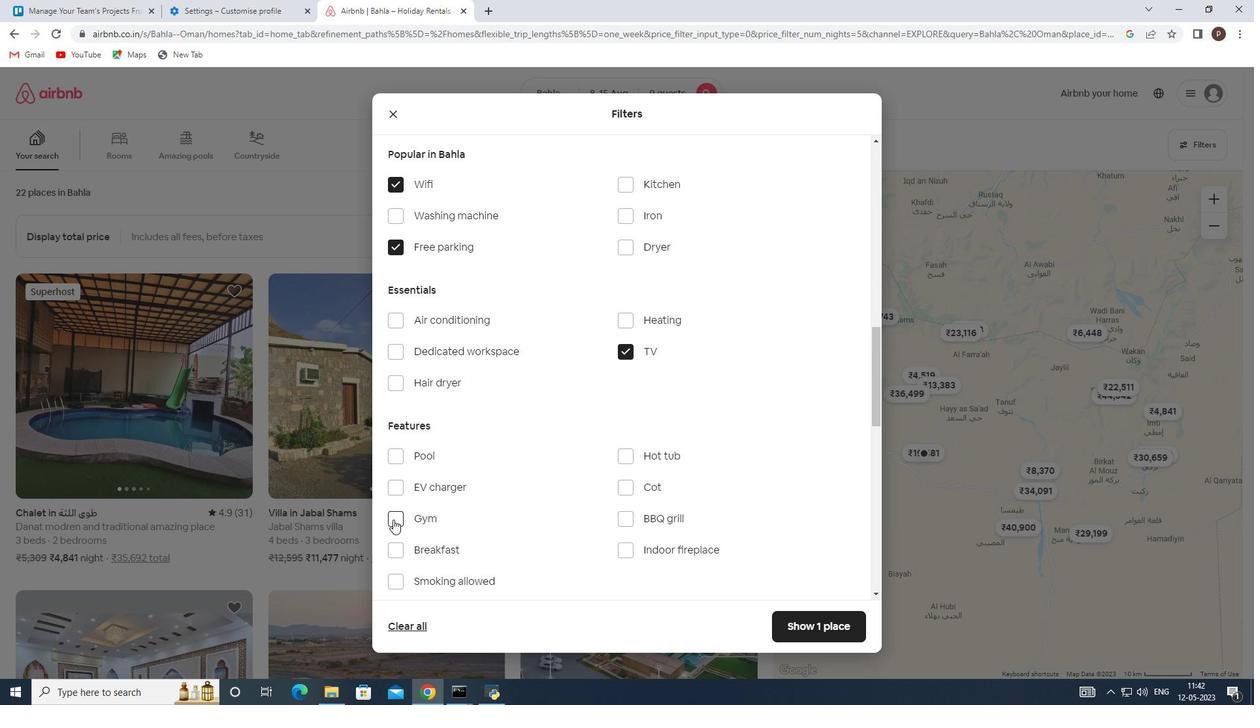 
Action: Mouse pressed left at (393, 520)
Screenshot: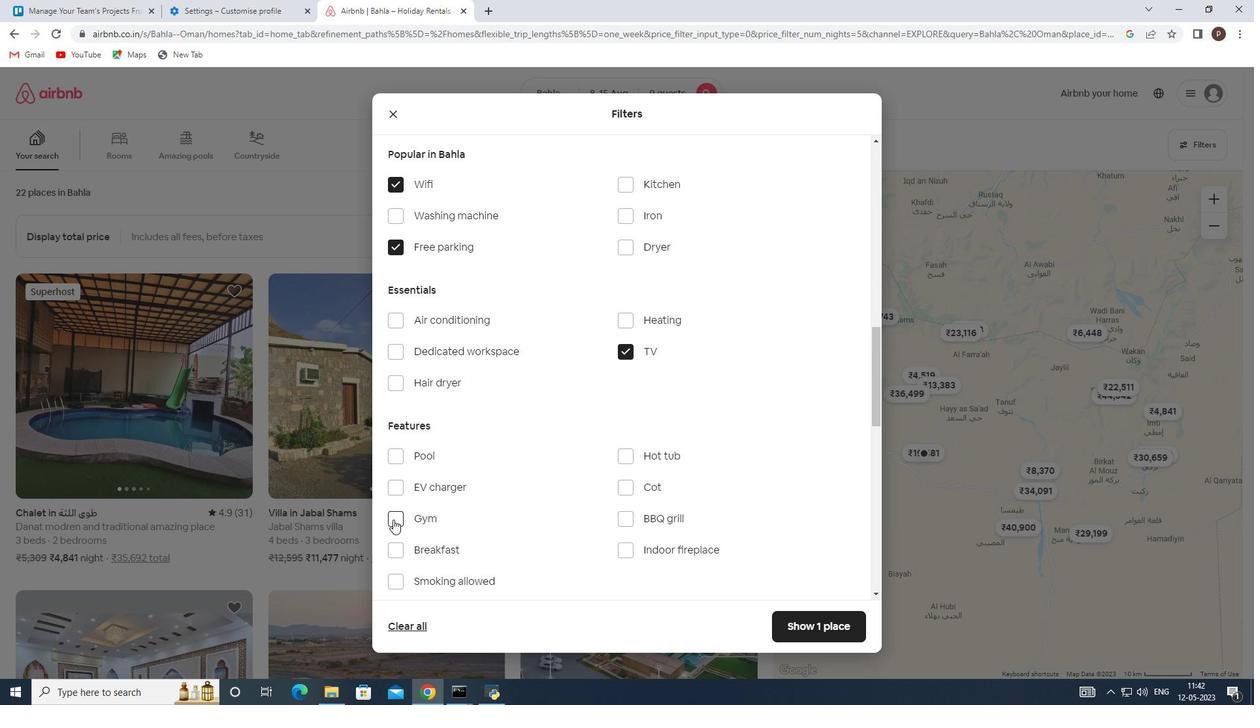 
Action: Mouse moved to (393, 548)
Screenshot: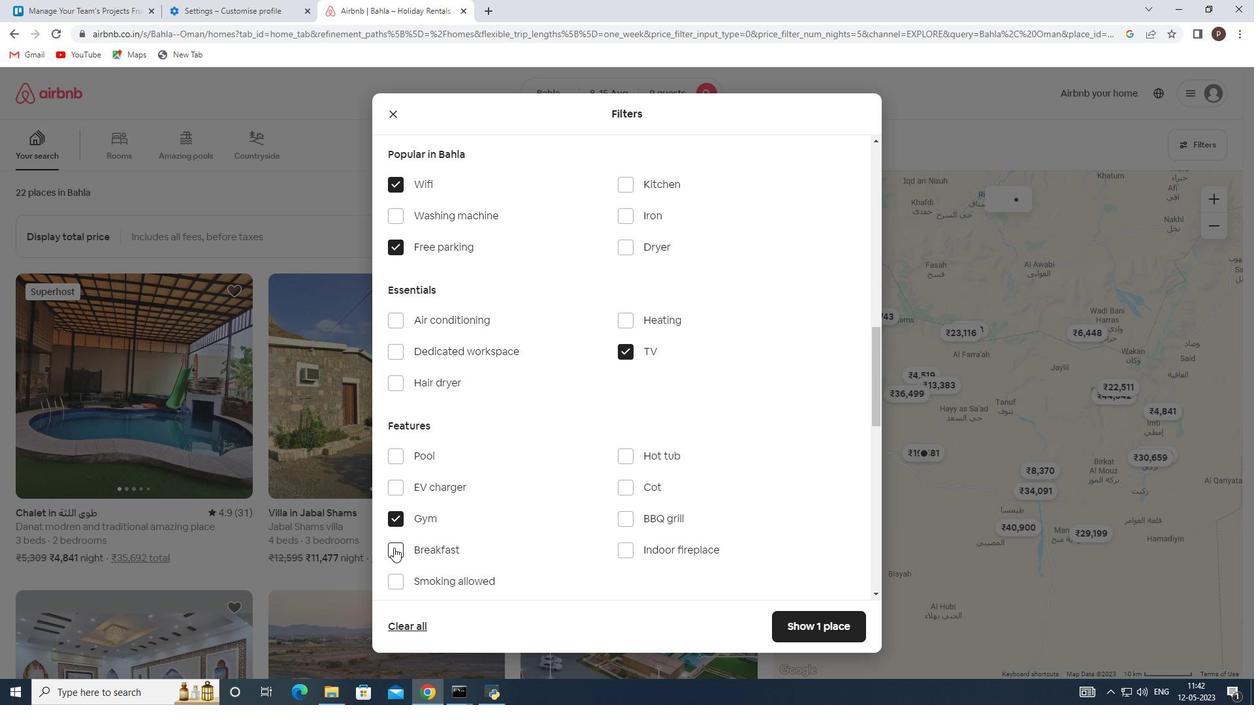 
Action: Mouse pressed left at (393, 548)
Screenshot: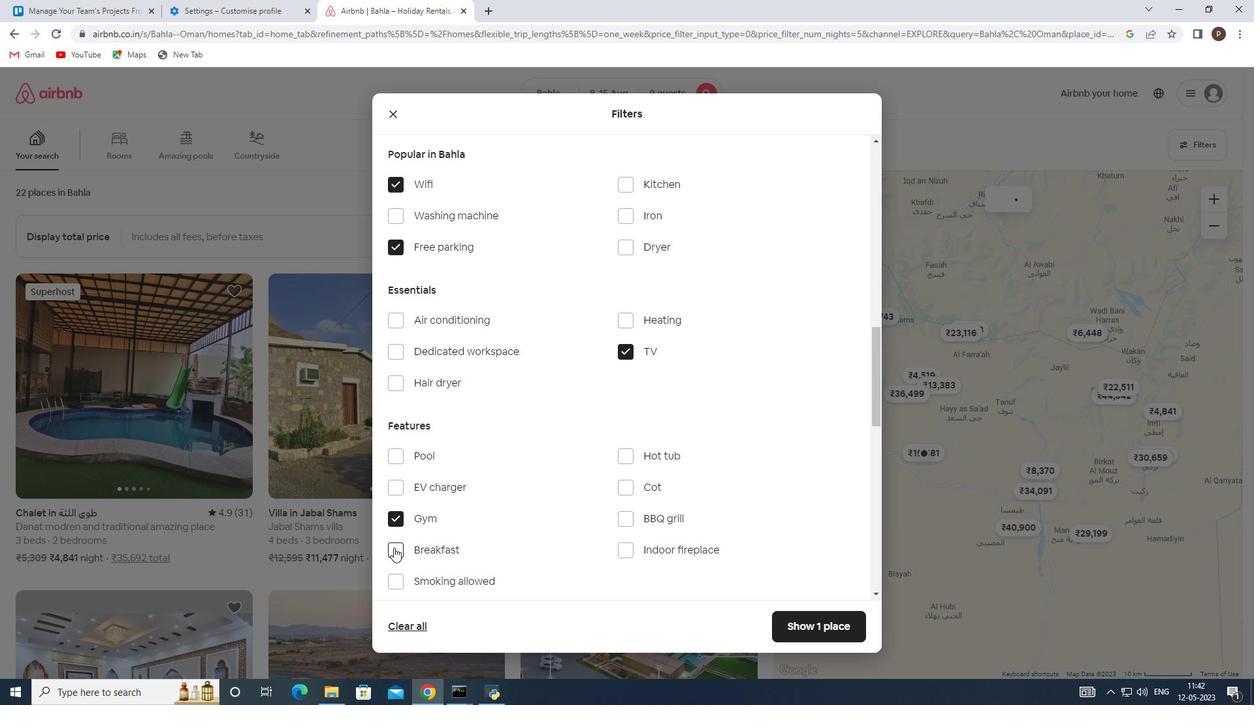 
Action: Mouse moved to (540, 506)
Screenshot: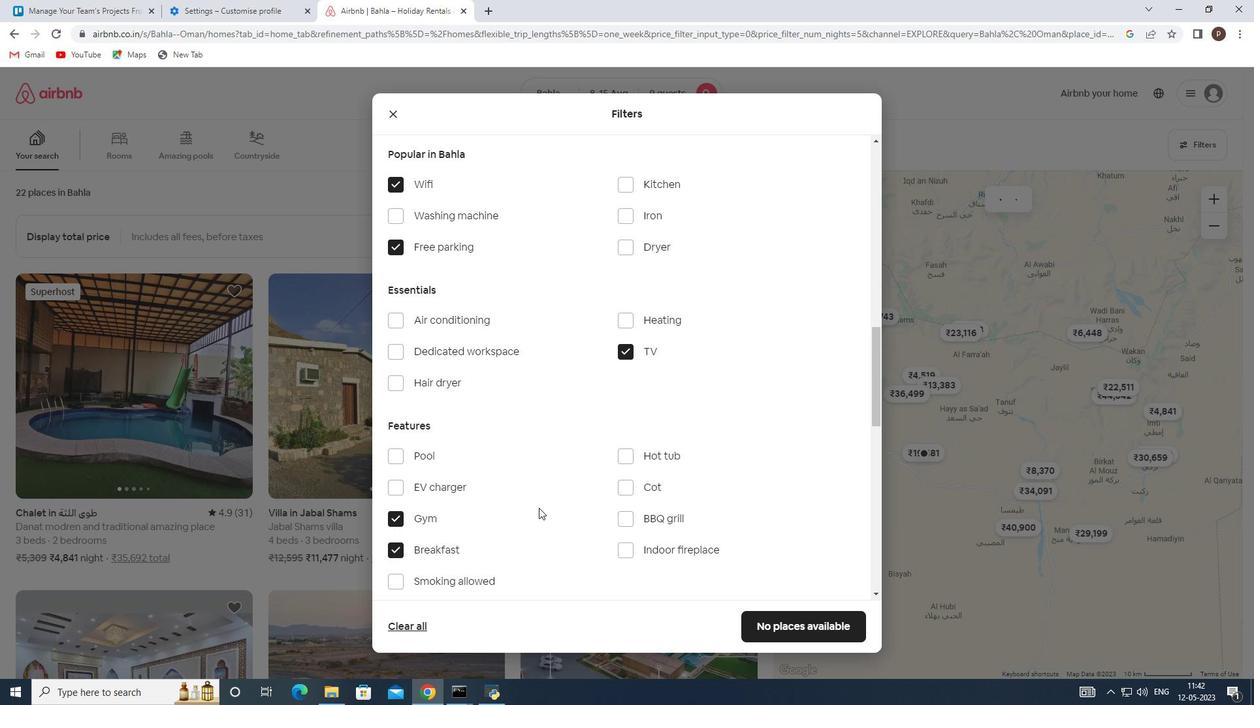 
Action: Mouse scrolled (540, 506) with delta (0, 0)
Screenshot: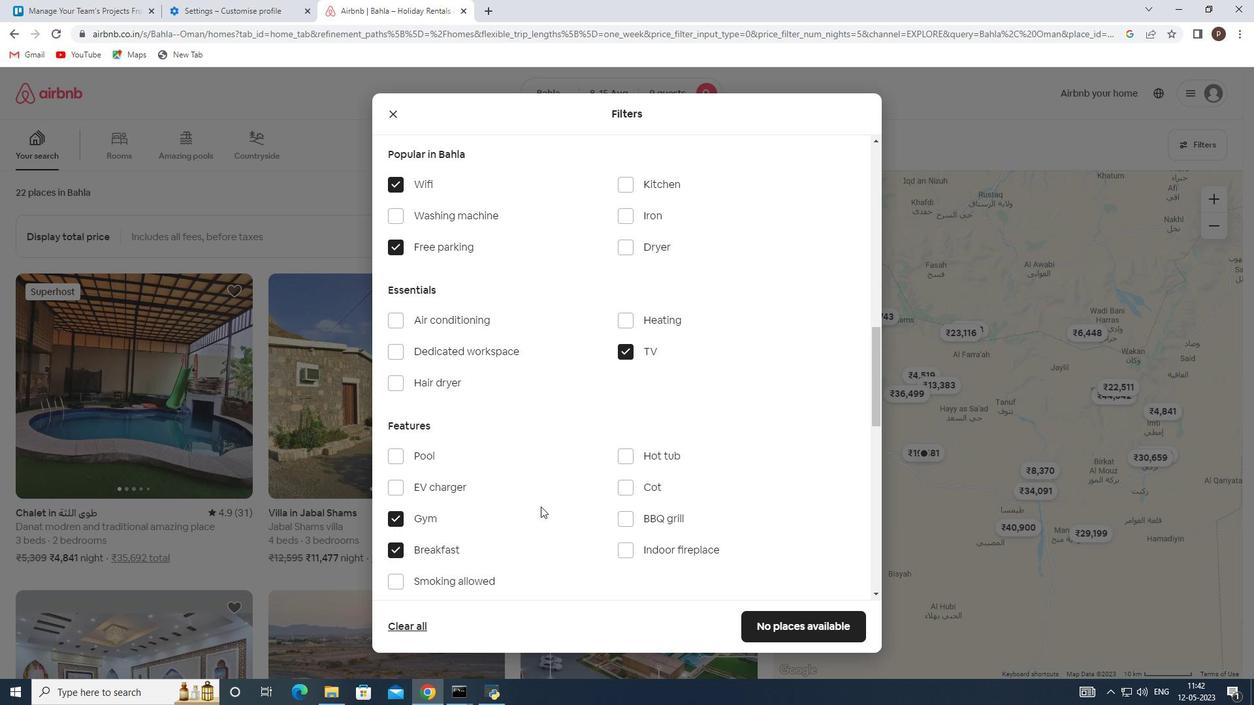 
Action: Mouse scrolled (540, 506) with delta (0, 0)
Screenshot: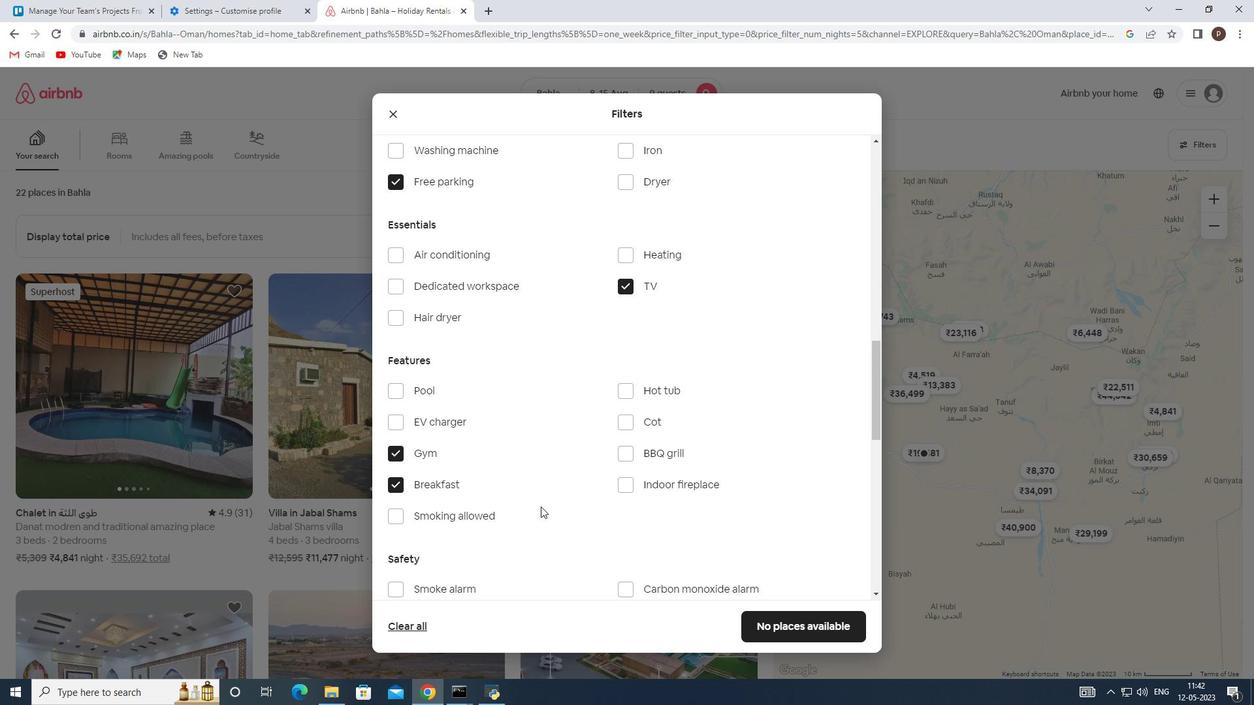 
Action: Mouse scrolled (540, 506) with delta (0, 0)
Screenshot: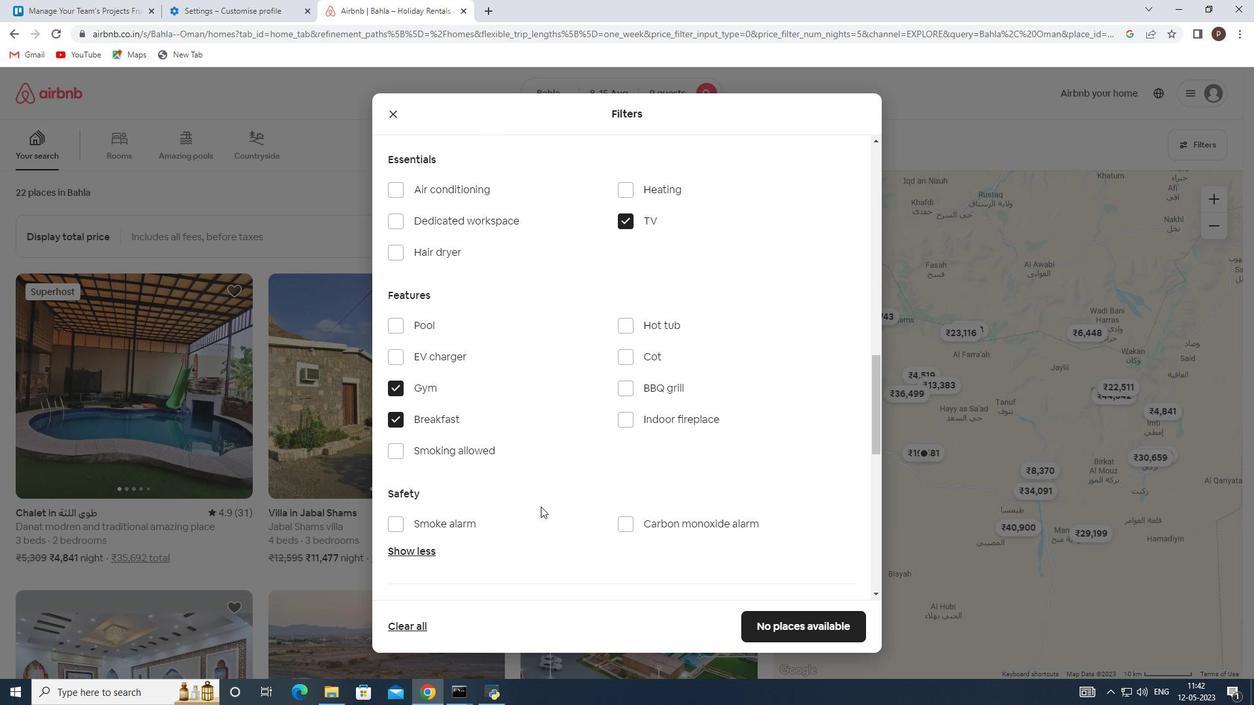 
Action: Mouse moved to (541, 506)
Screenshot: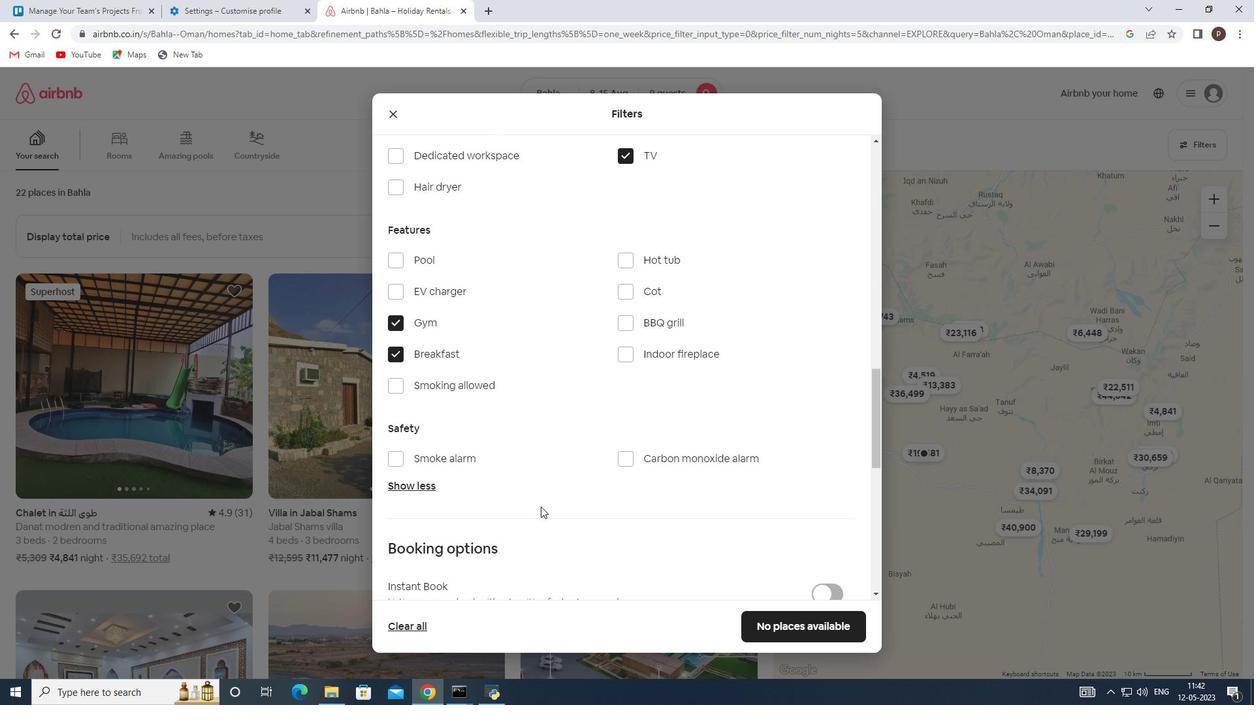 
Action: Mouse scrolled (541, 505) with delta (0, 0)
Screenshot: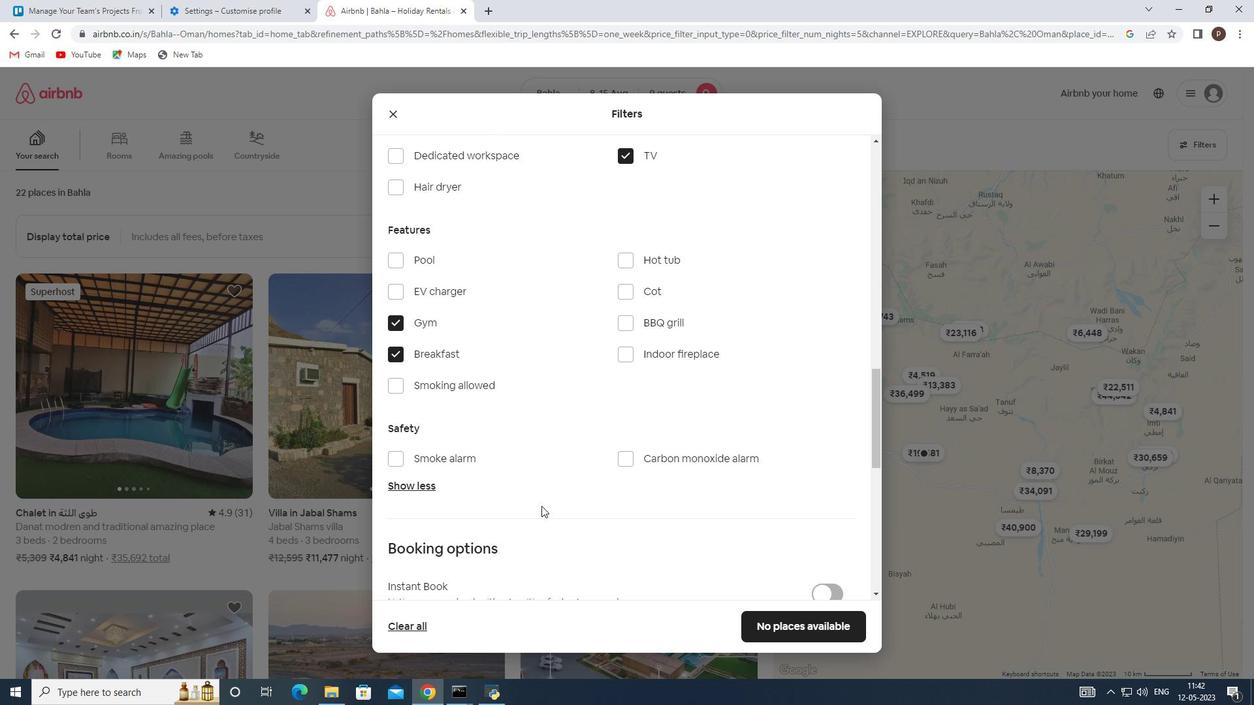 
Action: Mouse moved to (547, 506)
Screenshot: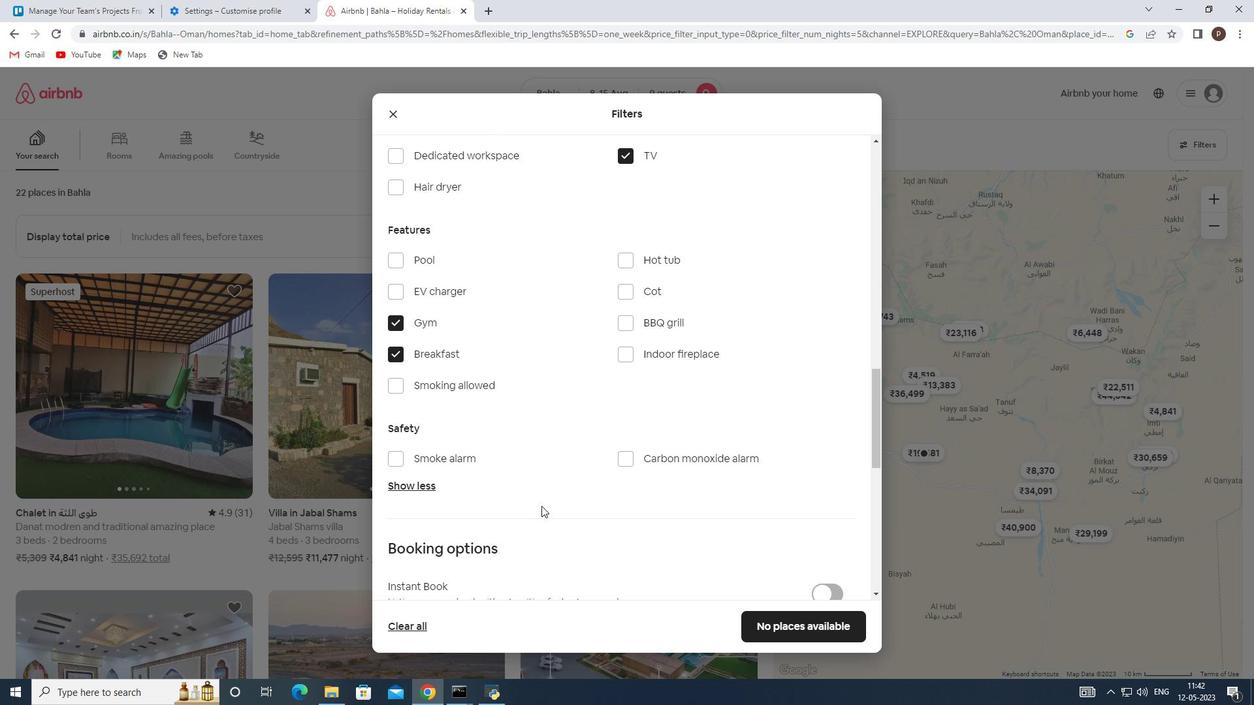 
Action: Mouse scrolled (547, 505) with delta (0, 0)
Screenshot: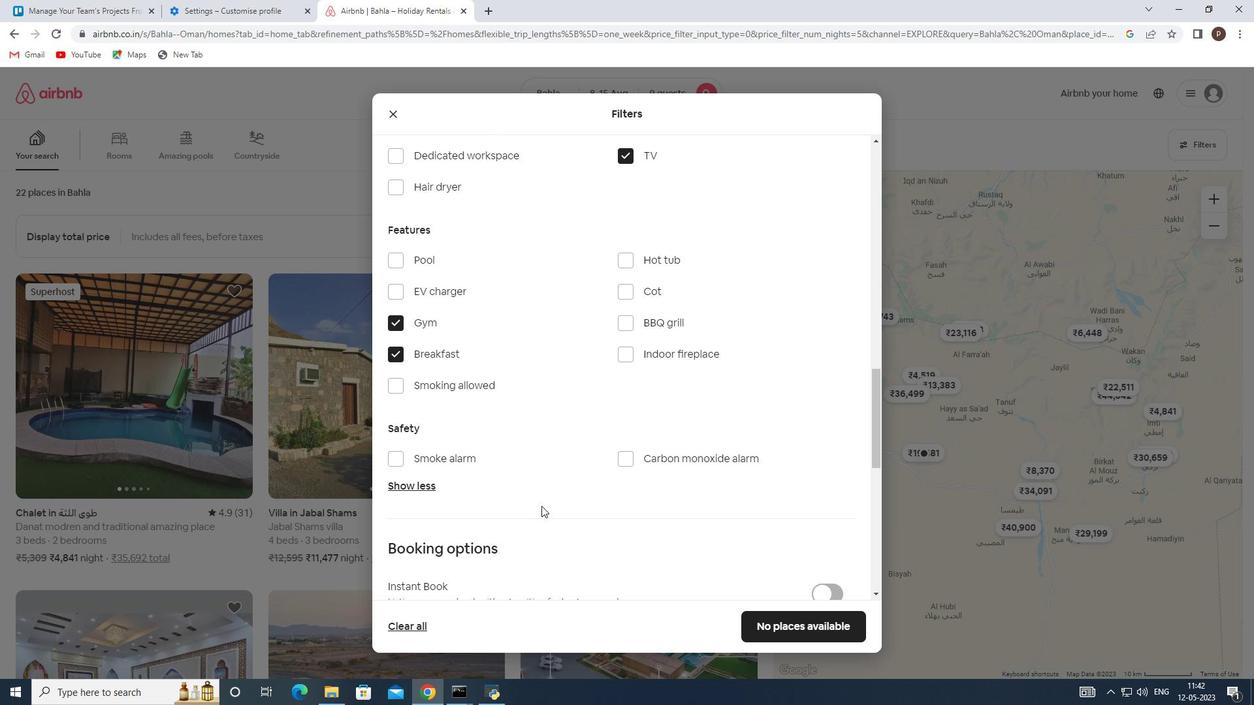 
Action: Mouse moved to (565, 503)
Screenshot: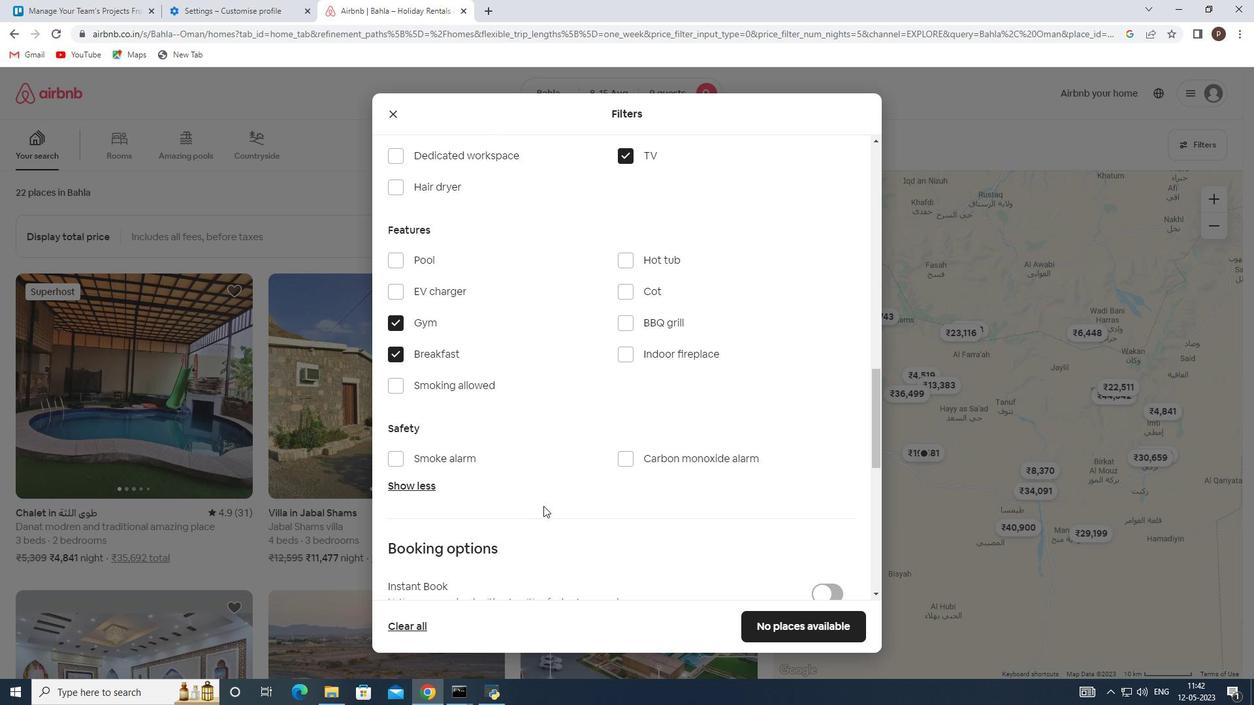 
Action: Mouse scrolled (565, 502) with delta (0, 0)
Screenshot: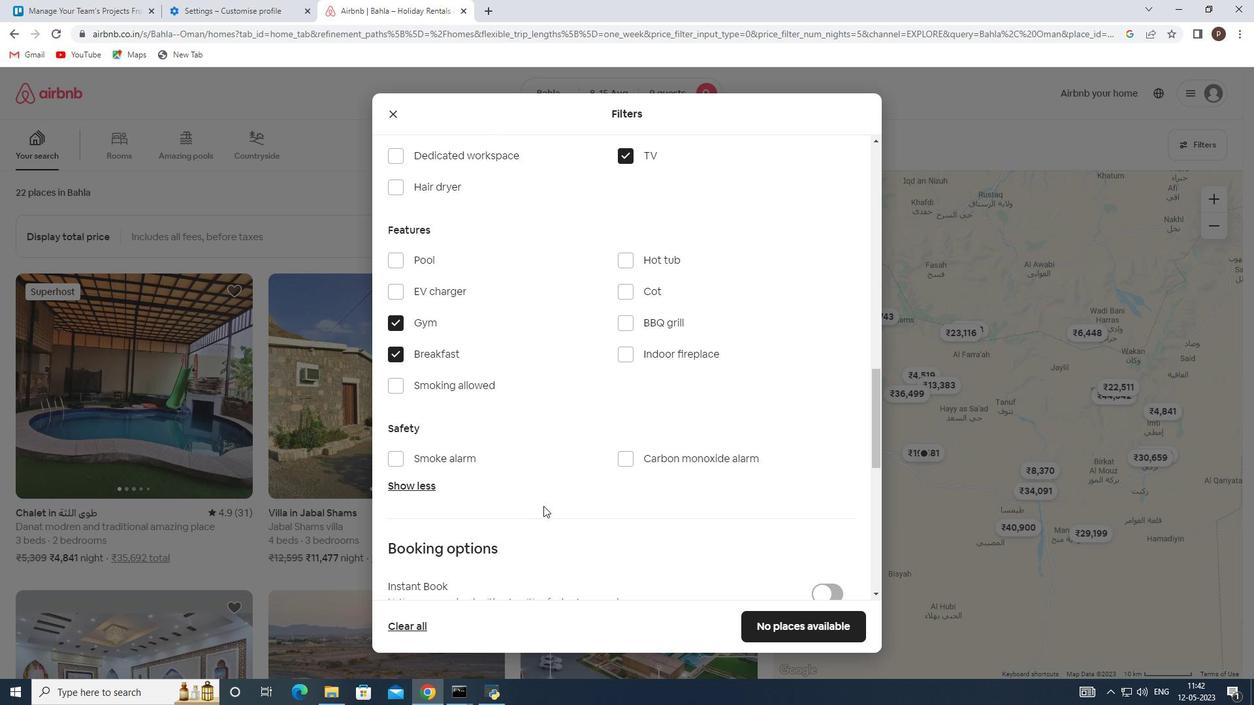 
Action: Mouse moved to (817, 439)
Screenshot: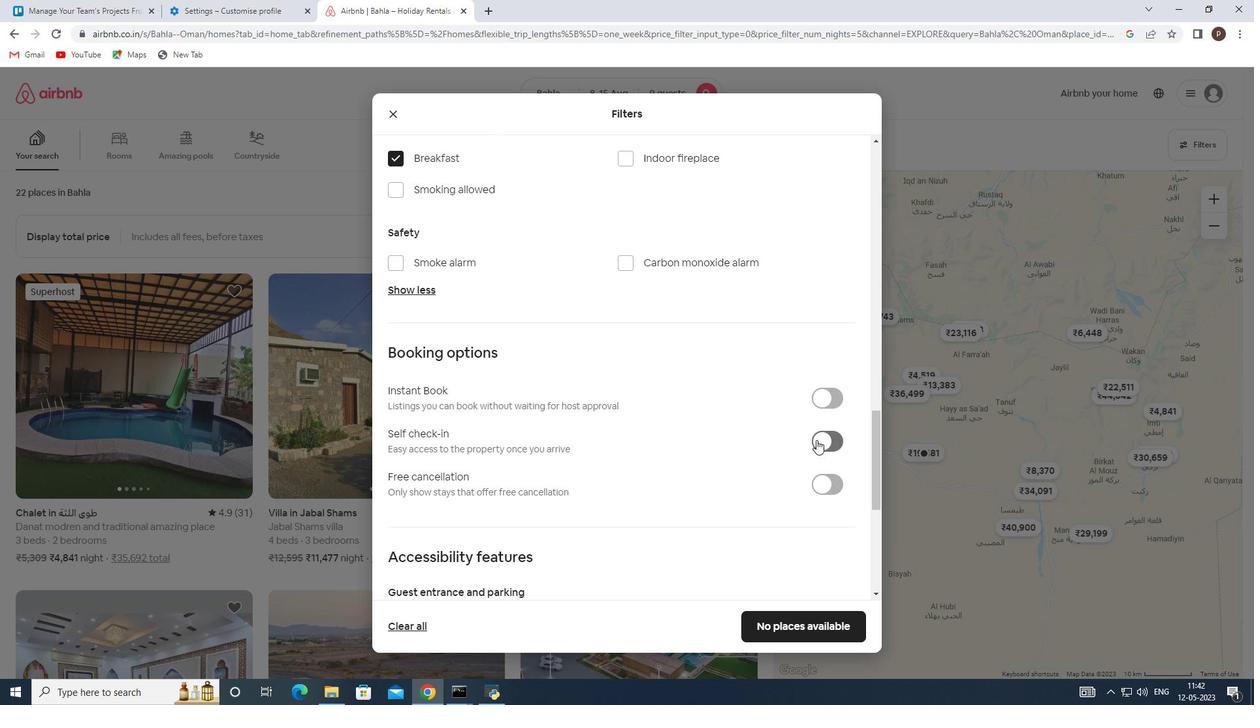 
Action: Mouse pressed left at (817, 439)
Screenshot: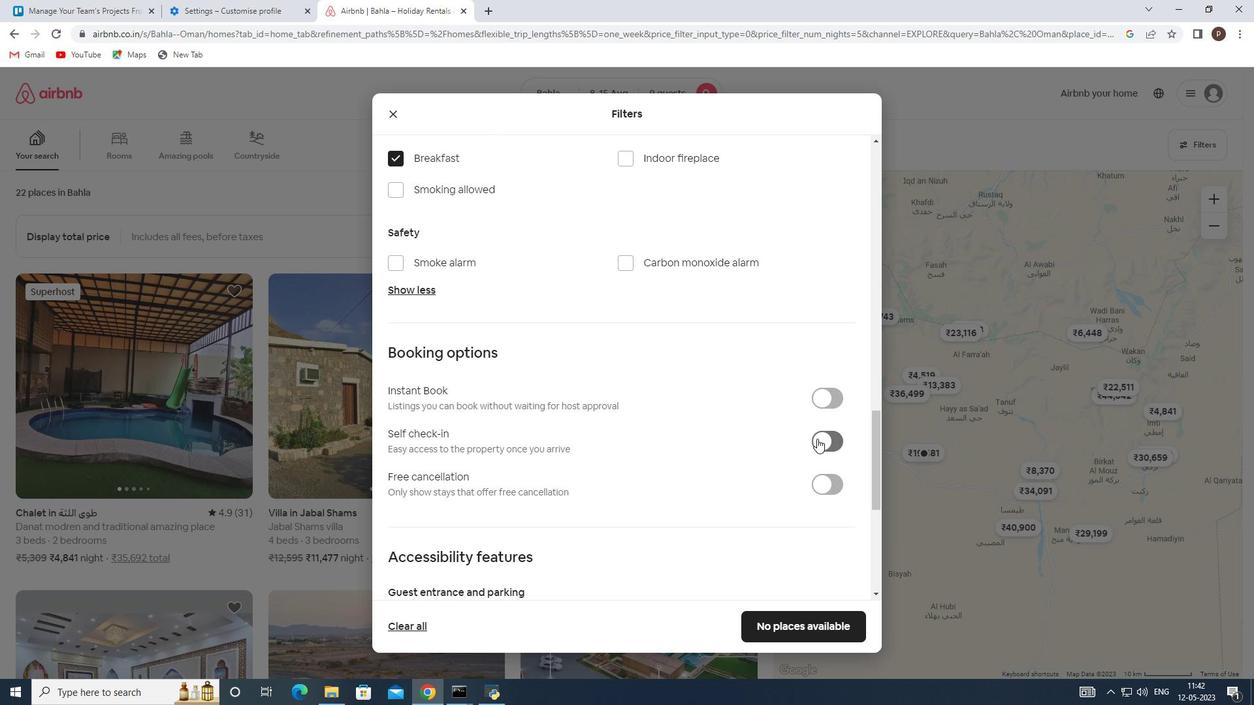 
Action: Mouse moved to (711, 464)
Screenshot: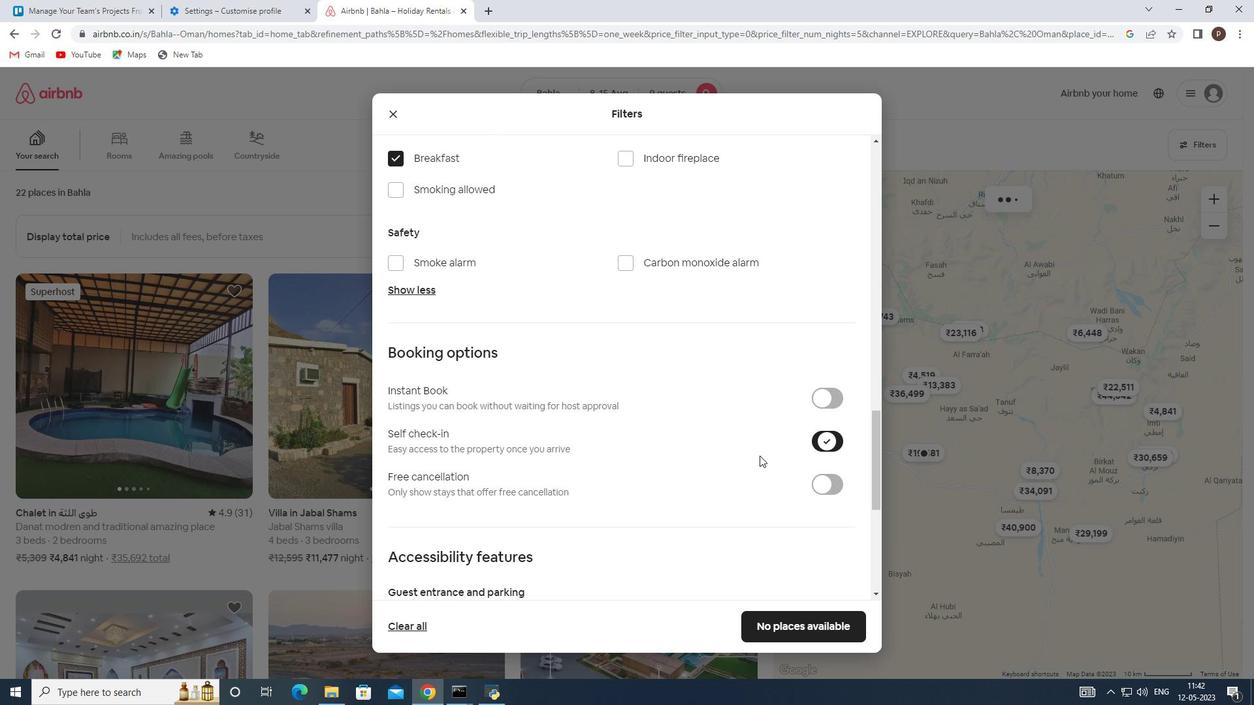 
Action: Mouse scrolled (711, 463) with delta (0, 0)
Screenshot: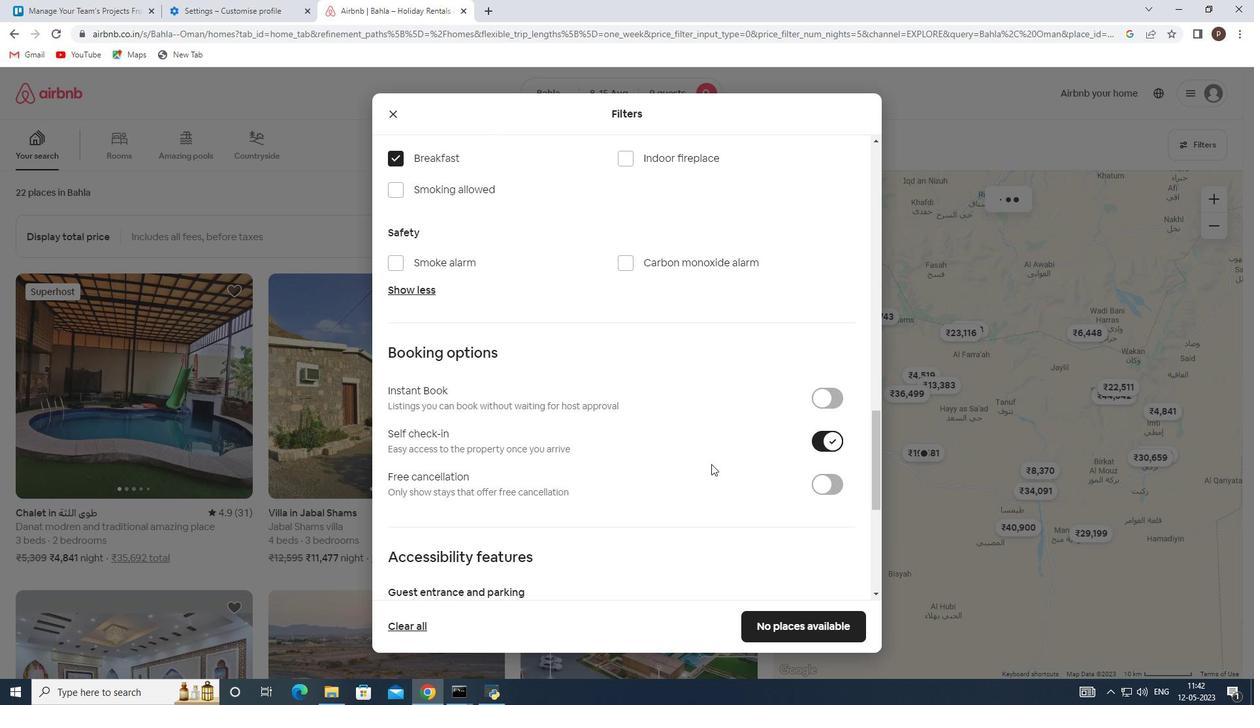 
Action: Mouse moved to (710, 465)
Screenshot: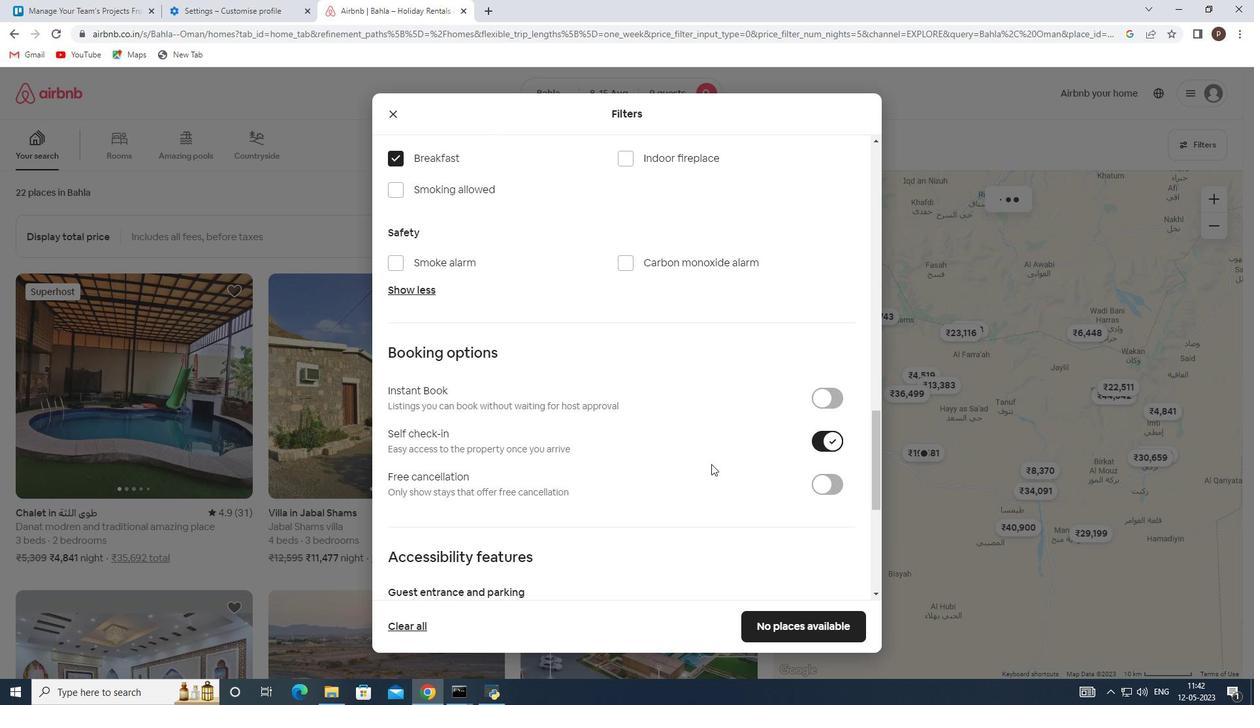 
Action: Mouse scrolled (710, 464) with delta (0, 0)
Screenshot: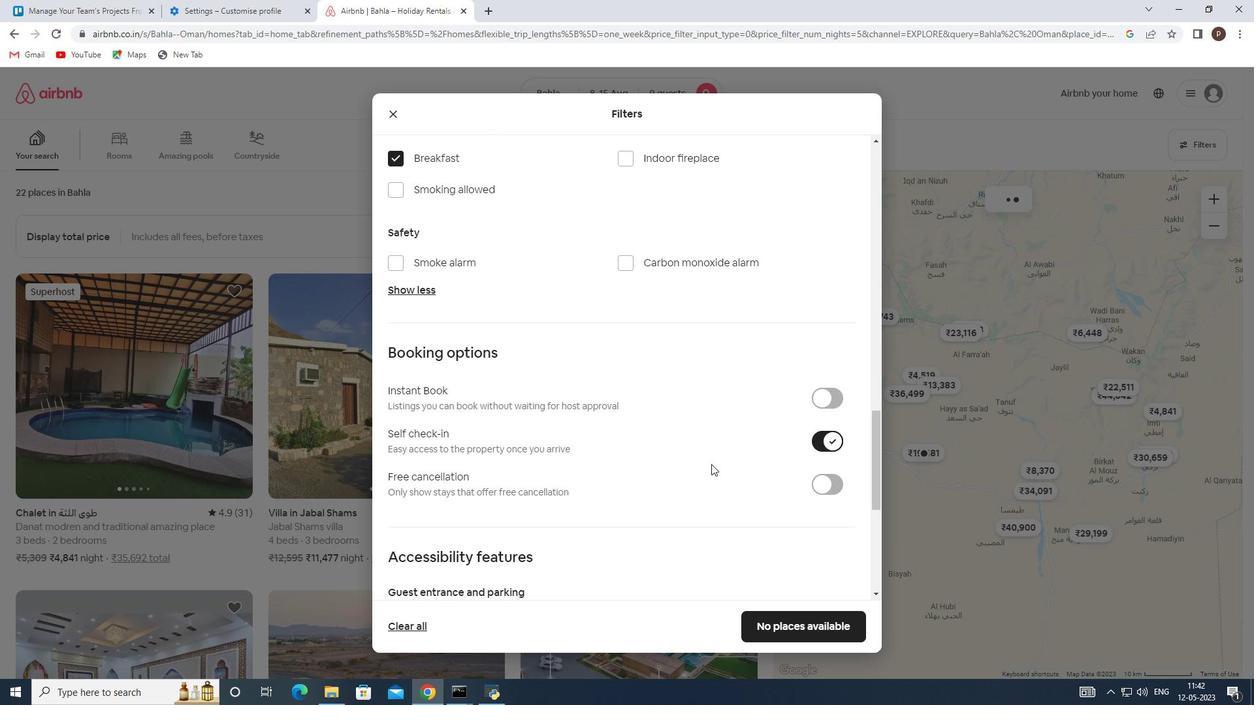 
Action: Mouse scrolled (710, 464) with delta (0, 0)
Screenshot: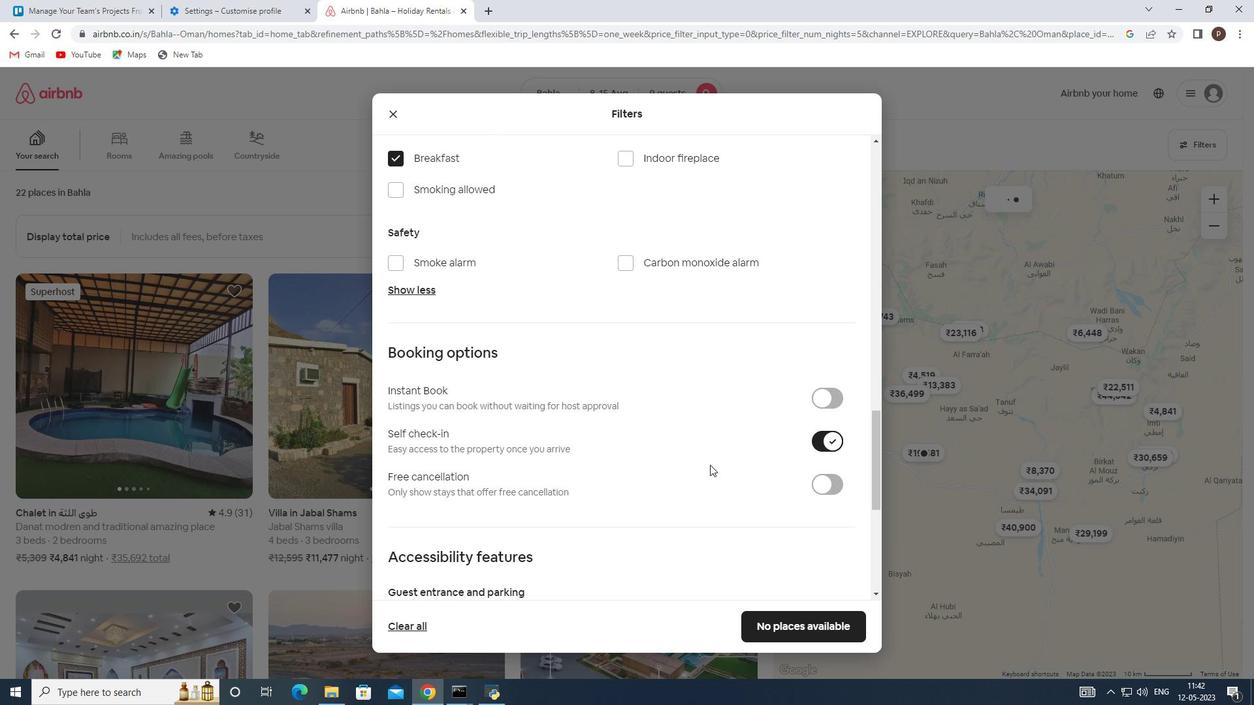 
Action: Mouse moved to (684, 454)
Screenshot: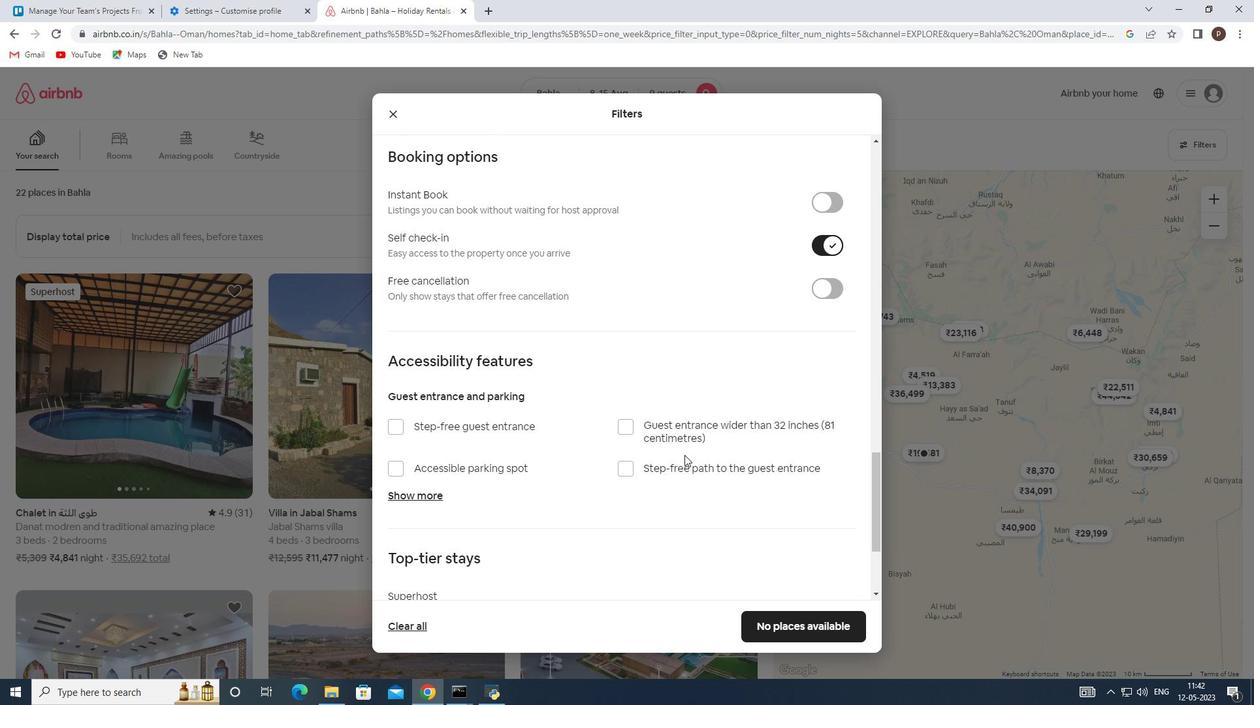 
Action: Mouse scrolled (684, 454) with delta (0, 0)
Screenshot: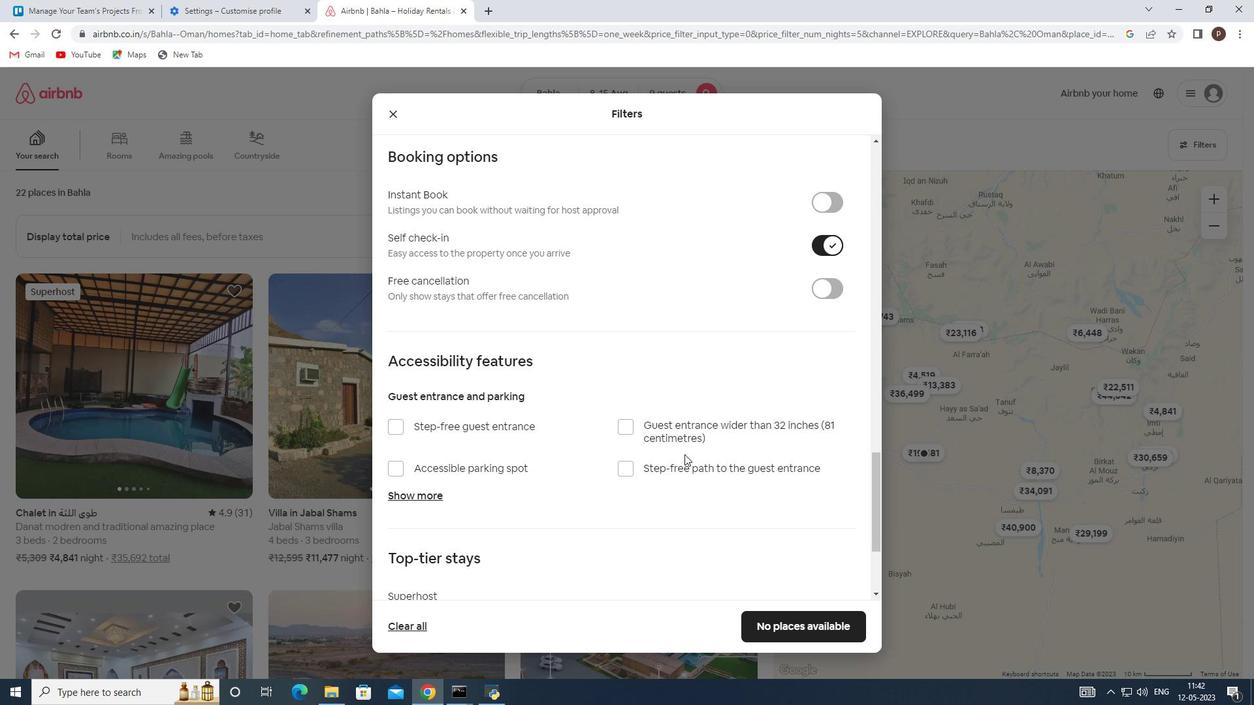 
Action: Mouse scrolled (684, 454) with delta (0, 0)
Screenshot: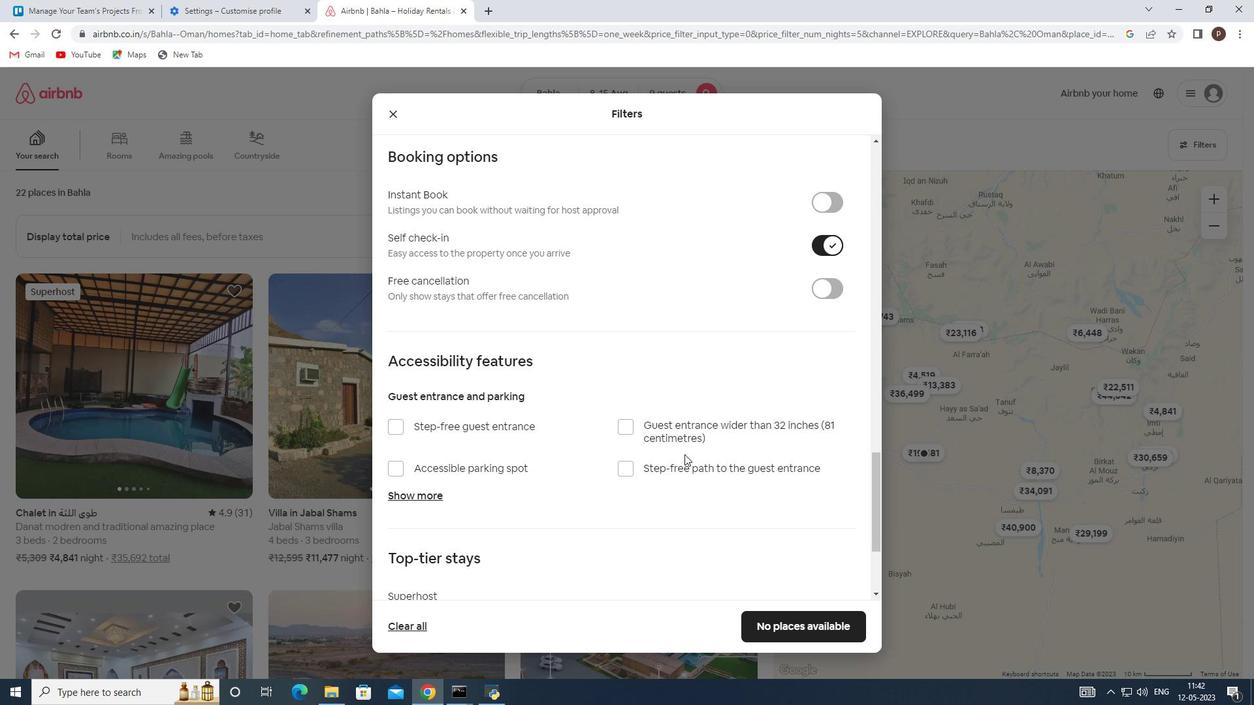 
Action: Mouse scrolled (684, 454) with delta (0, 0)
Screenshot: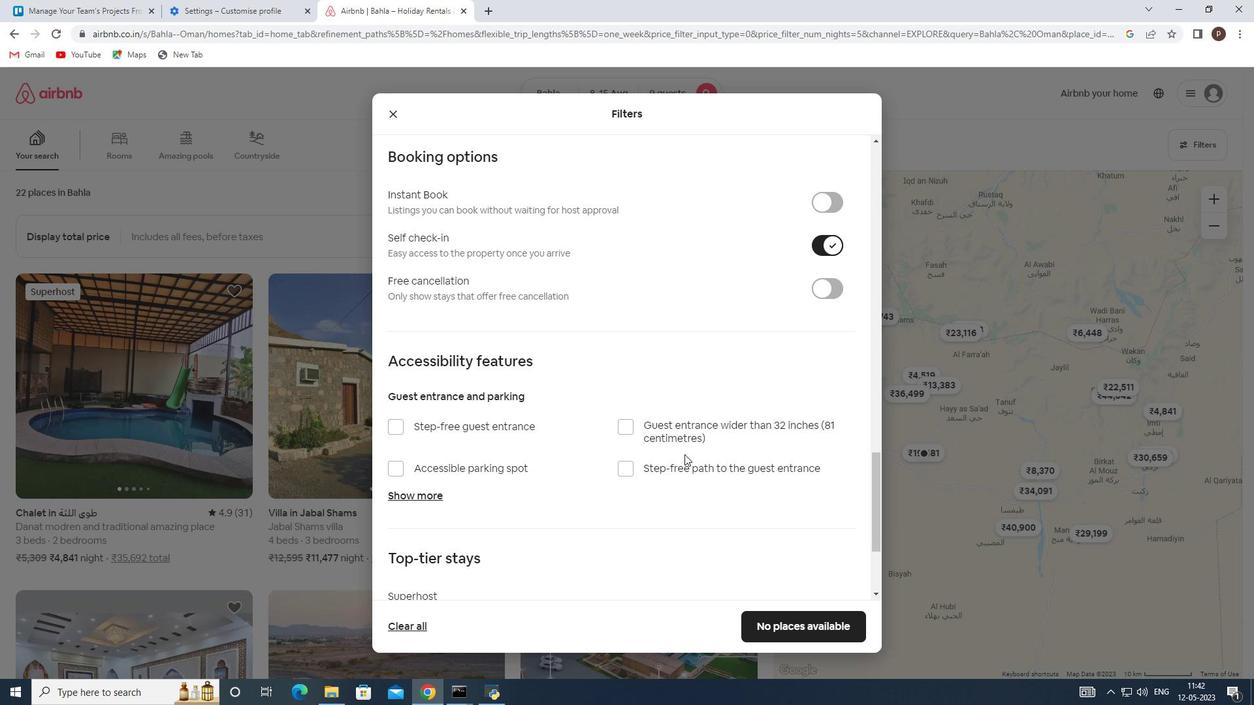 
Action: Mouse scrolled (684, 454) with delta (0, 0)
Screenshot: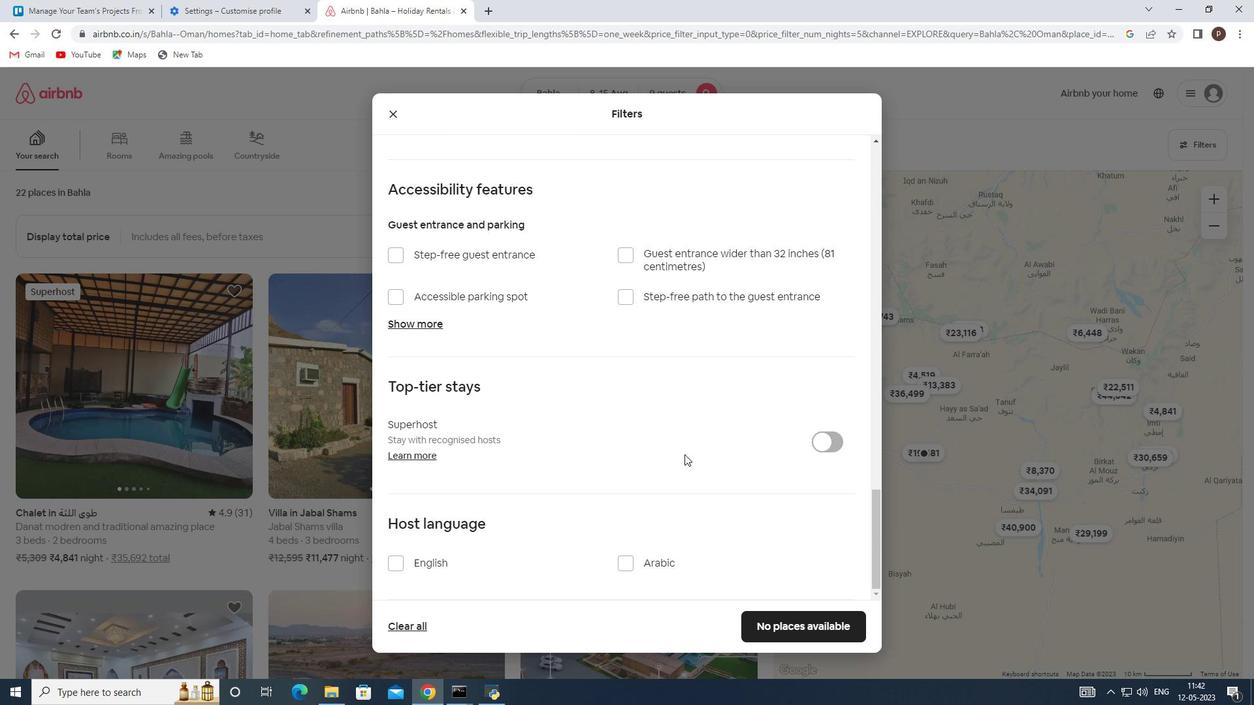 
Action: Mouse scrolled (684, 454) with delta (0, 0)
Screenshot: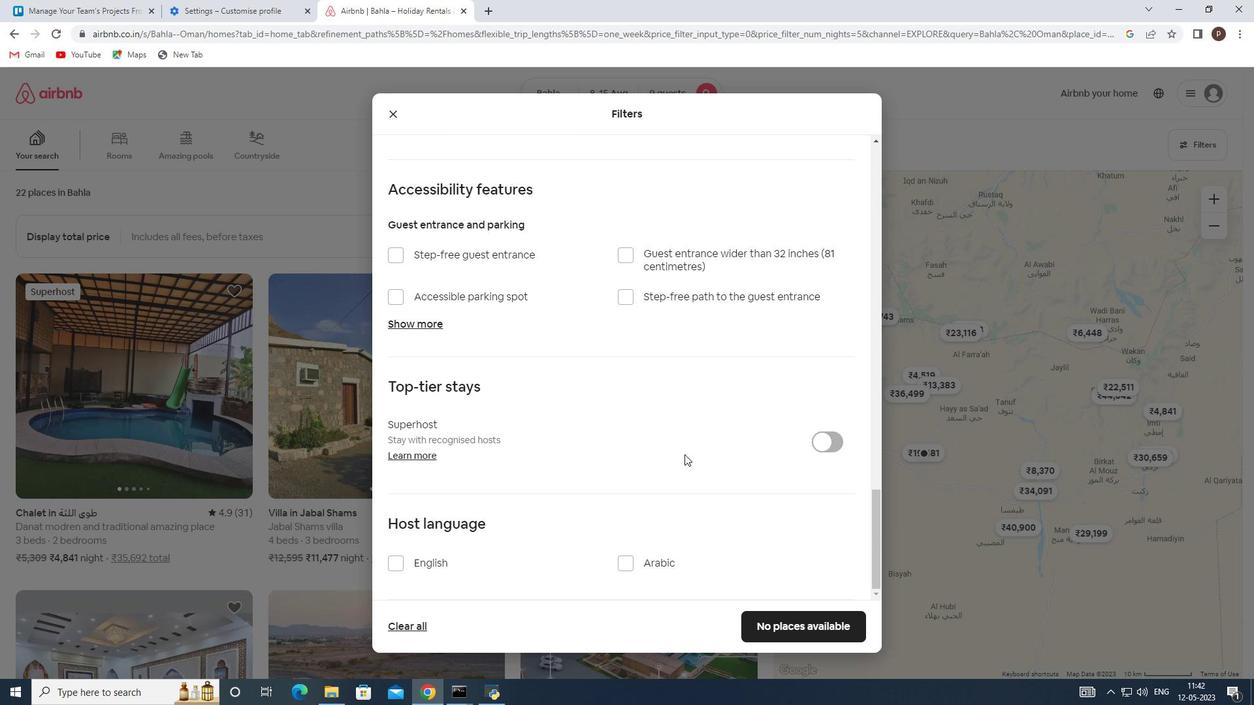
Action: Mouse scrolled (684, 454) with delta (0, 0)
Screenshot: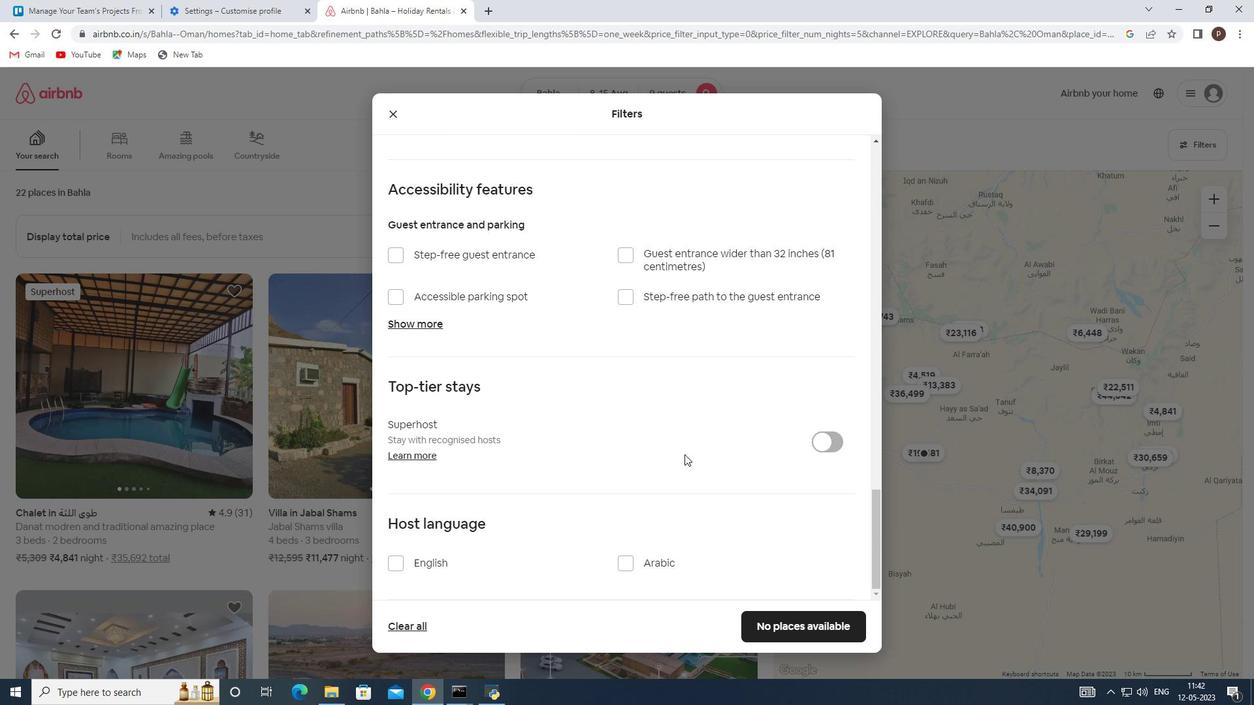 
Action: Mouse moved to (395, 567)
Screenshot: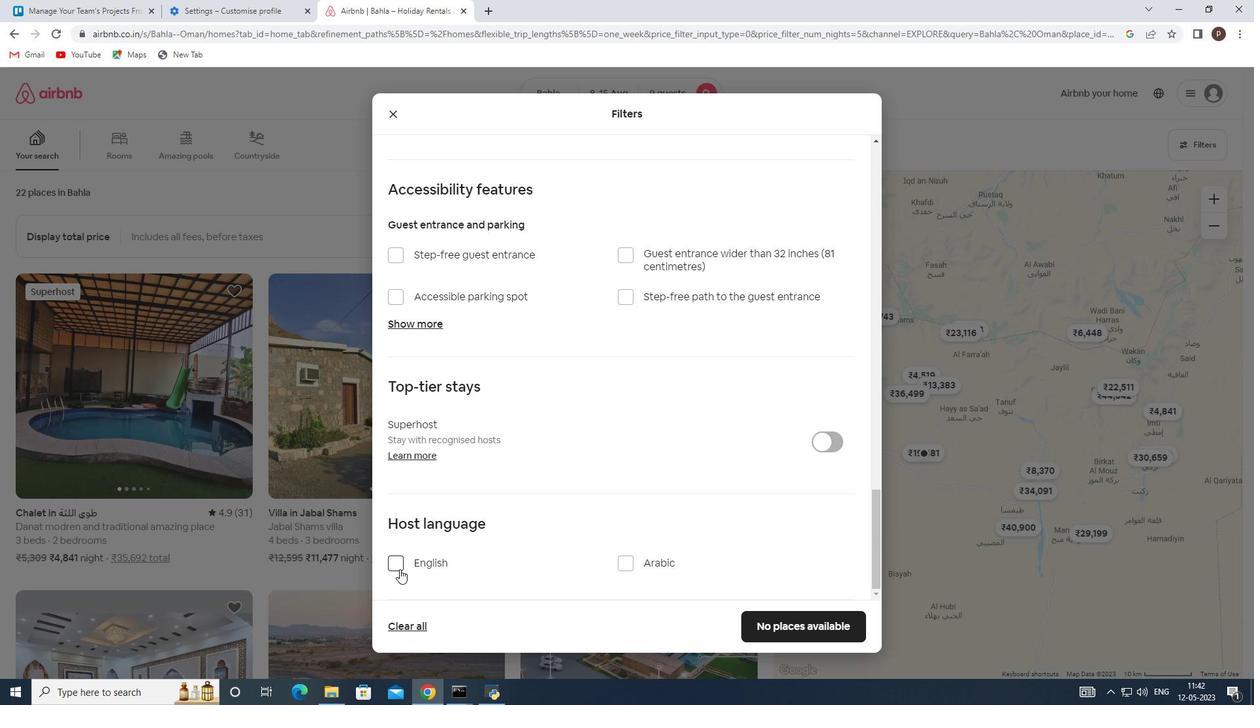 
Action: Mouse pressed left at (395, 567)
Screenshot: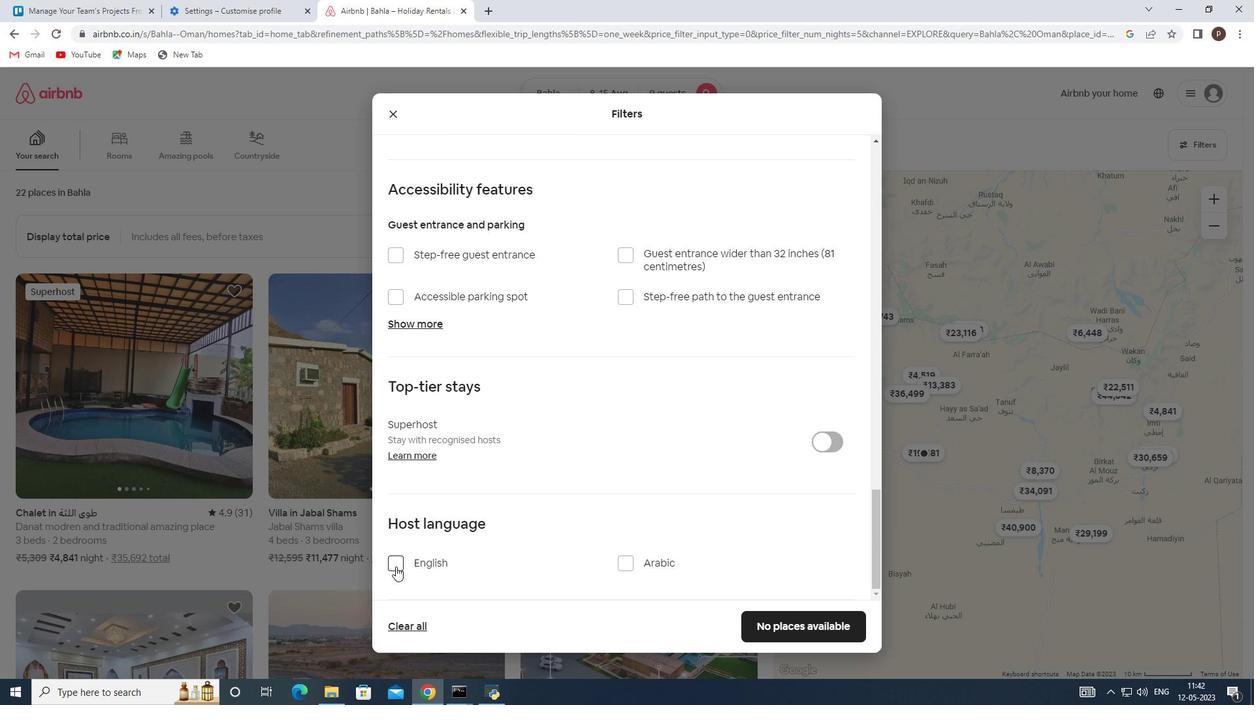 
Action: Mouse moved to (764, 620)
Screenshot: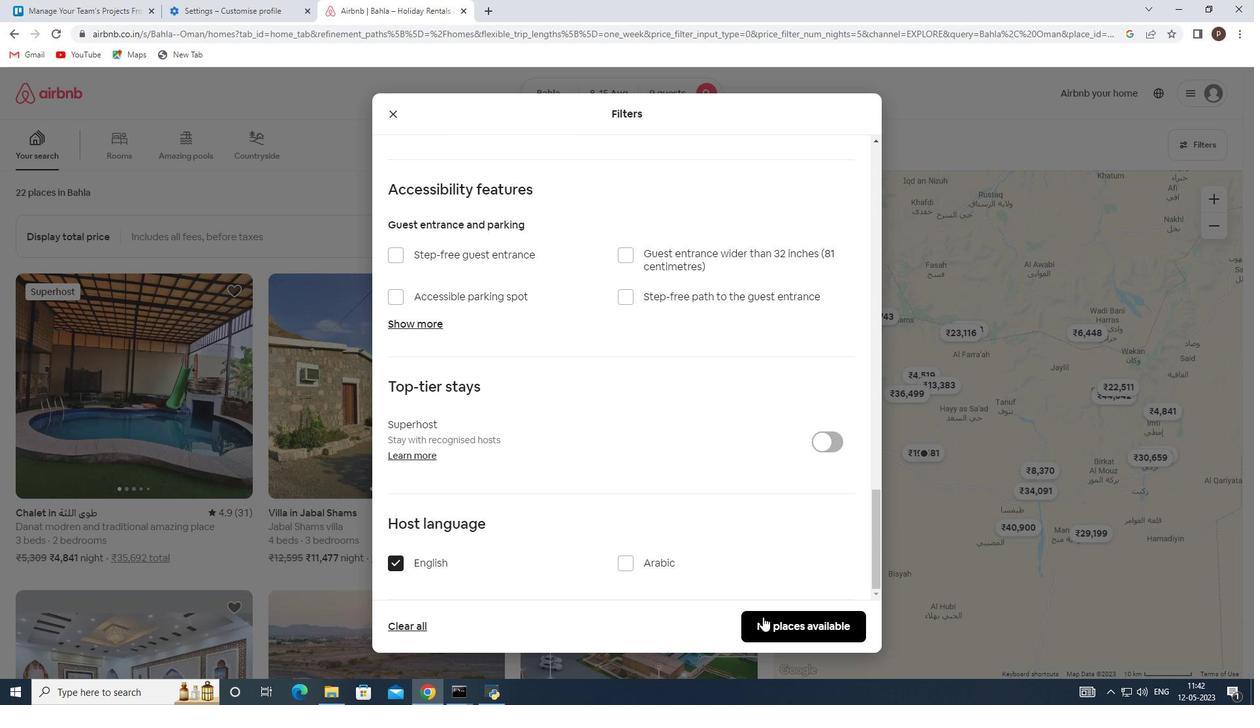 
Action: Mouse pressed left at (764, 620)
Screenshot: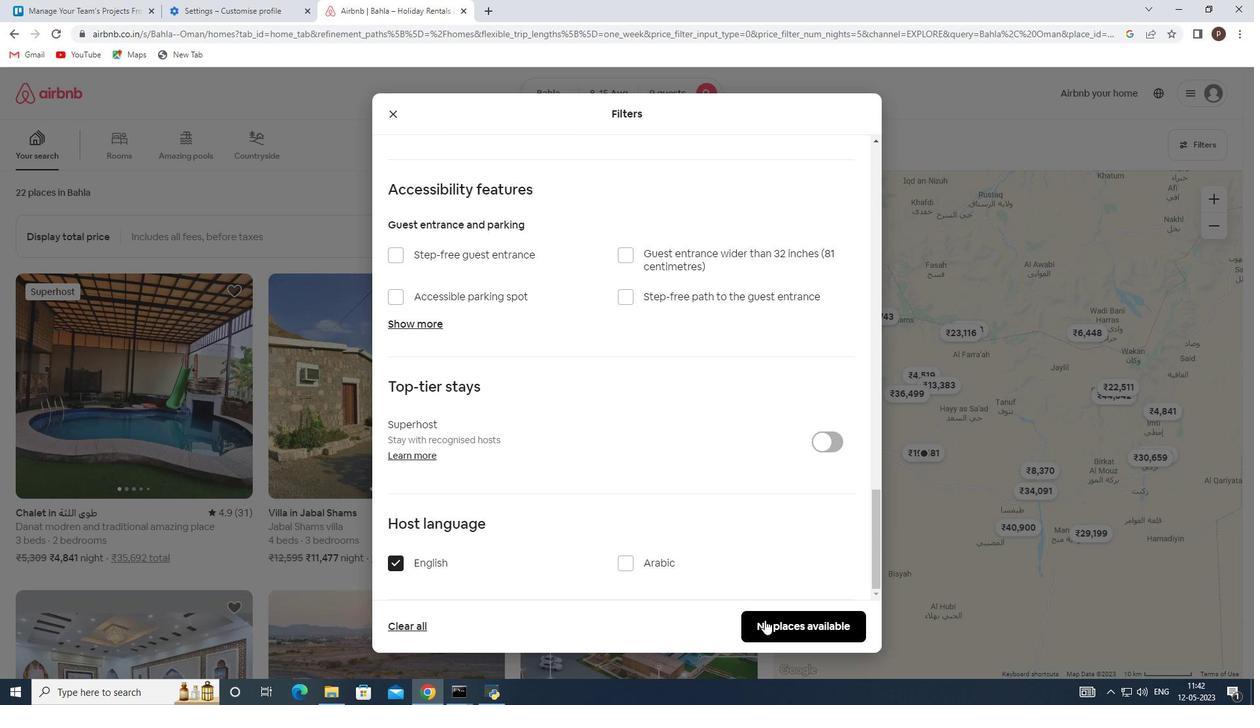 
